 Task: Search one way flight ticket for 3 adults, 3 children in business from Wilmington: Wilmington International Airport to Laramie: Laramie Regional Airport on 5-3-2023. Choice of flights is Emirates. Number of bags: 4 checked bags. Price is upto 89000. Outbound departure time preference is 19:30.
Action: Mouse moved to (408, 167)
Screenshot: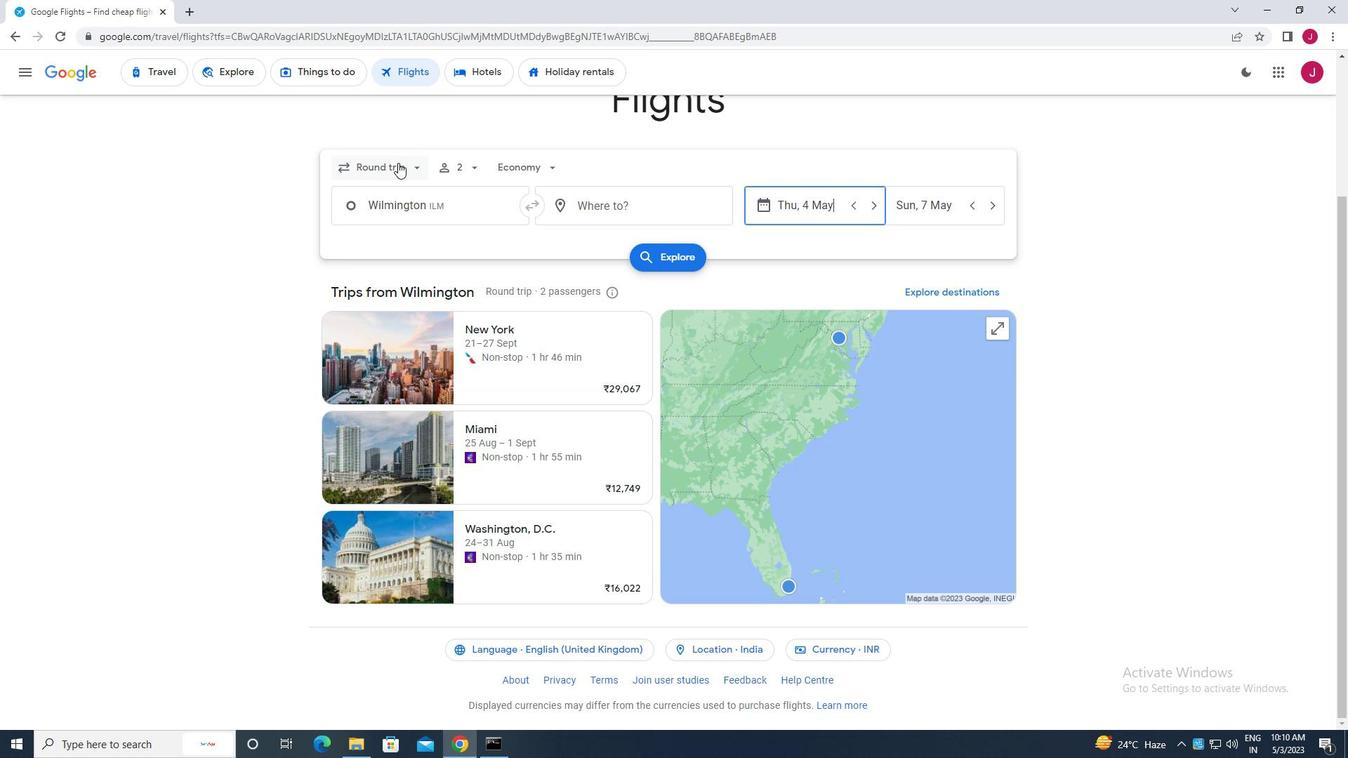 
Action: Mouse pressed left at (408, 167)
Screenshot: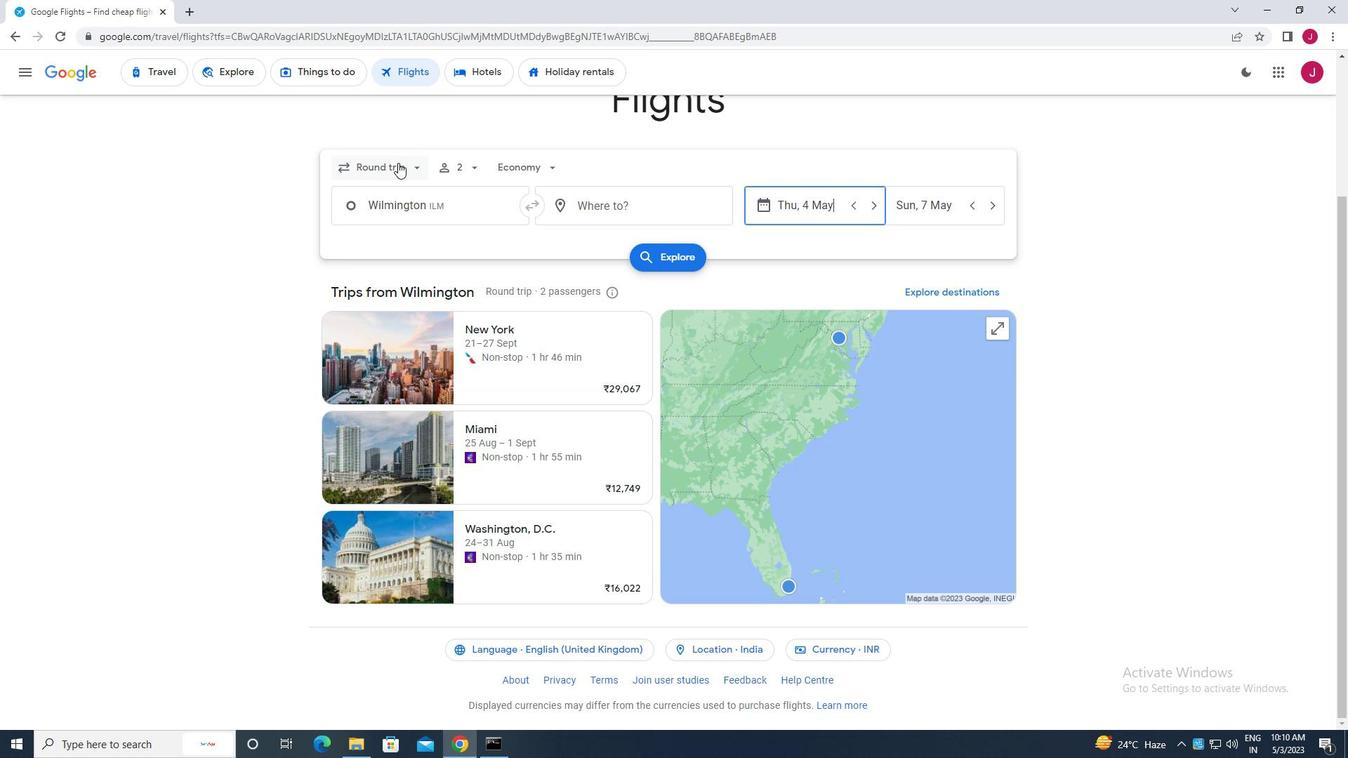 
Action: Mouse moved to (409, 228)
Screenshot: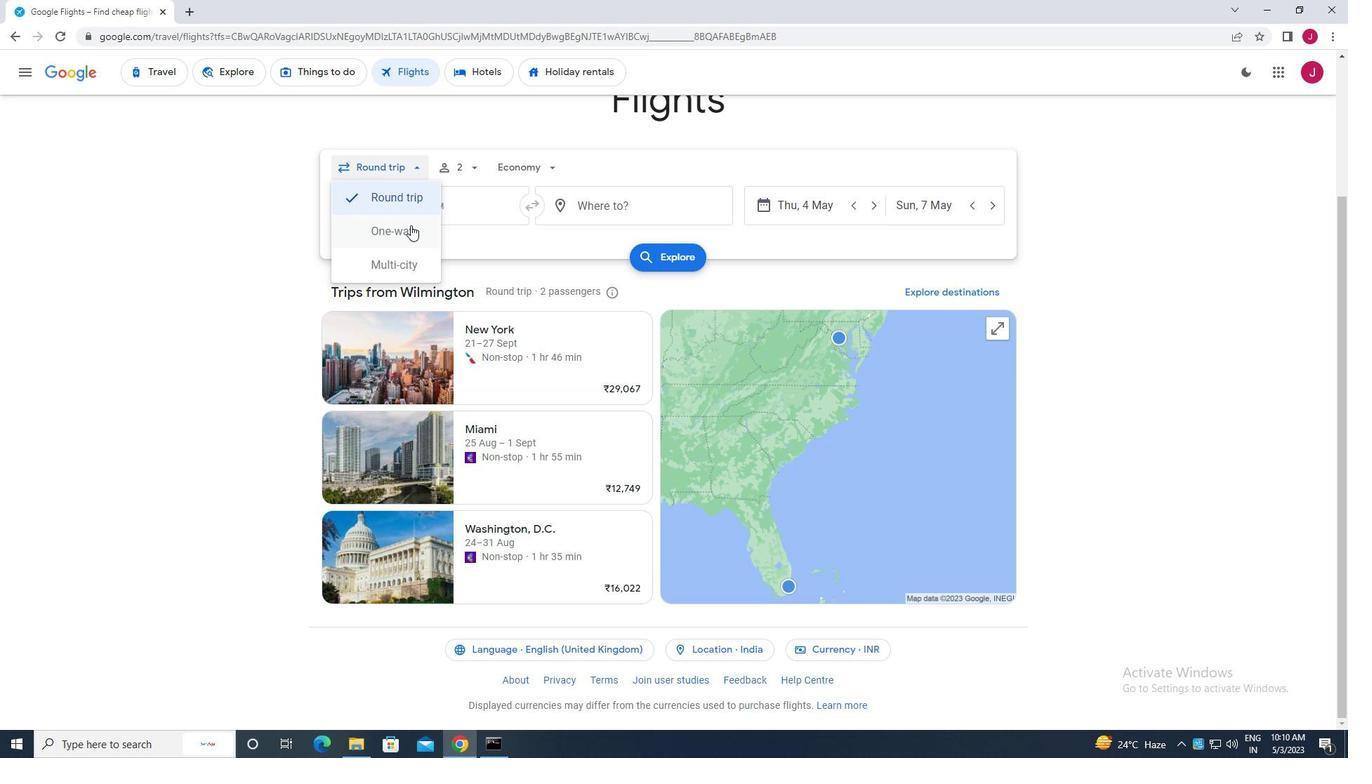 
Action: Mouse pressed left at (409, 228)
Screenshot: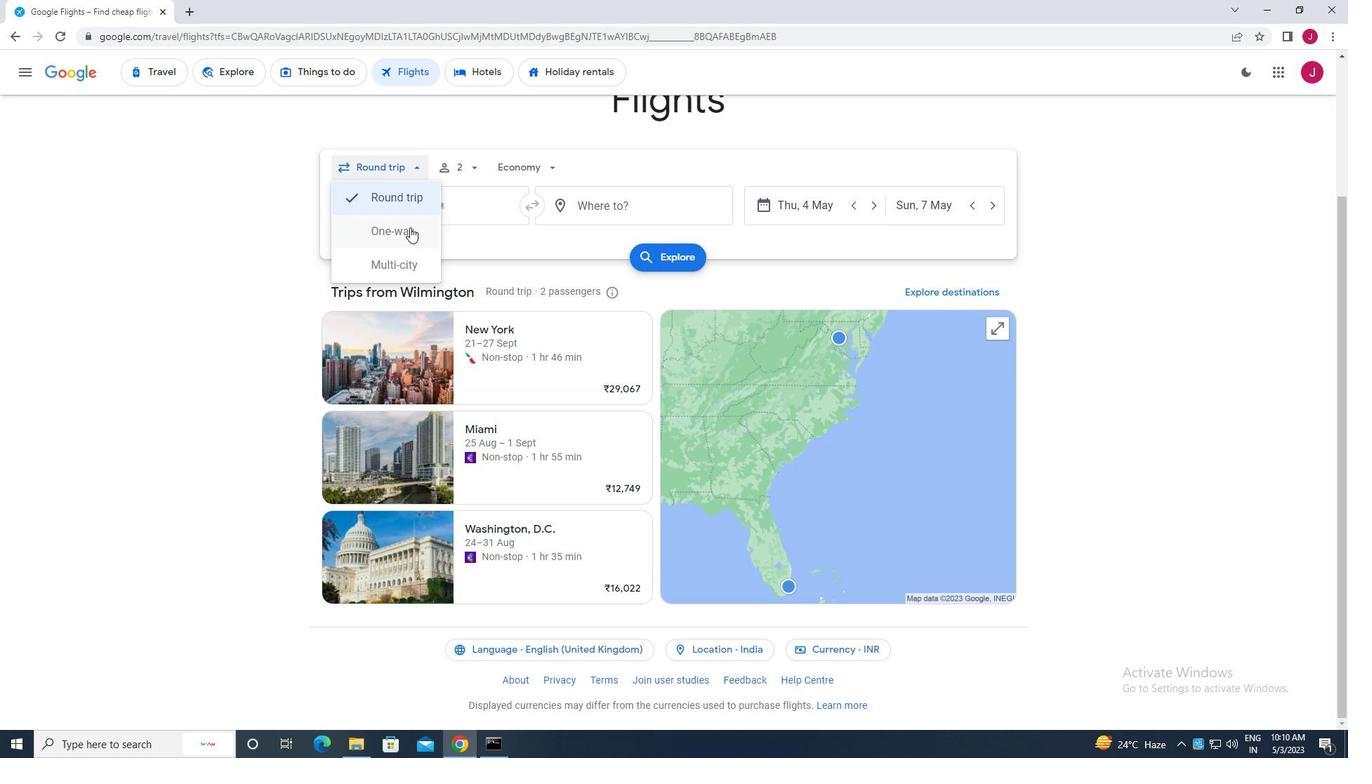 
Action: Mouse moved to (470, 169)
Screenshot: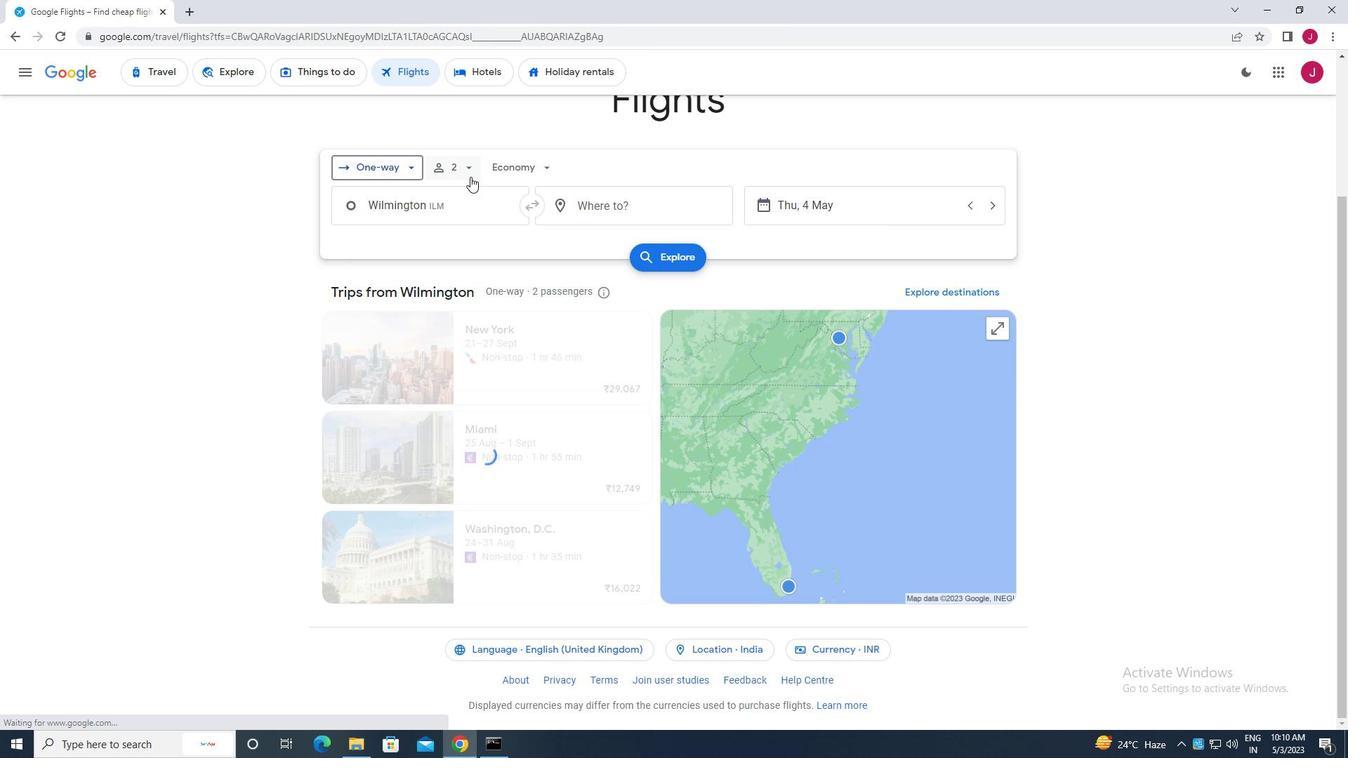 
Action: Mouse pressed left at (470, 169)
Screenshot: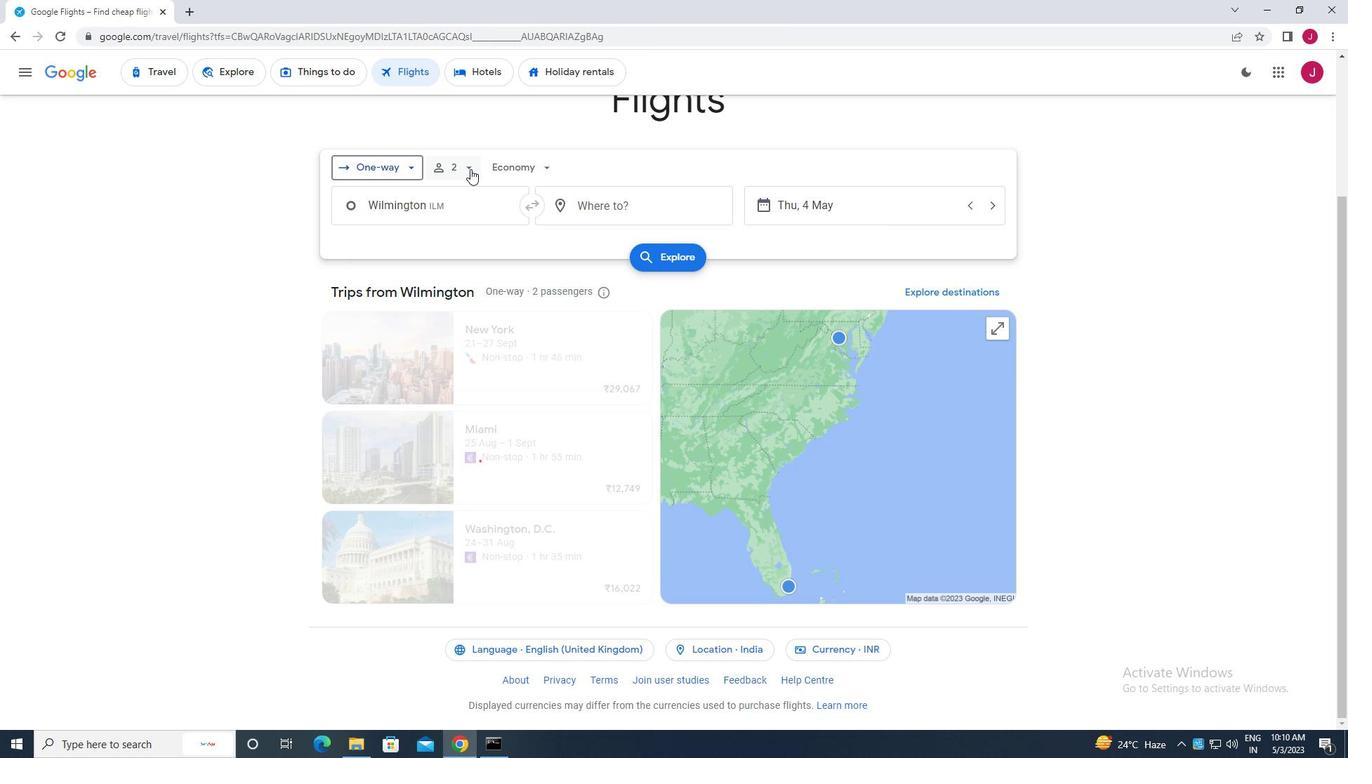 
Action: Mouse moved to (573, 203)
Screenshot: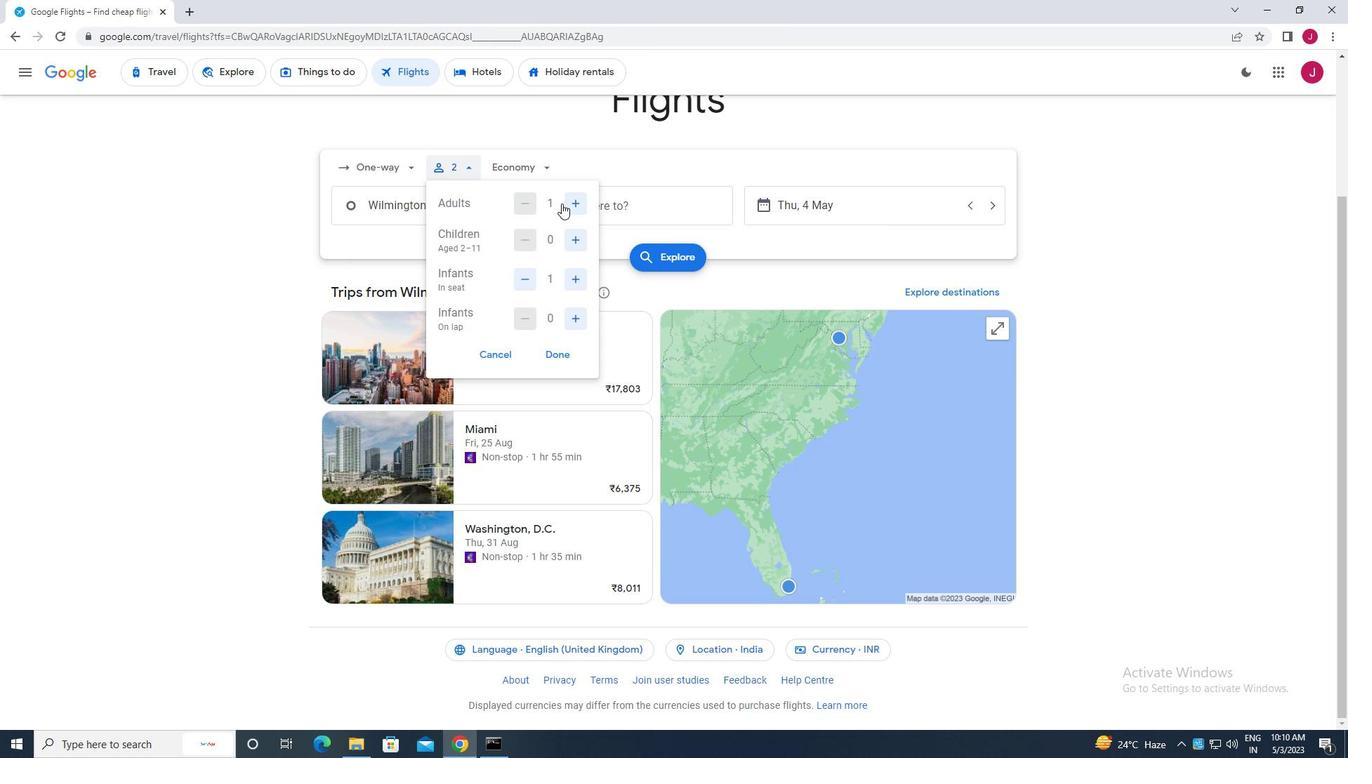 
Action: Mouse pressed left at (573, 203)
Screenshot: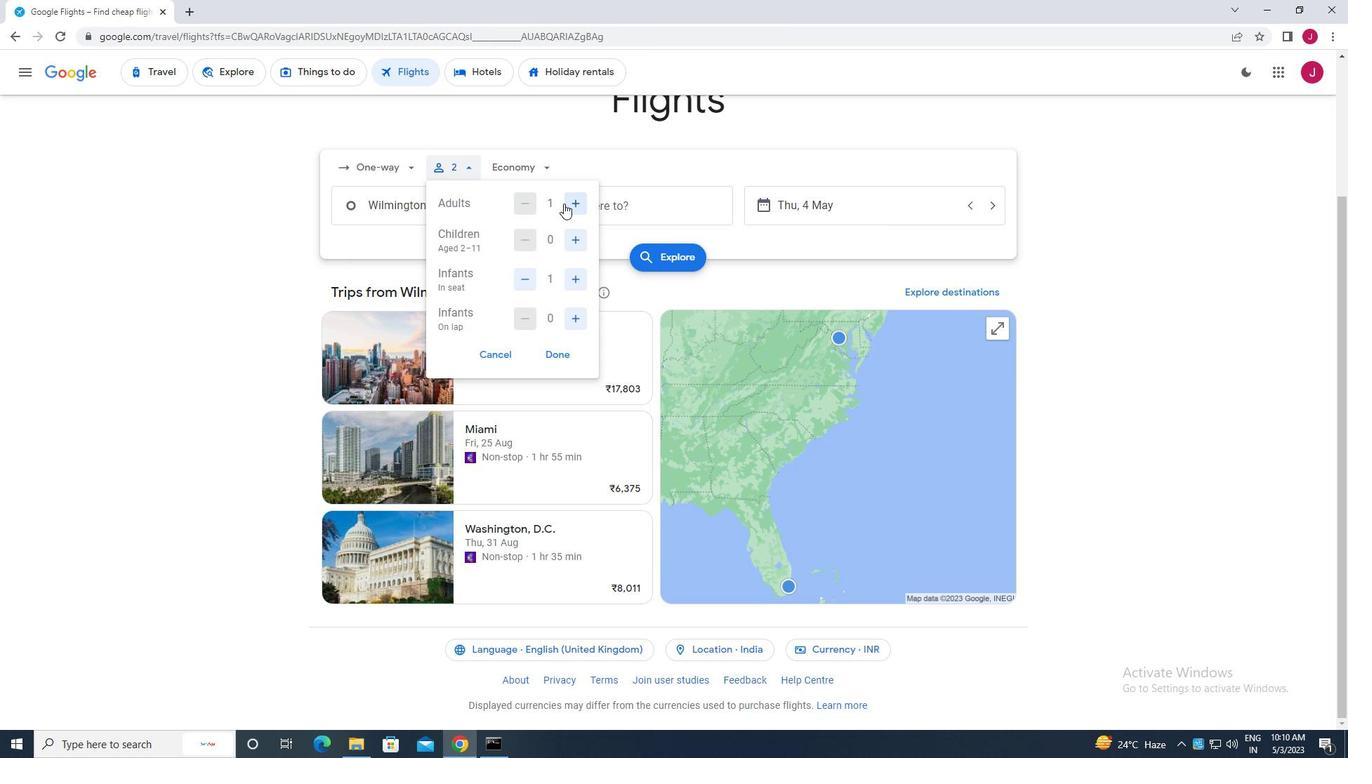 
Action: Mouse moved to (574, 204)
Screenshot: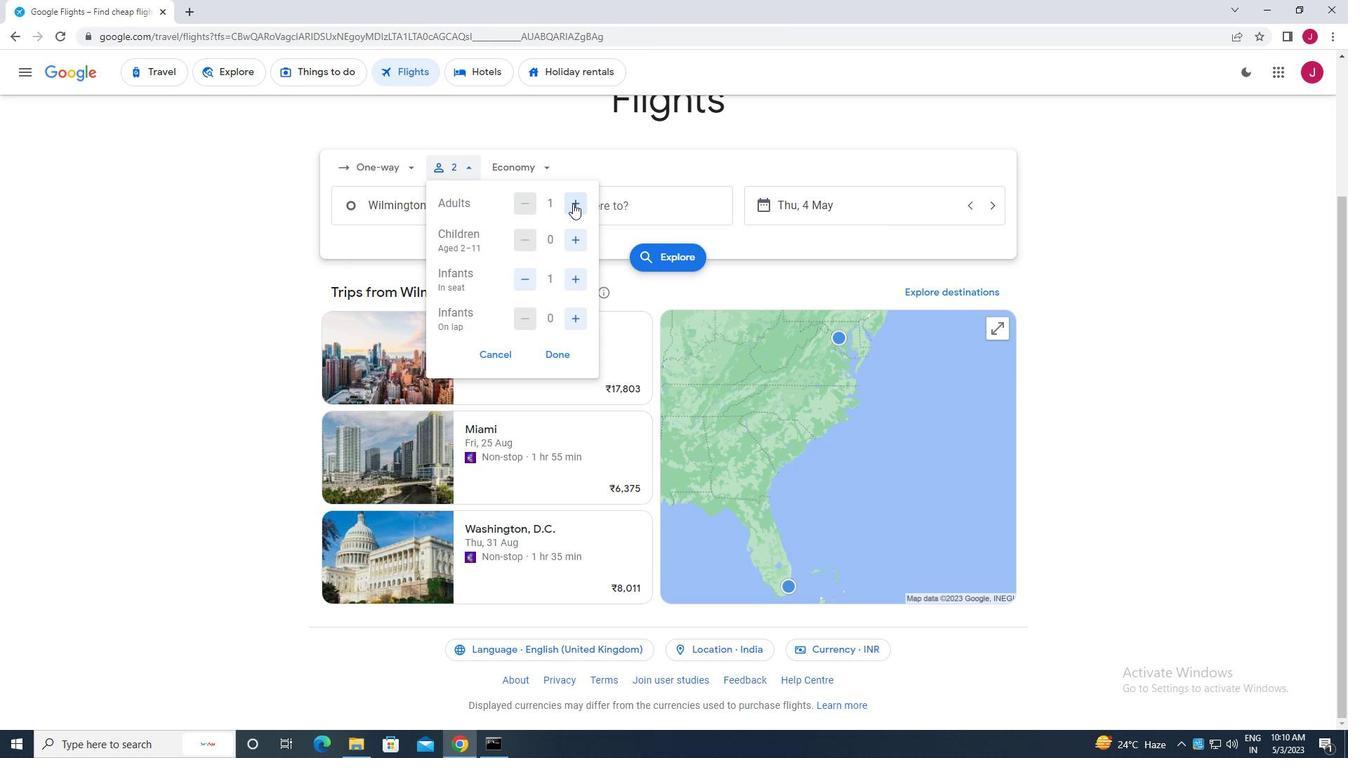 
Action: Mouse pressed left at (574, 204)
Screenshot: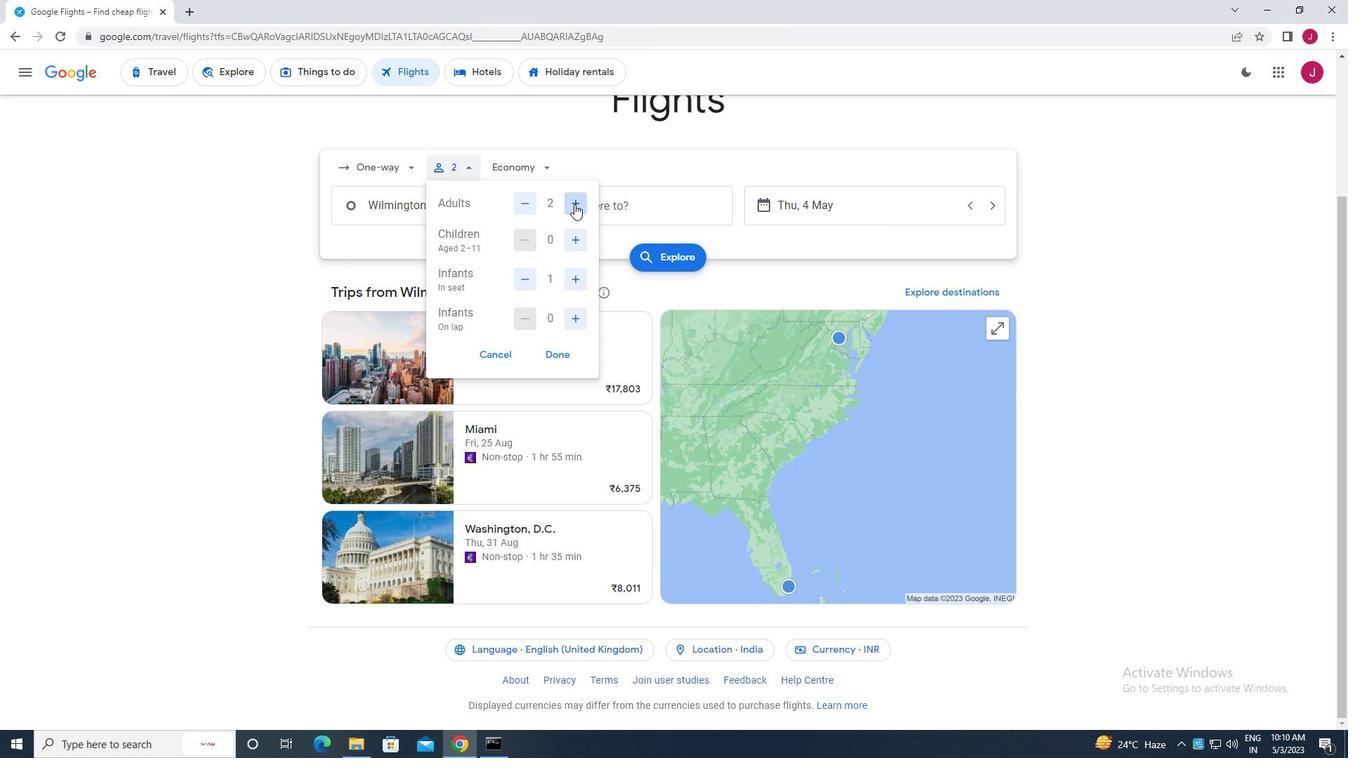 
Action: Mouse moved to (574, 239)
Screenshot: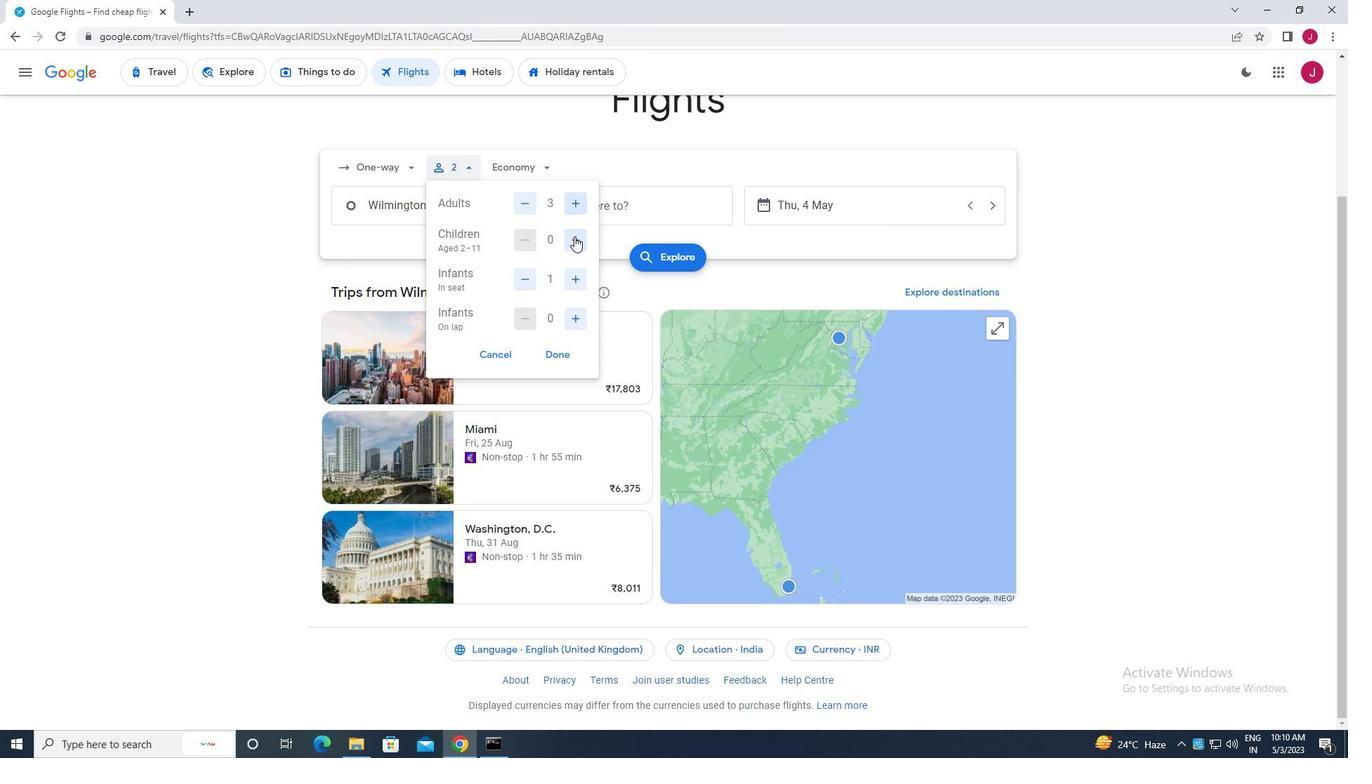 
Action: Mouse pressed left at (574, 239)
Screenshot: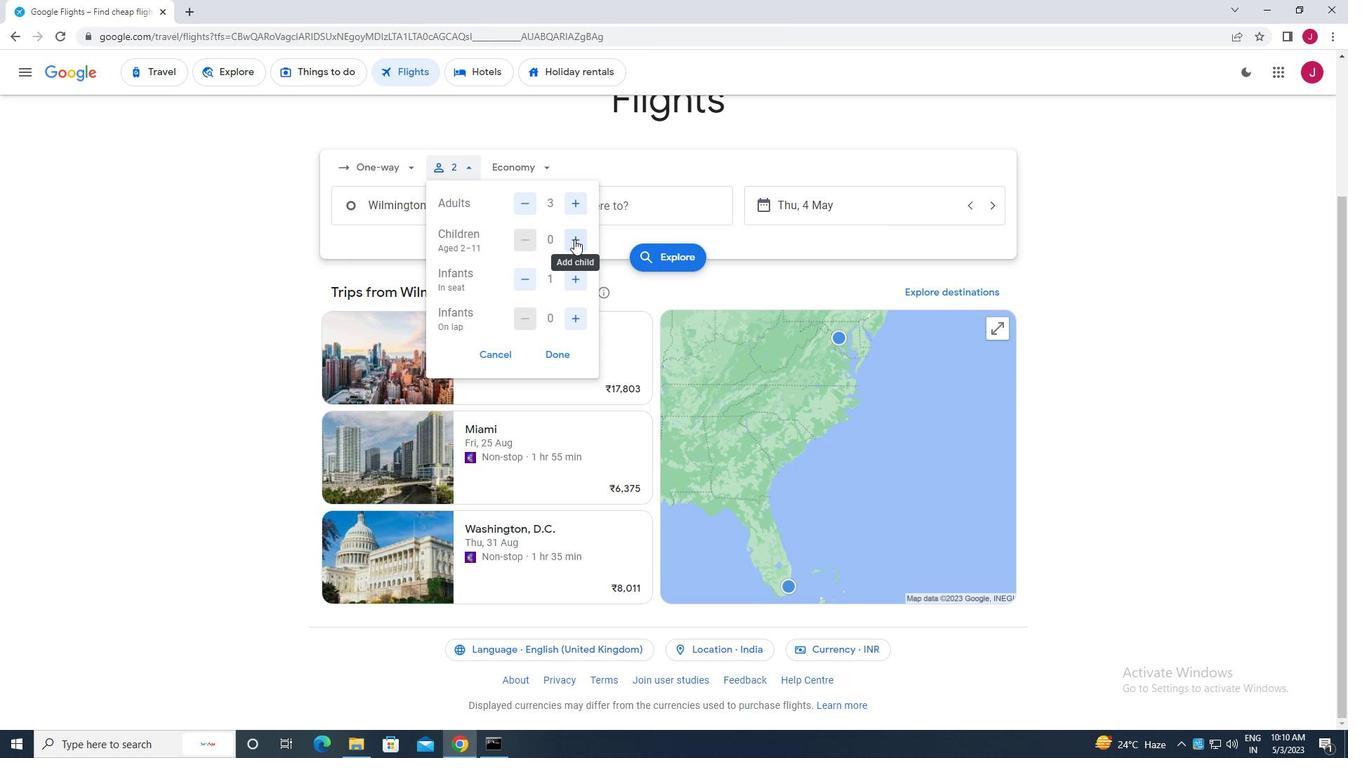 
Action: Mouse pressed left at (574, 239)
Screenshot: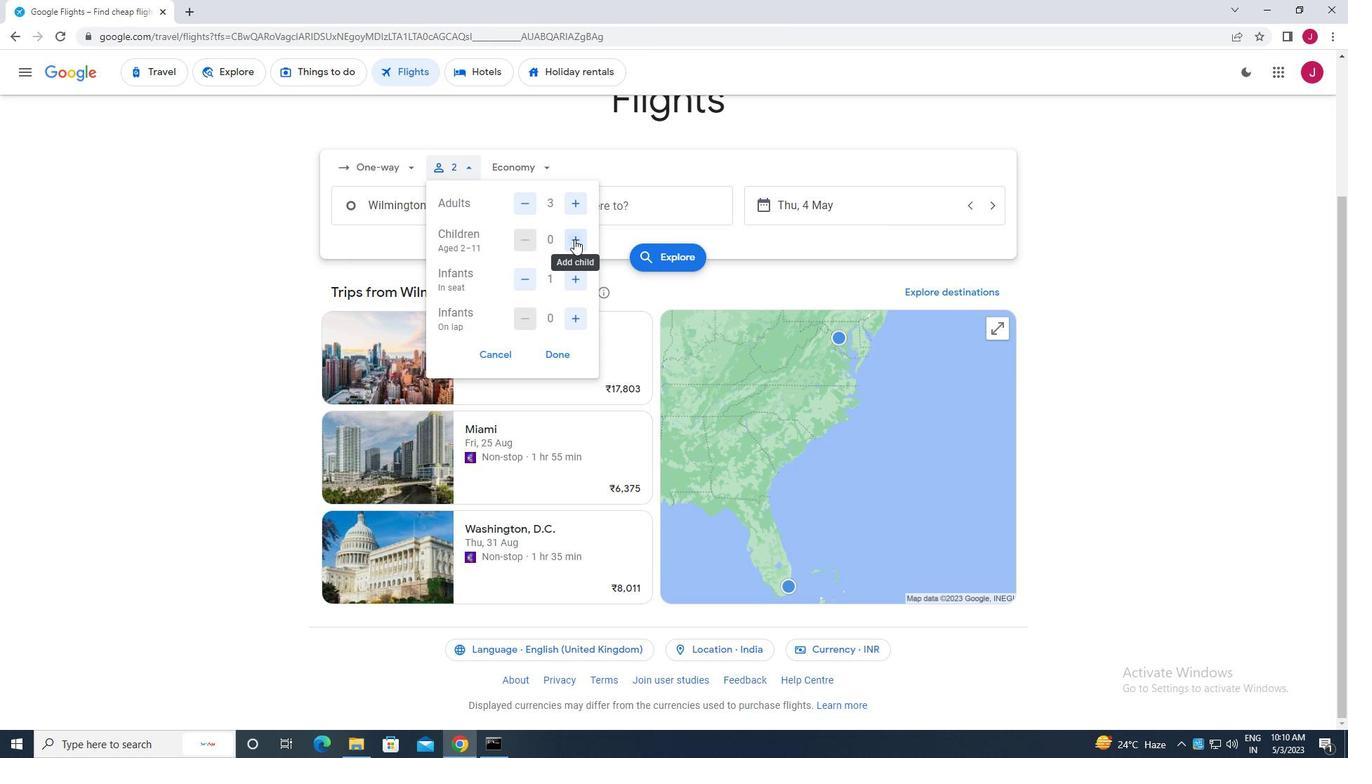 
Action: Mouse pressed left at (574, 239)
Screenshot: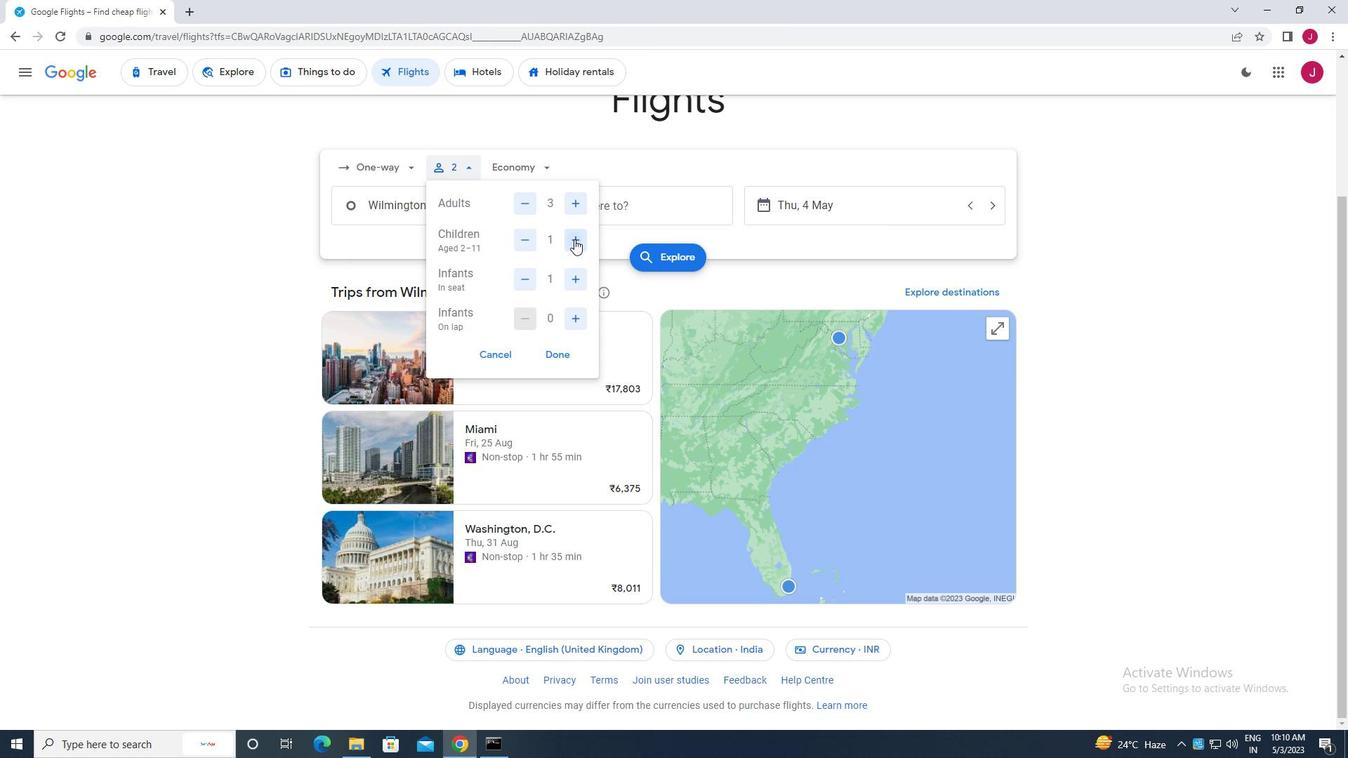 
Action: Mouse moved to (561, 352)
Screenshot: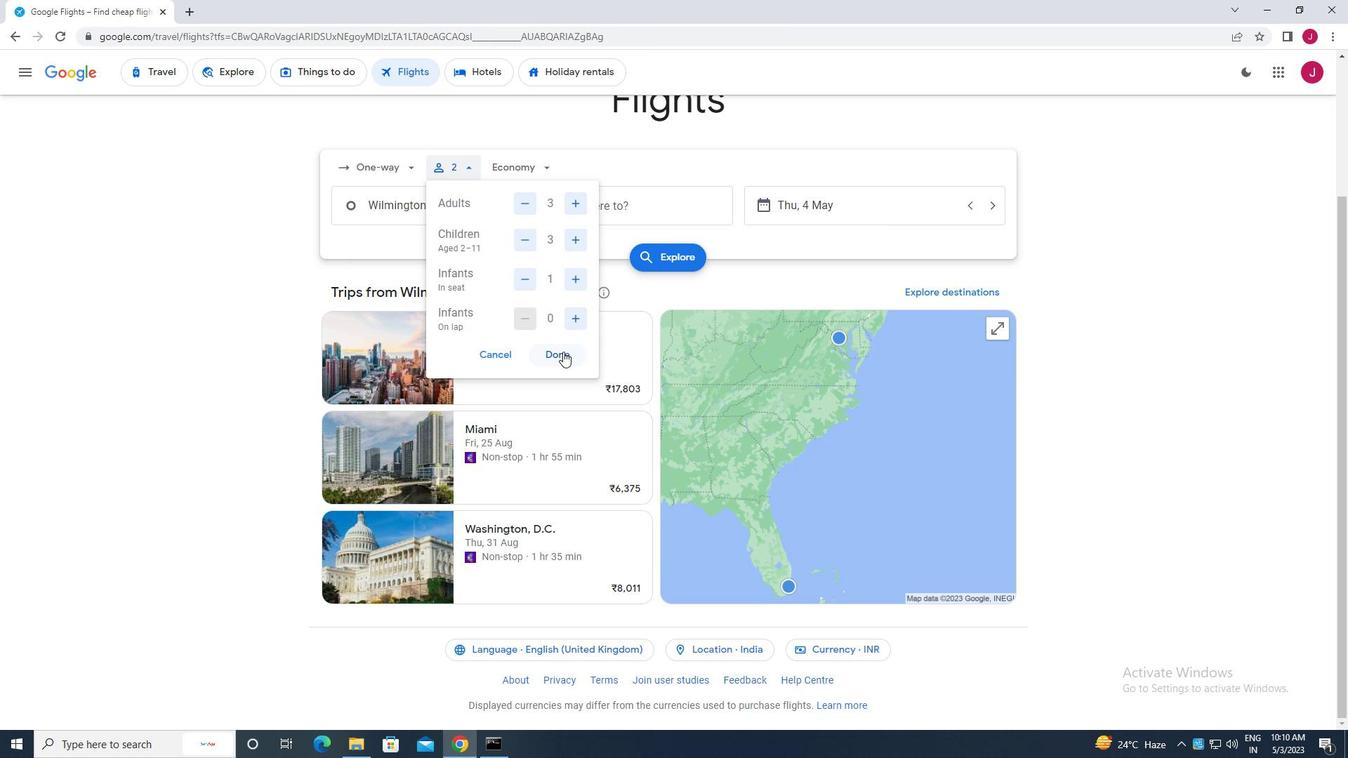 
Action: Mouse pressed left at (561, 352)
Screenshot: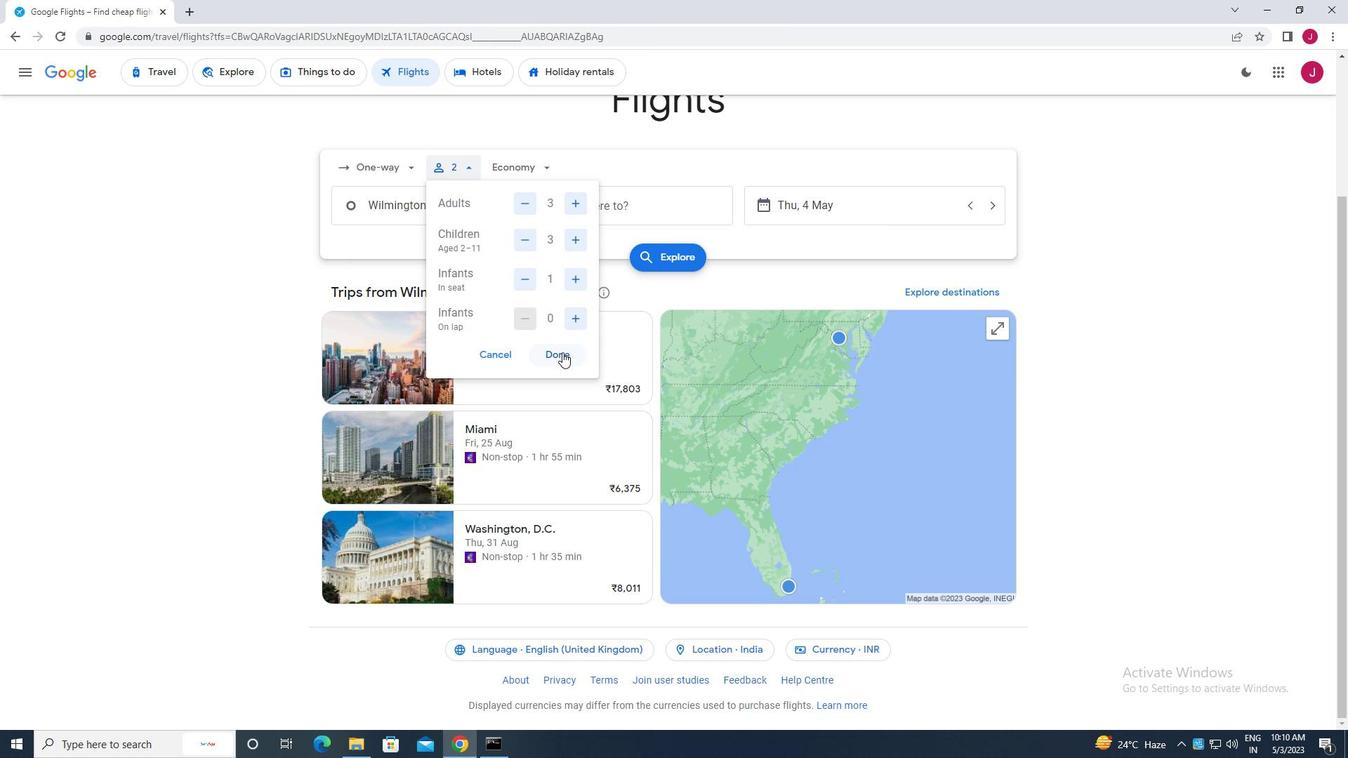 
Action: Mouse moved to (536, 167)
Screenshot: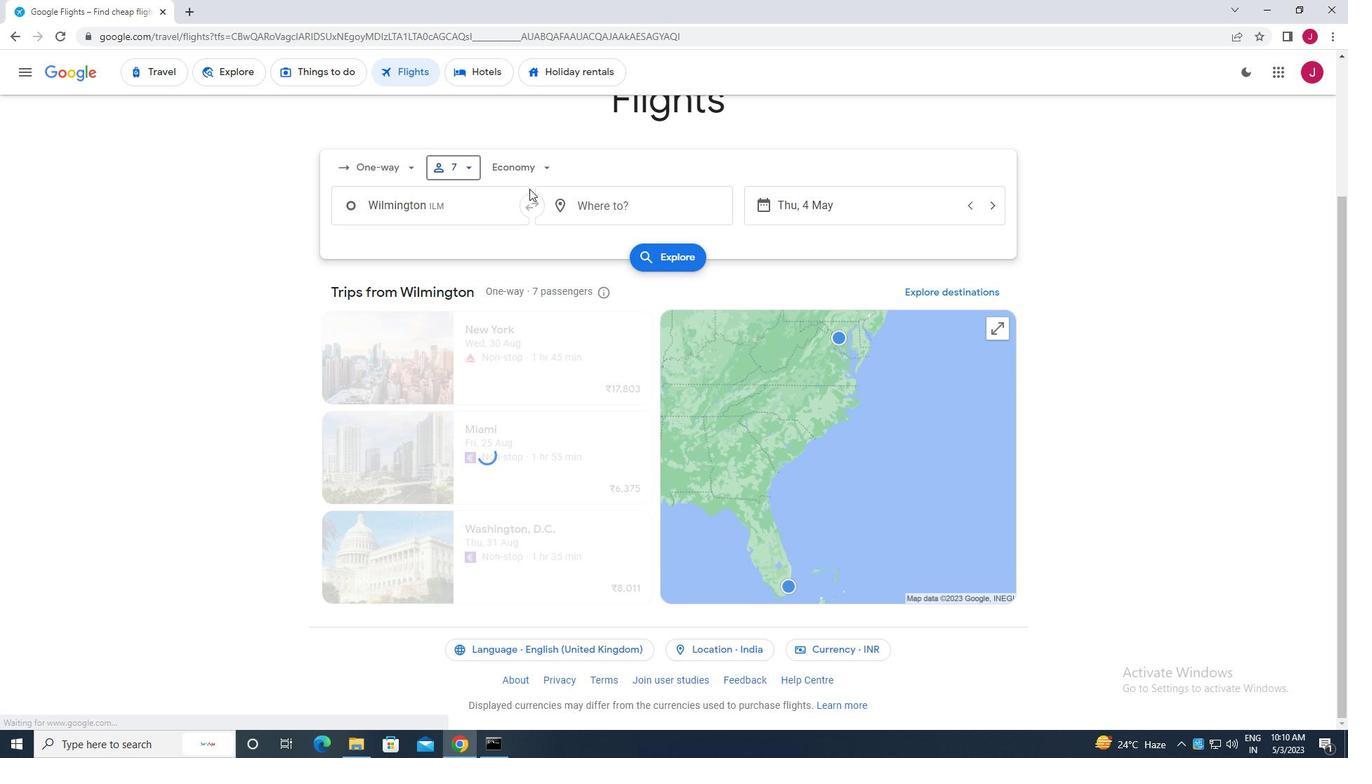 
Action: Mouse pressed left at (536, 167)
Screenshot: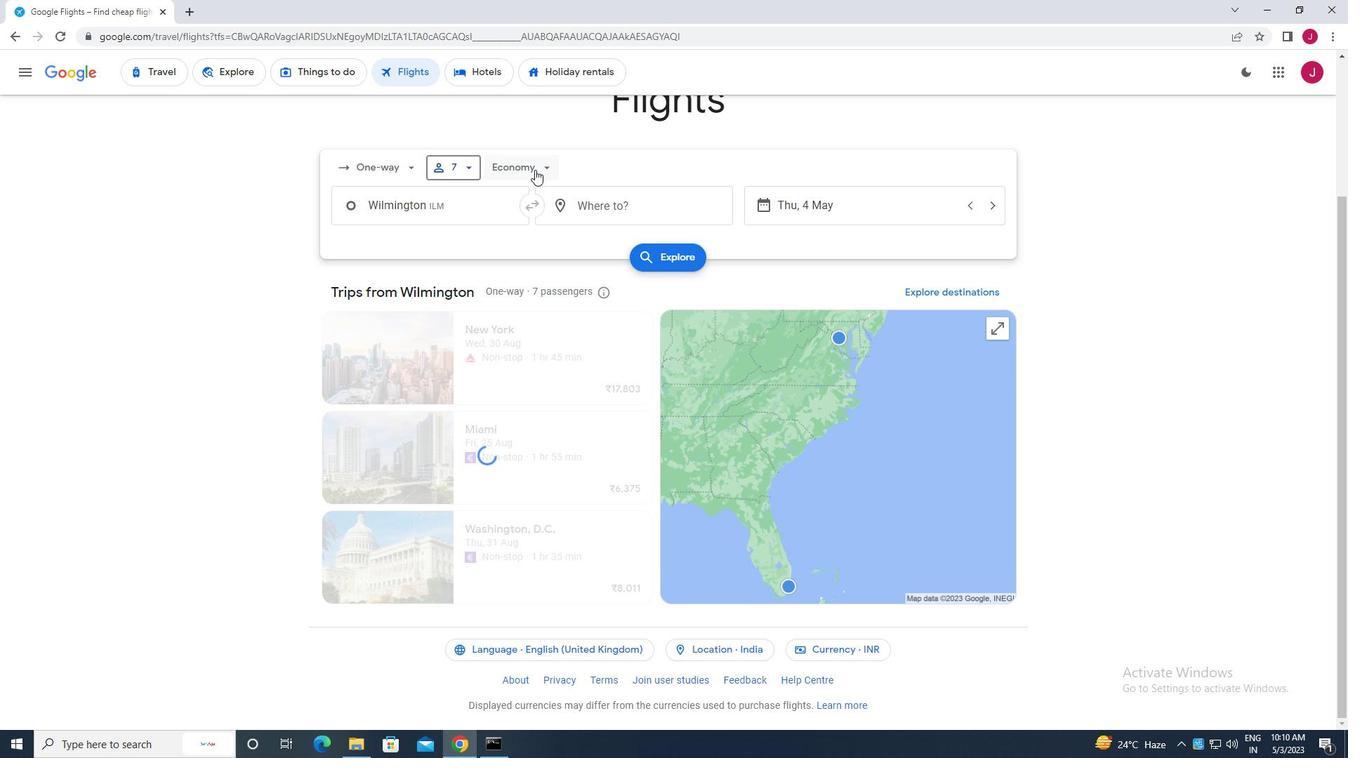 
Action: Mouse moved to (541, 267)
Screenshot: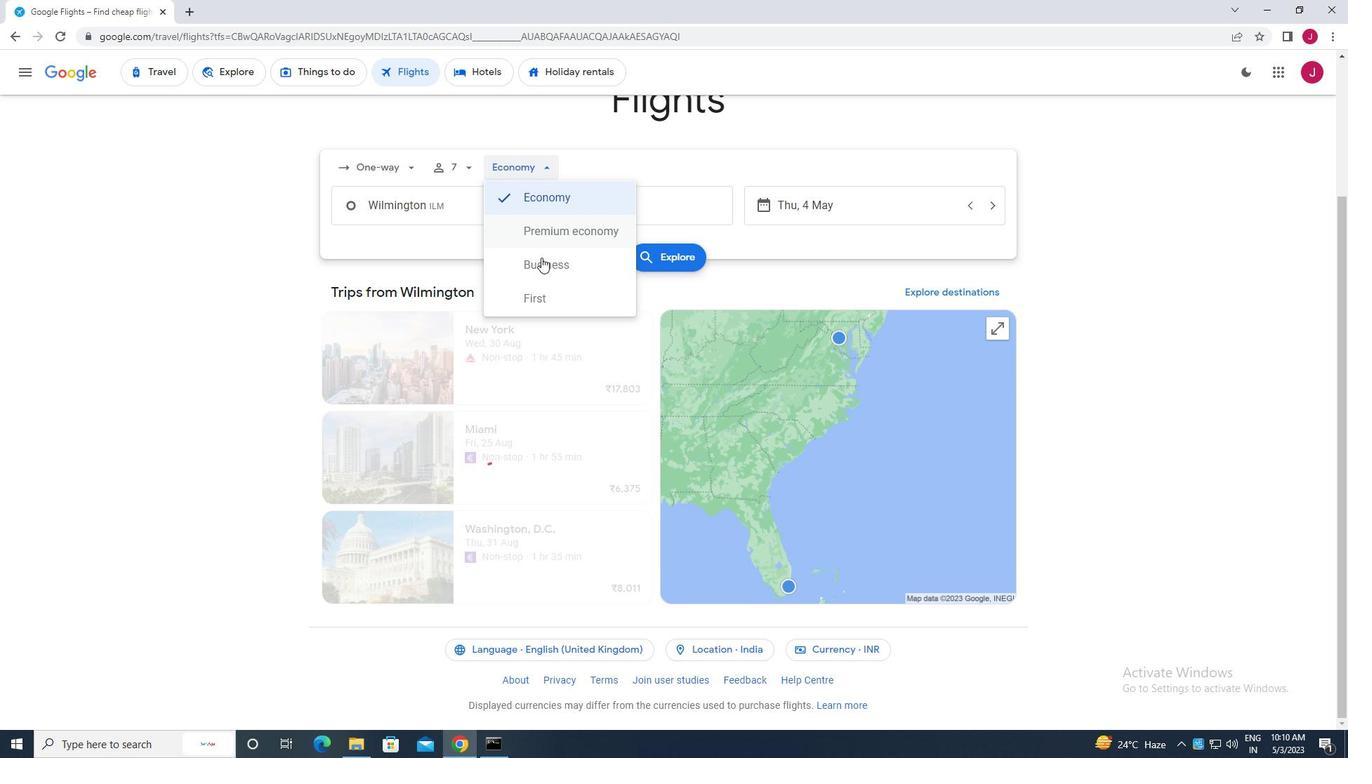 
Action: Mouse pressed left at (541, 267)
Screenshot: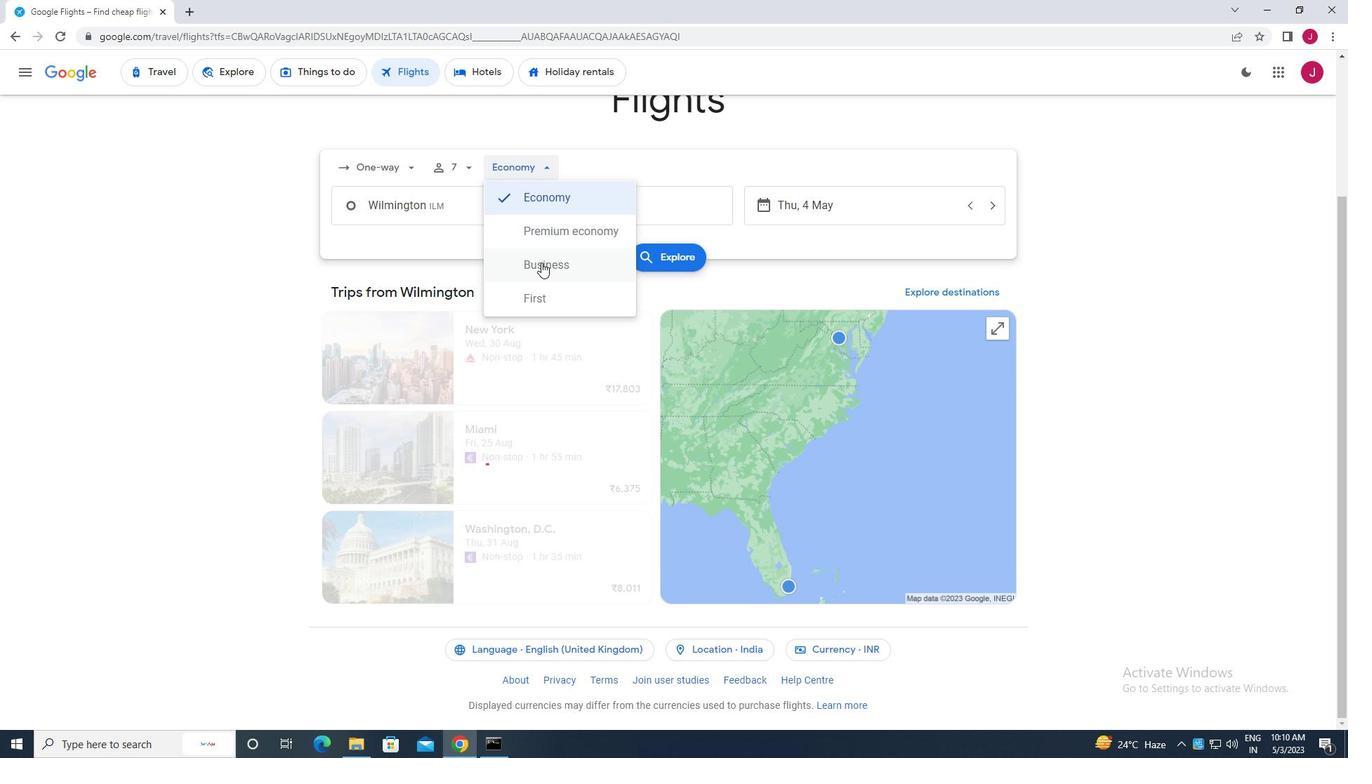 
Action: Mouse moved to (467, 202)
Screenshot: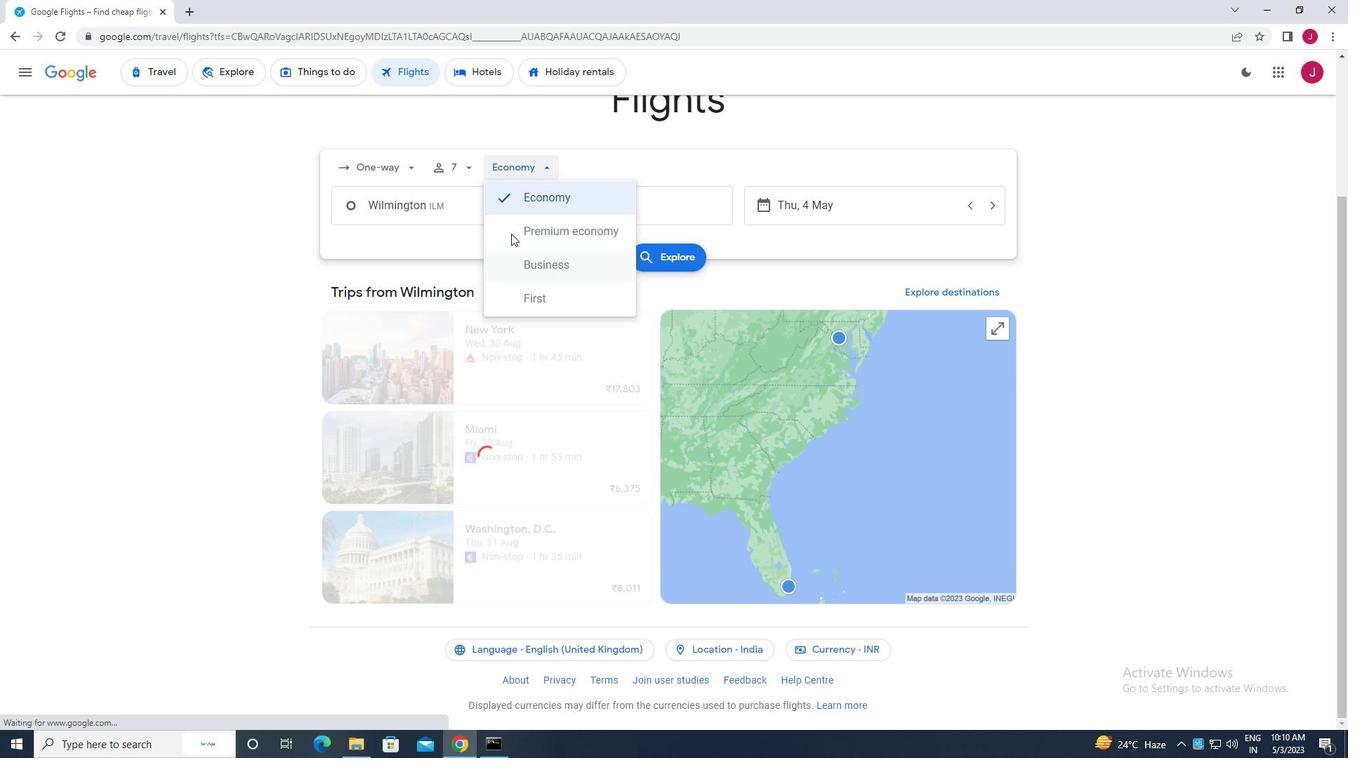 
Action: Mouse pressed left at (467, 202)
Screenshot: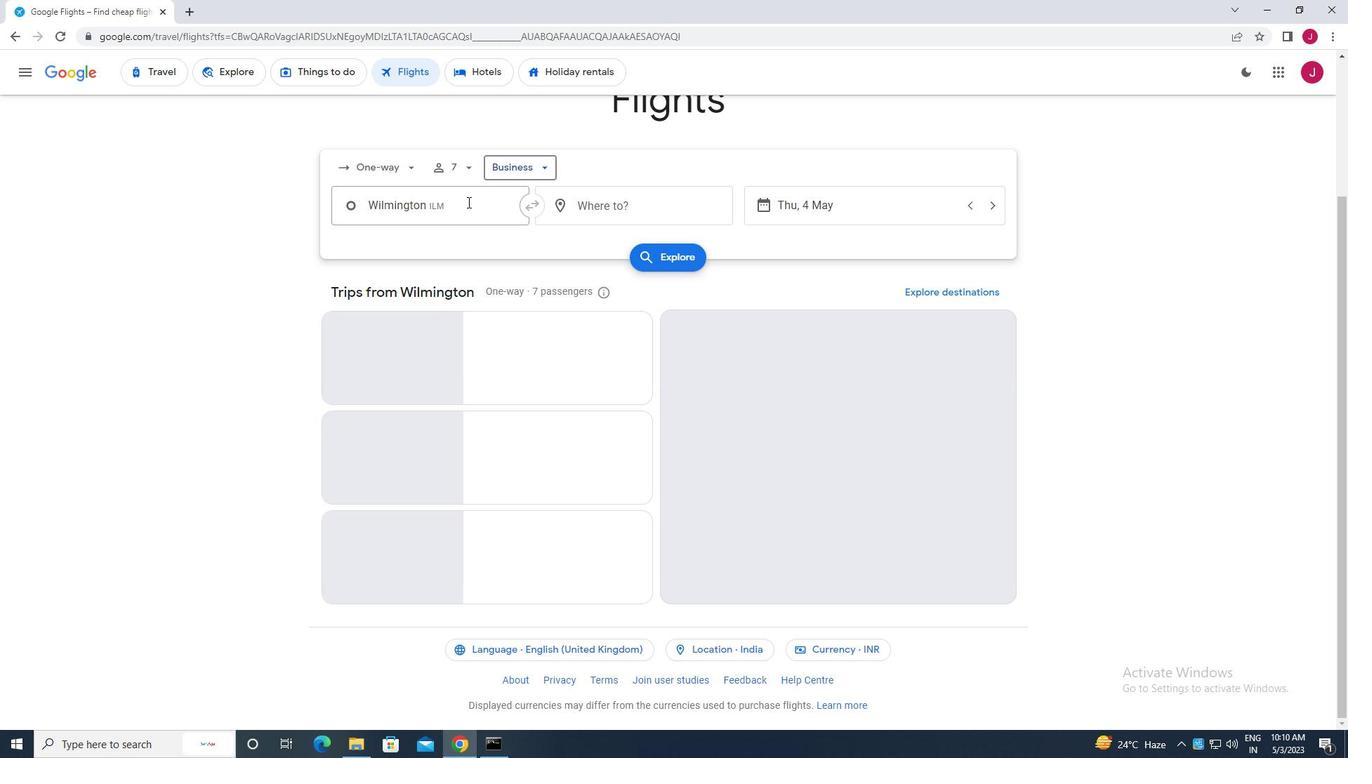 
Action: Mouse moved to (467, 201)
Screenshot: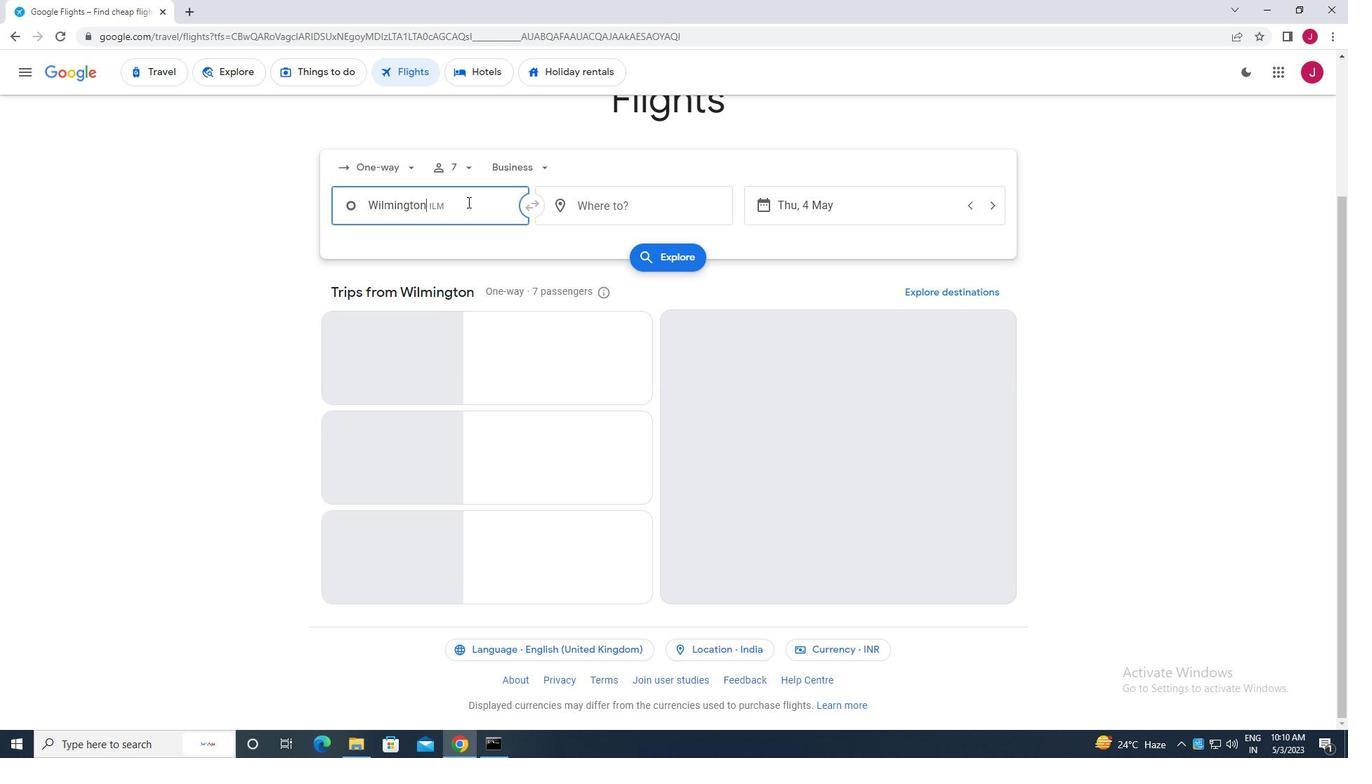 
Action: Key pressed wilmingt
Screenshot: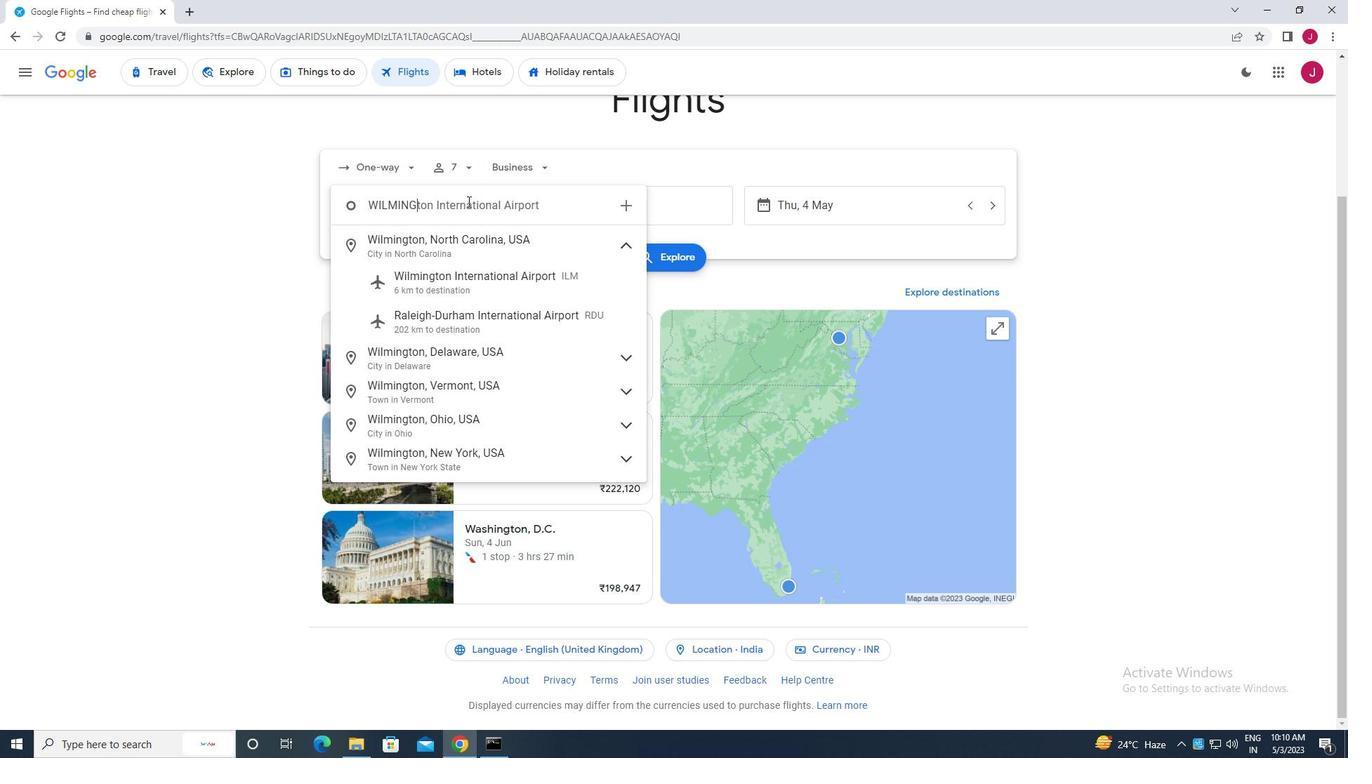 
Action: Mouse moved to (474, 283)
Screenshot: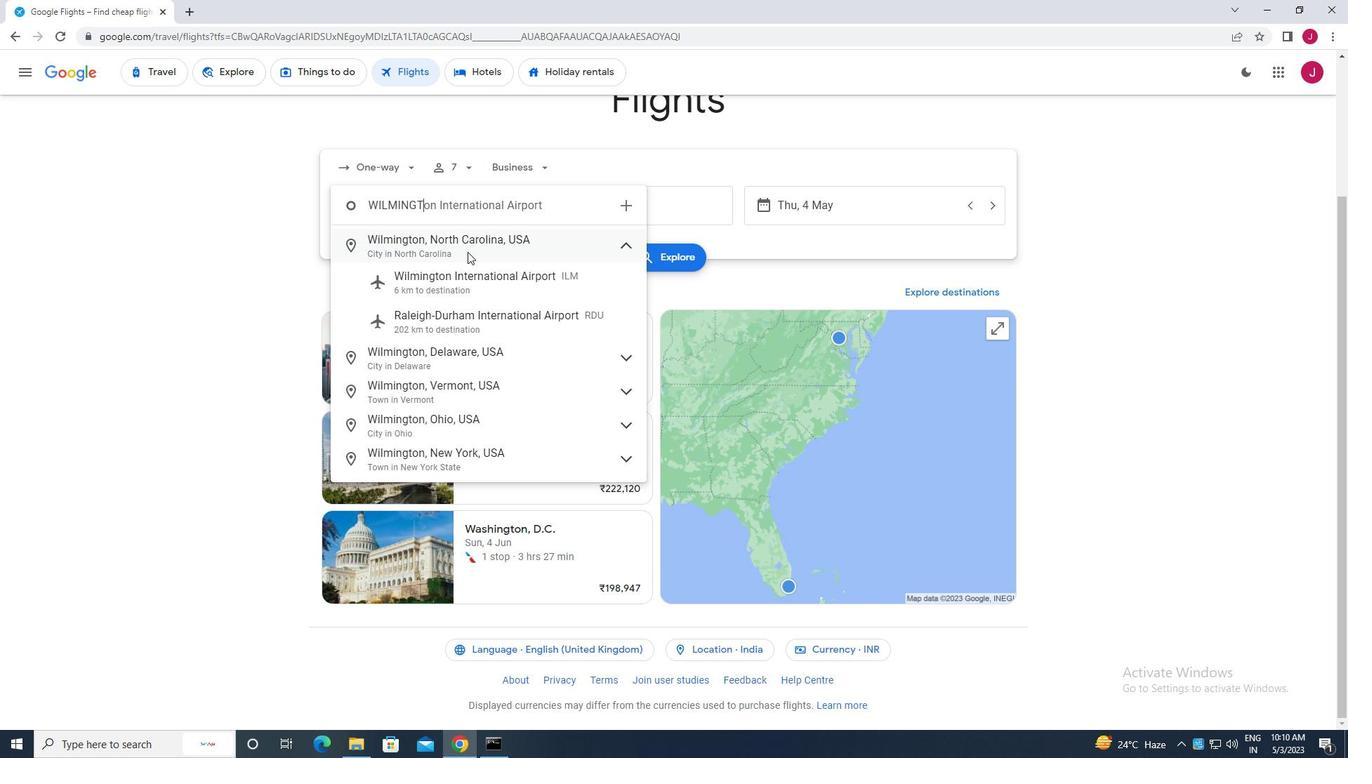 
Action: Mouse pressed left at (474, 283)
Screenshot: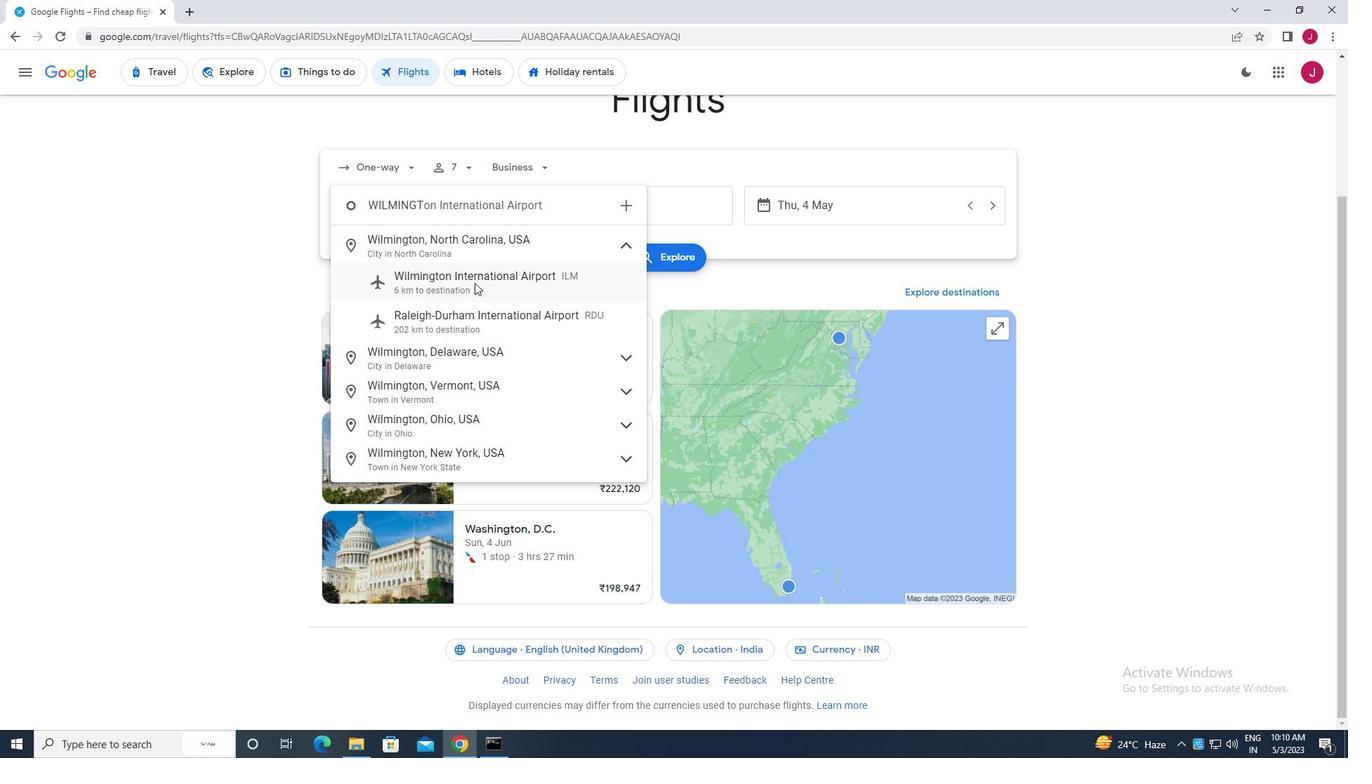 
Action: Mouse moved to (637, 211)
Screenshot: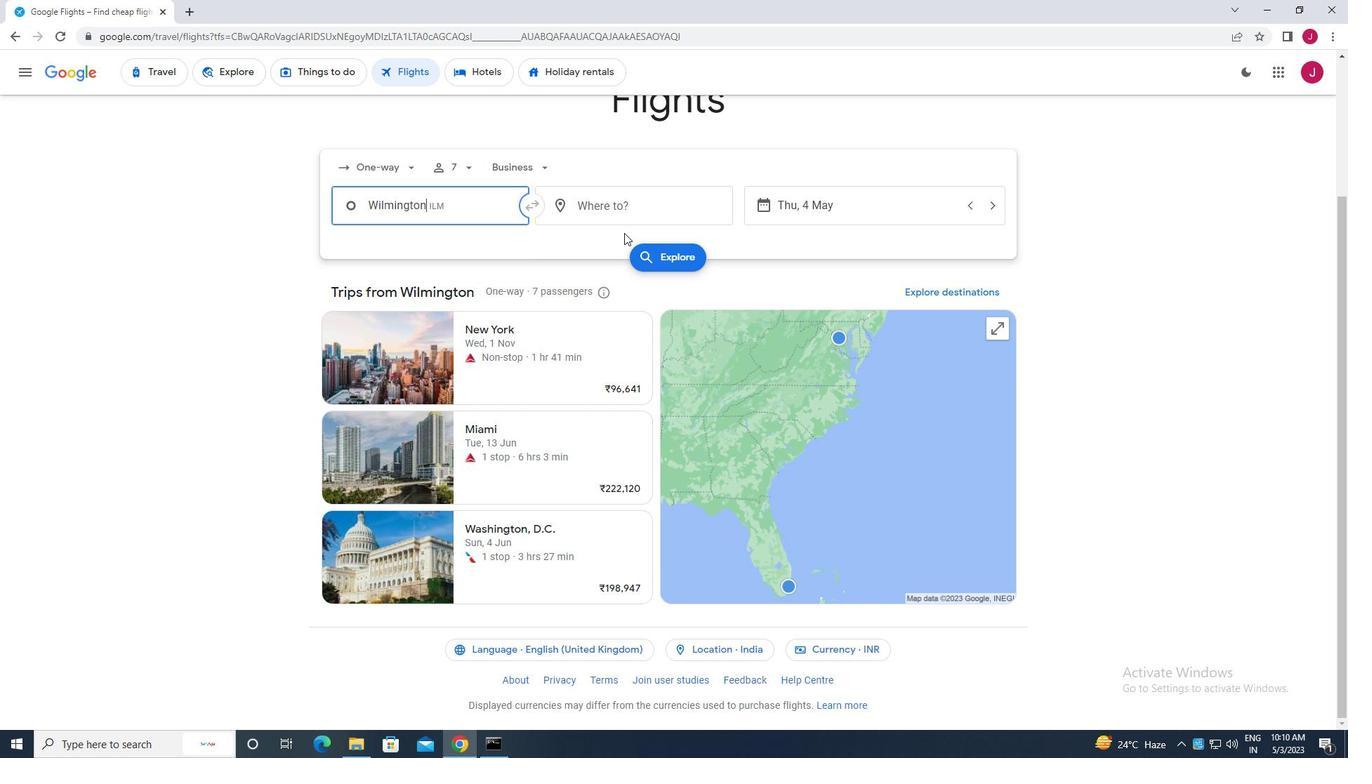 
Action: Mouse pressed left at (637, 211)
Screenshot: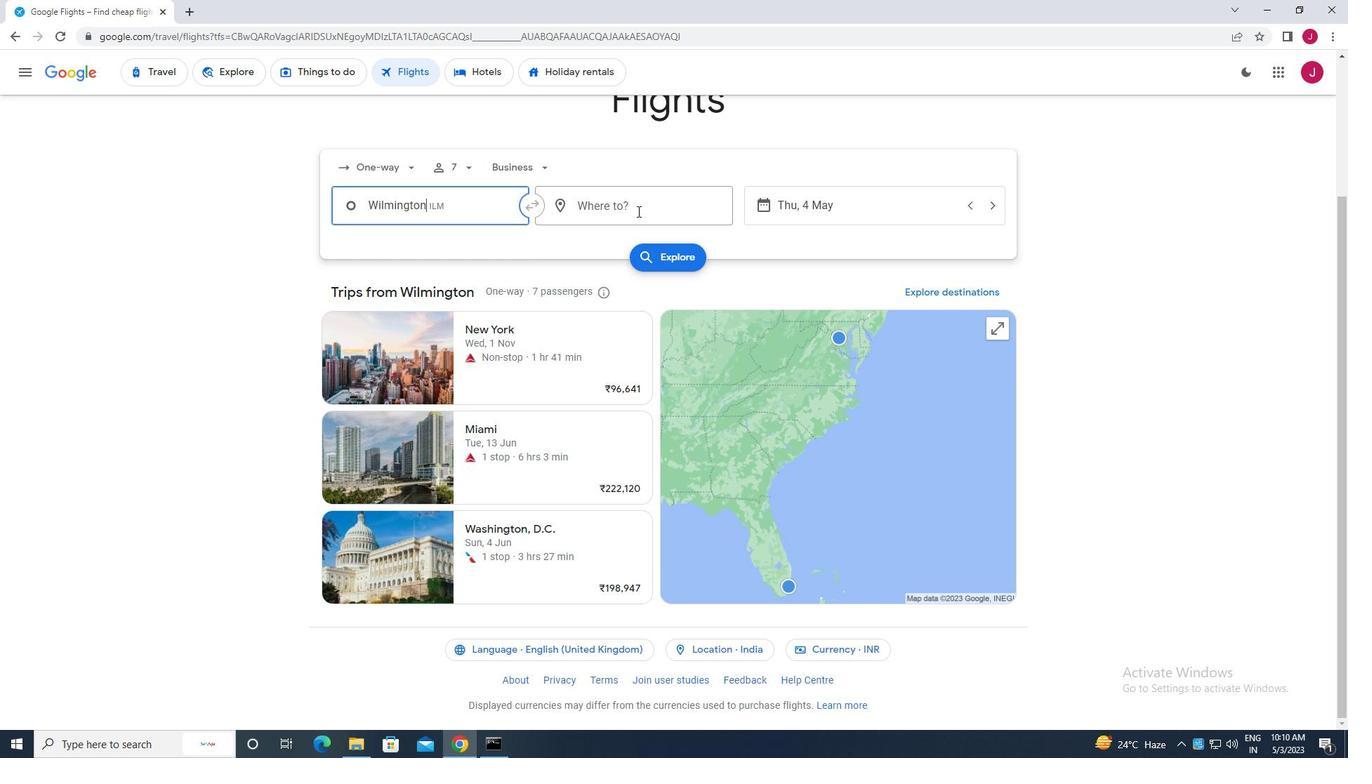 
Action: Mouse moved to (649, 202)
Screenshot: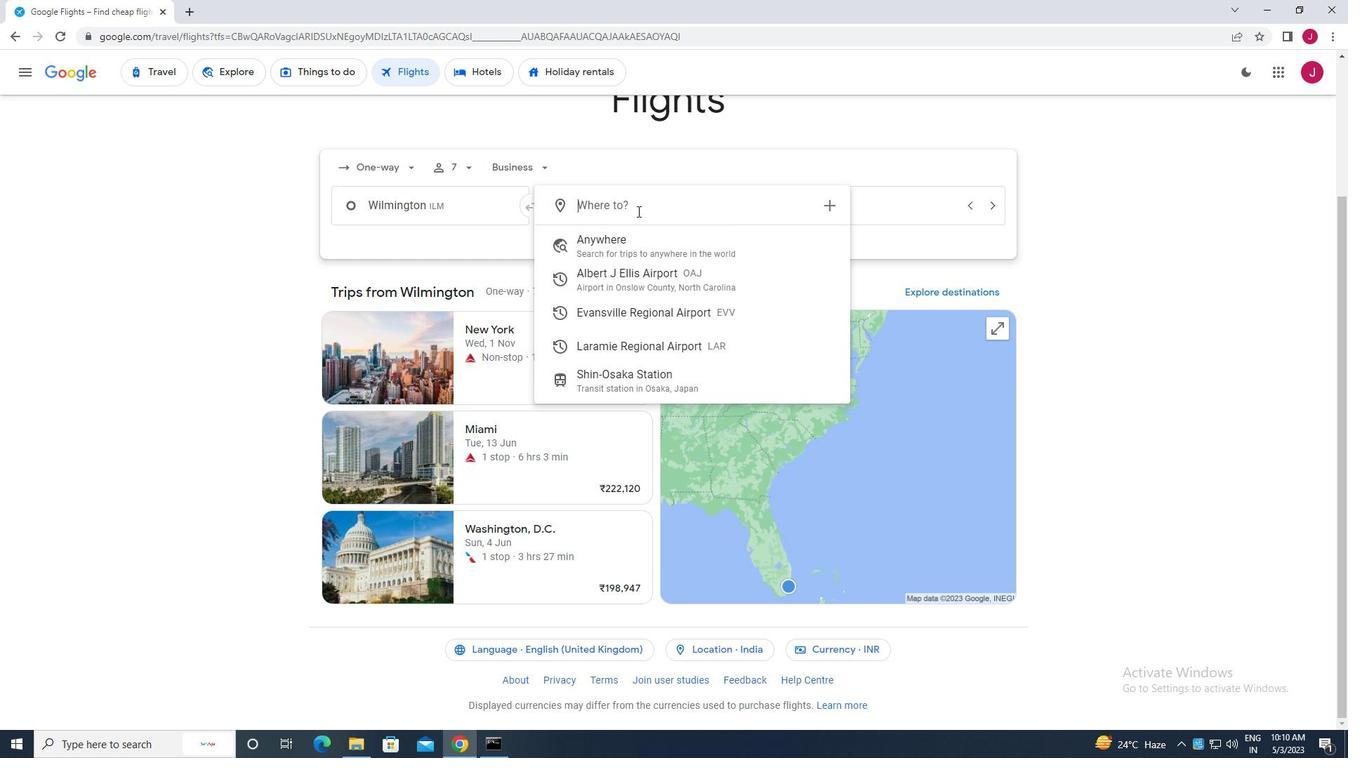 
Action: Key pressed laram
Screenshot: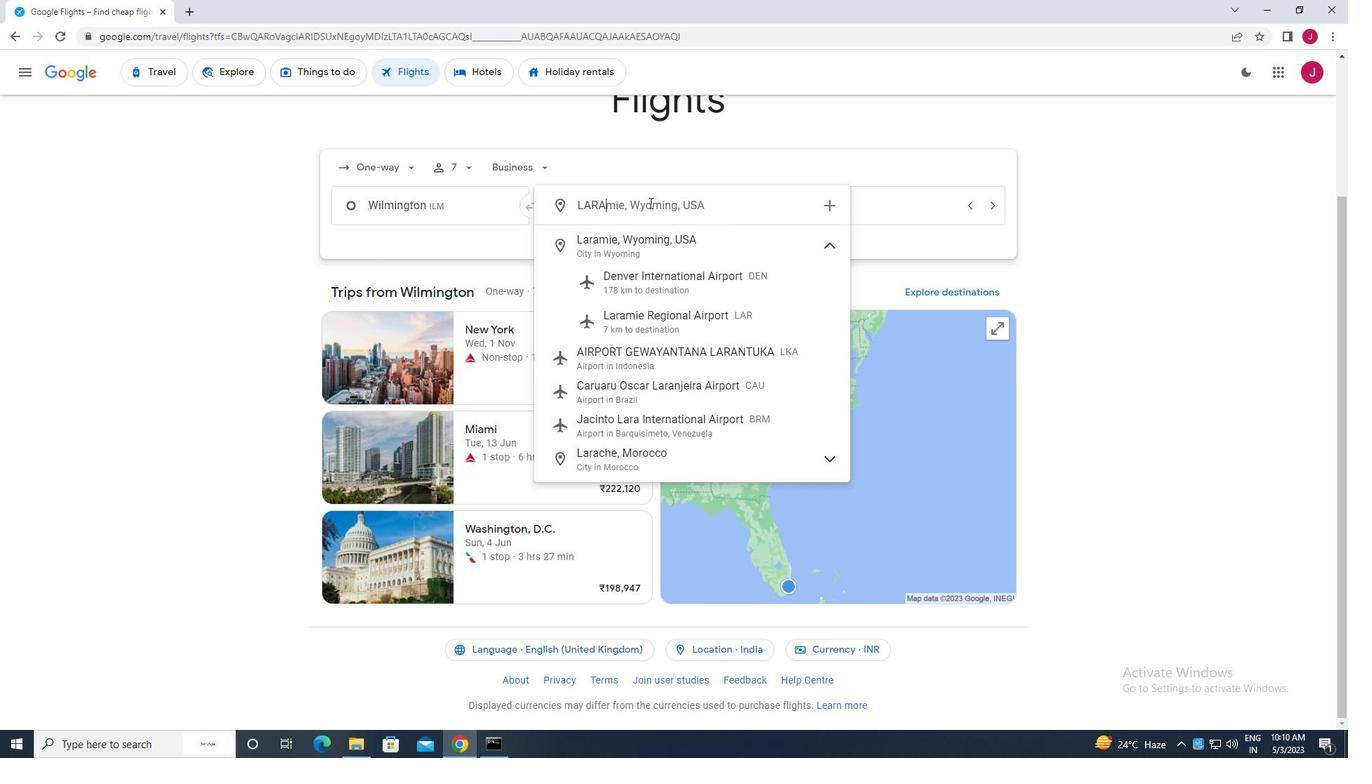 
Action: Mouse moved to (667, 309)
Screenshot: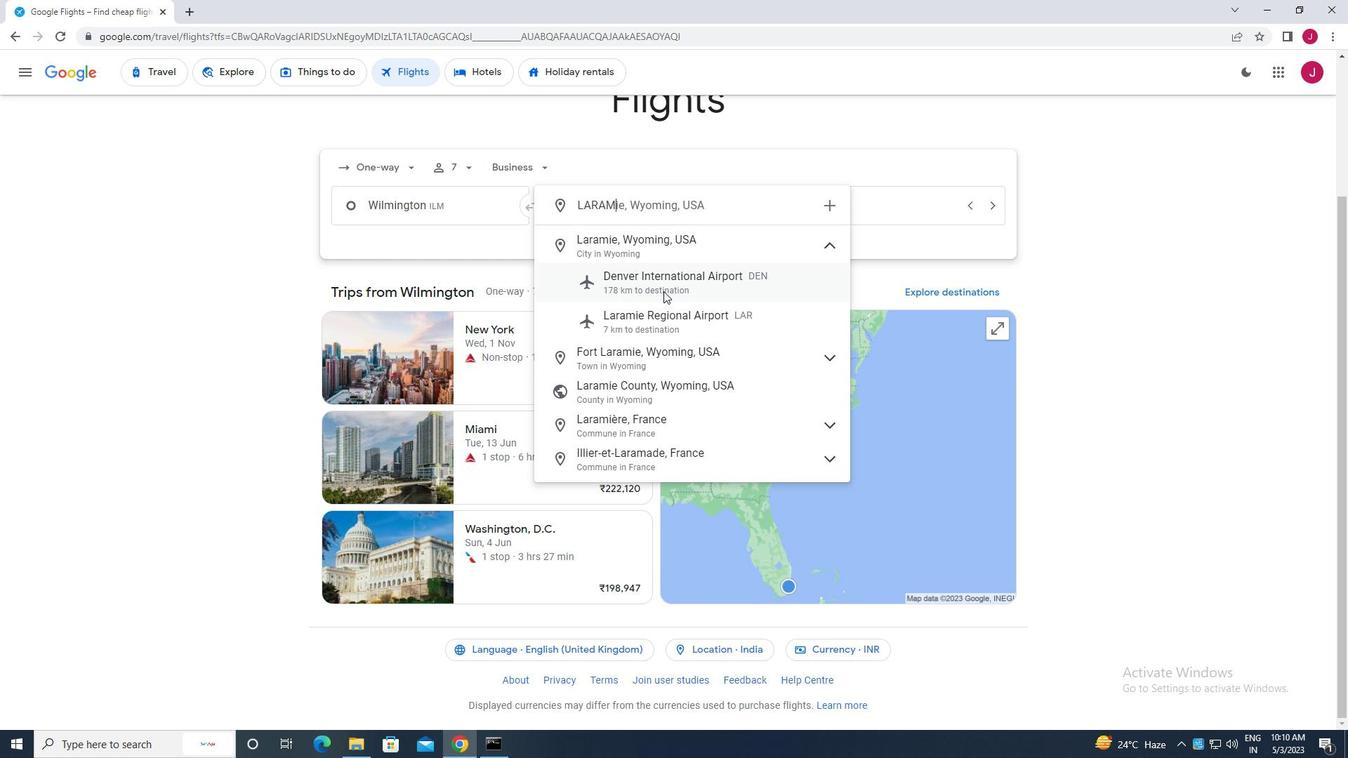 
Action: Mouse pressed left at (667, 309)
Screenshot: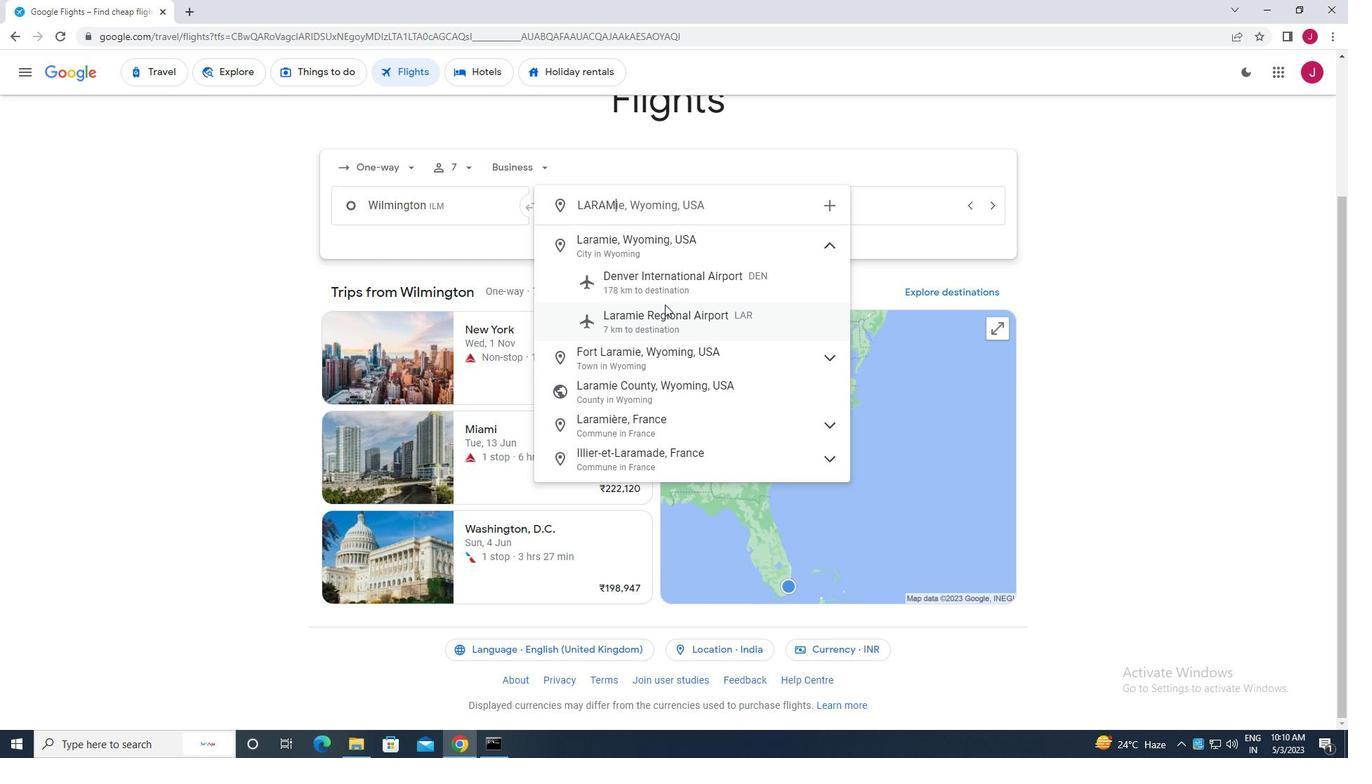 
Action: Mouse moved to (805, 212)
Screenshot: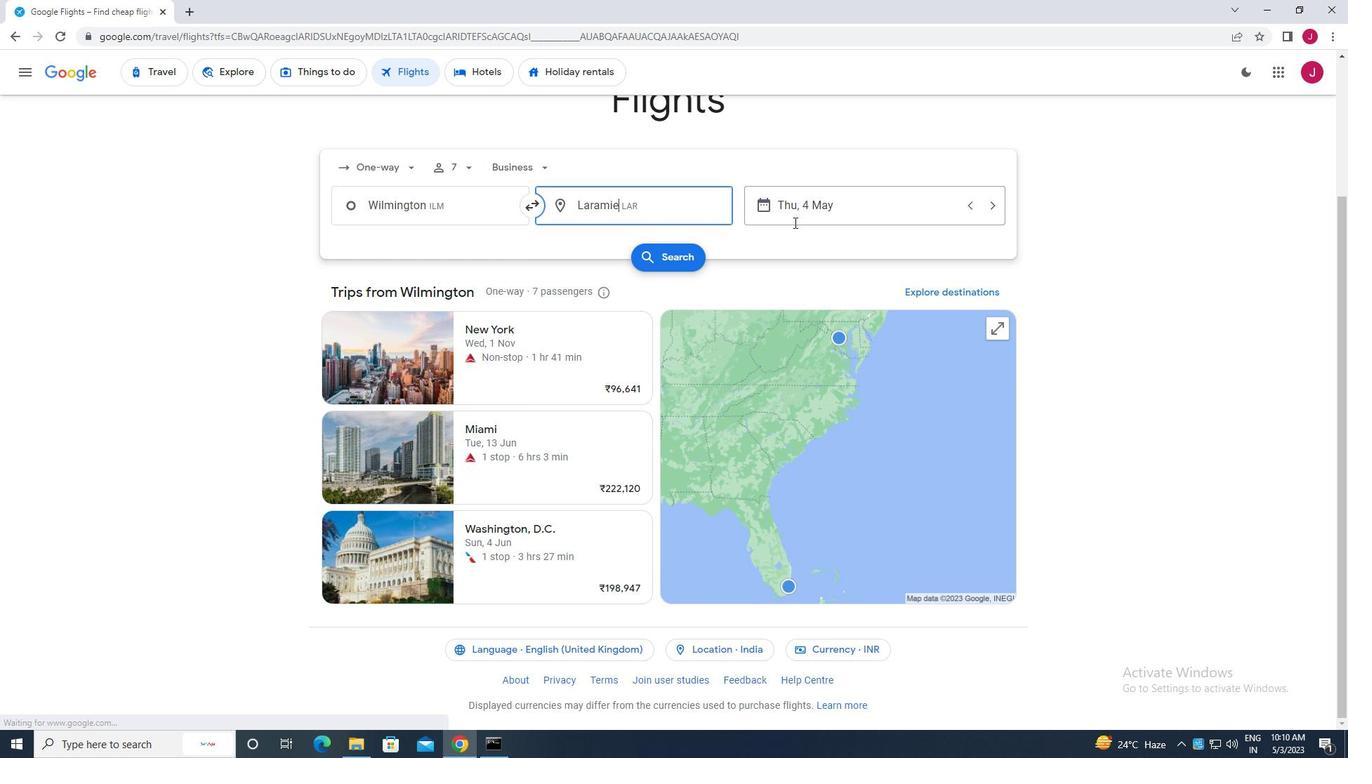 
Action: Mouse pressed left at (805, 212)
Screenshot: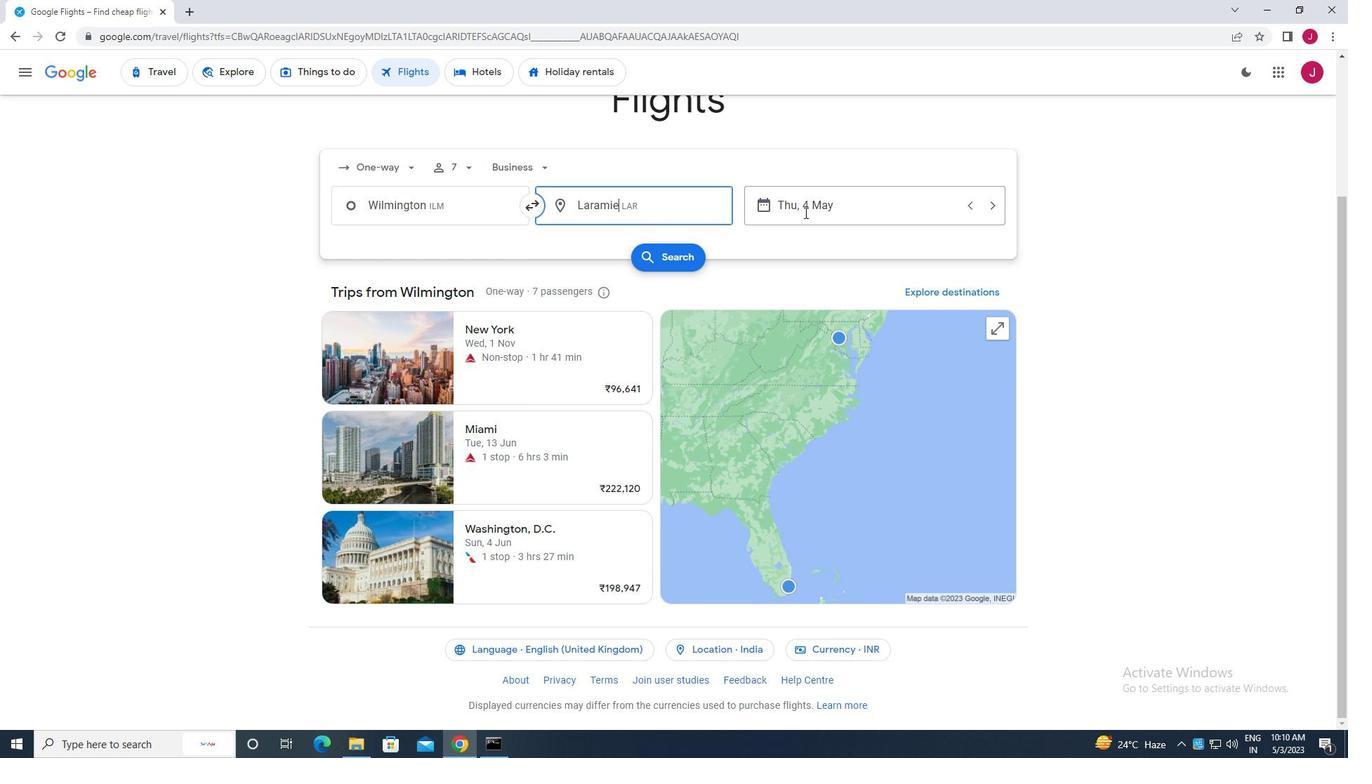 
Action: Mouse moved to (607, 315)
Screenshot: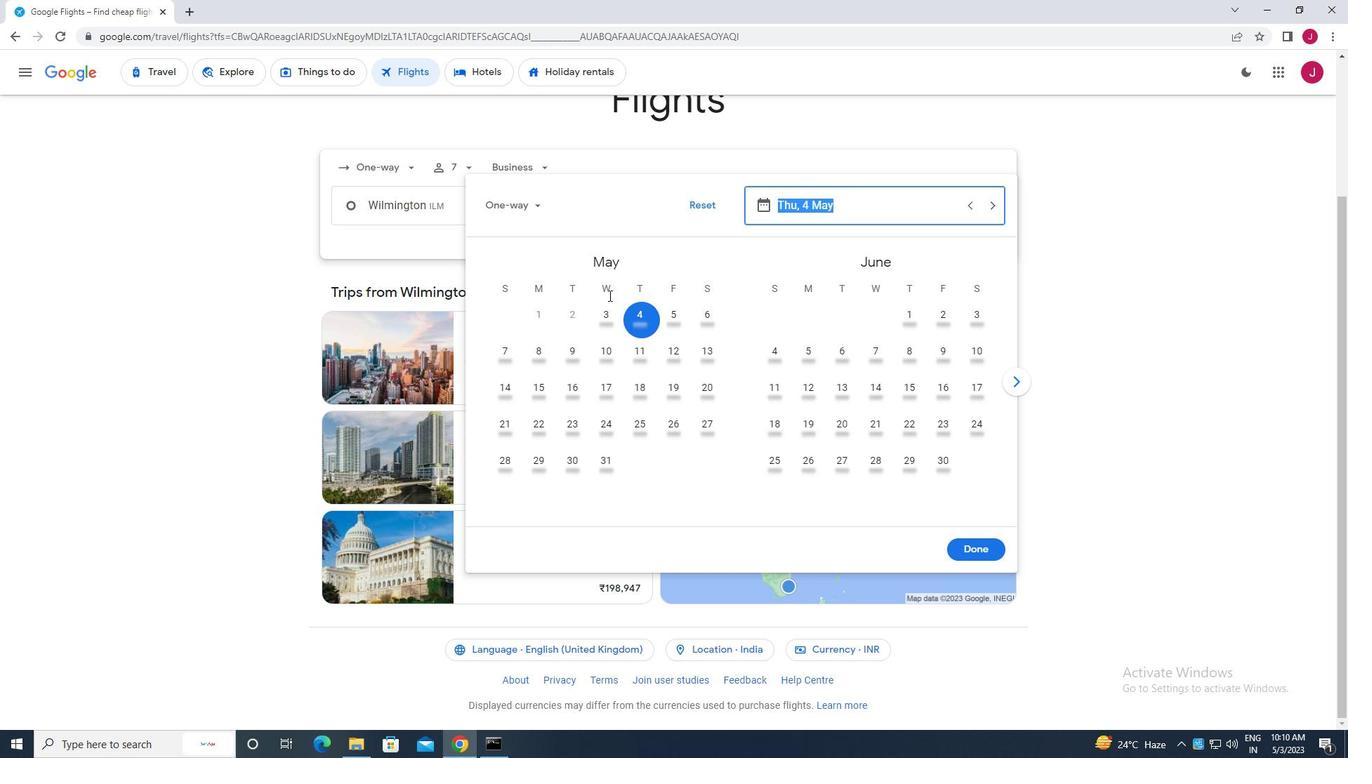 
Action: Mouse pressed left at (607, 315)
Screenshot: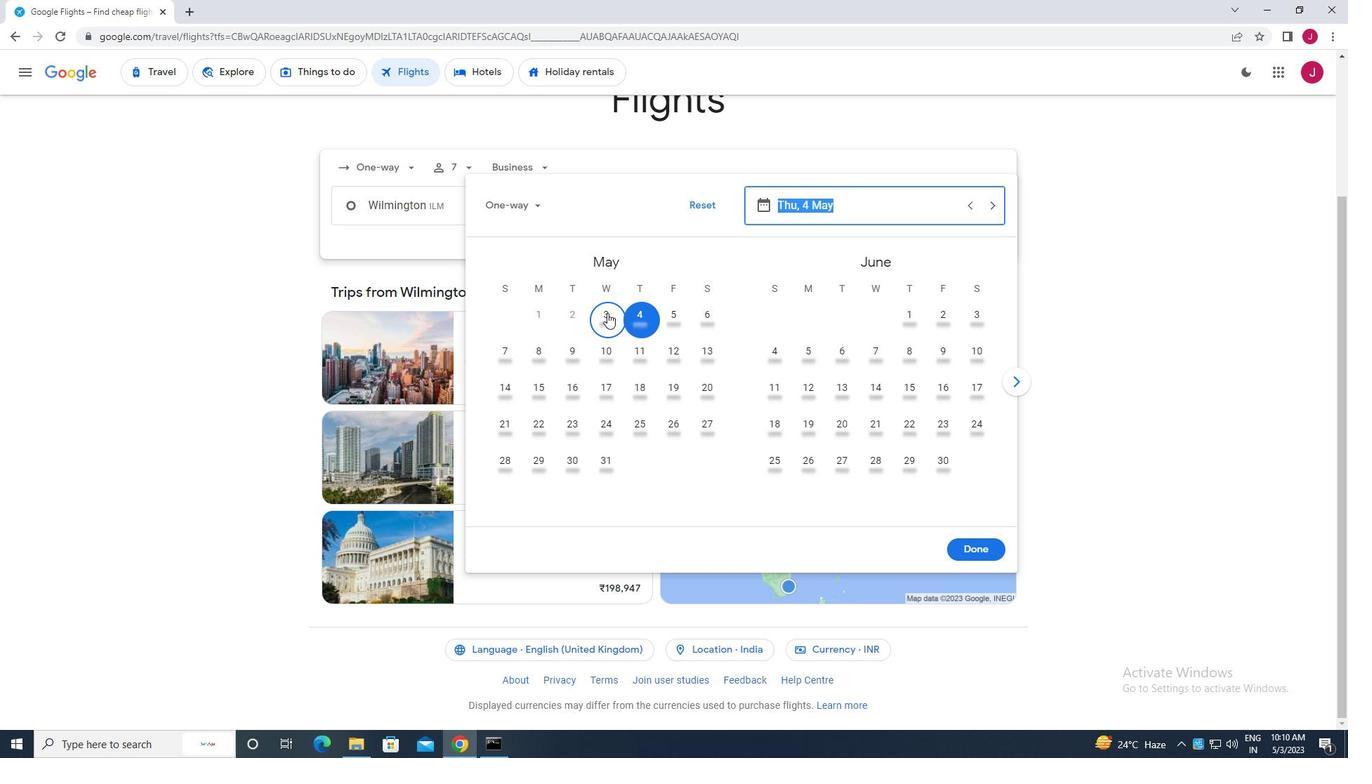 
Action: Mouse moved to (970, 547)
Screenshot: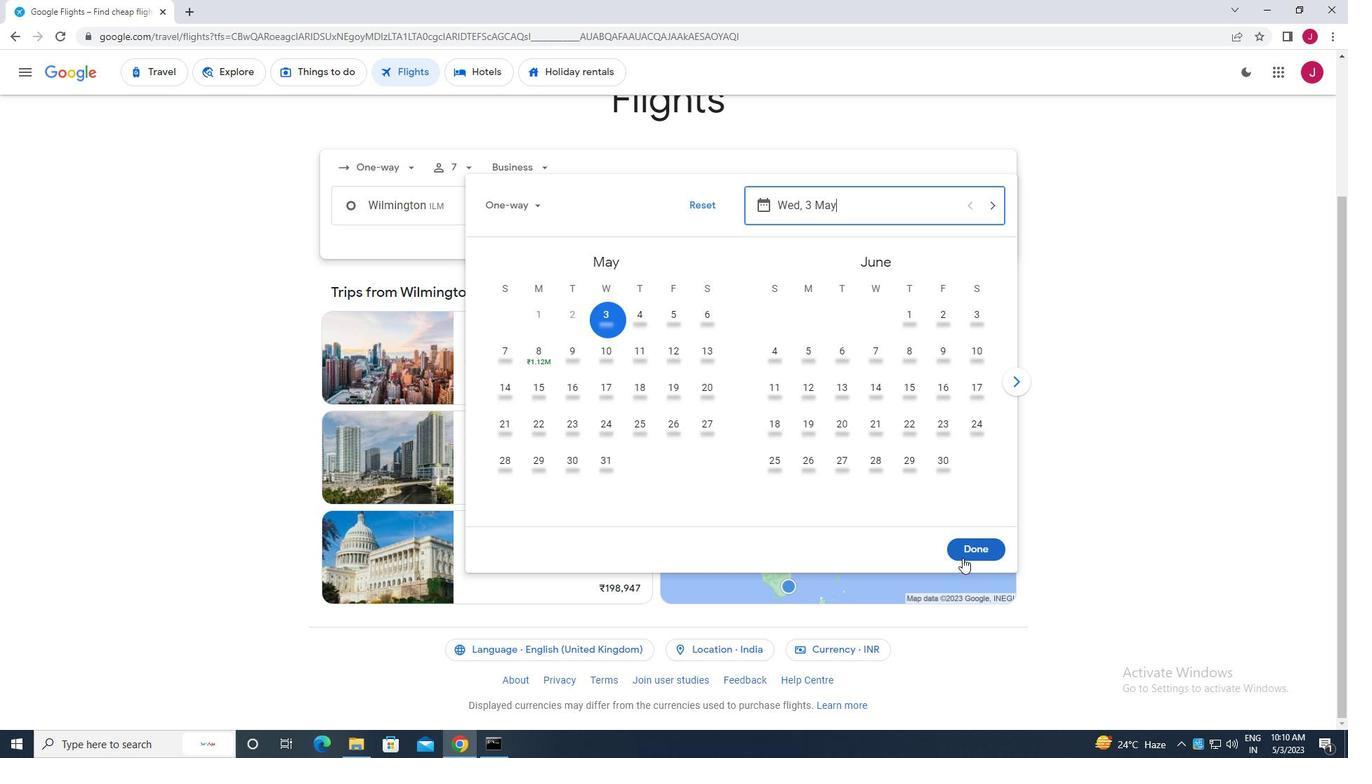 
Action: Mouse pressed left at (970, 547)
Screenshot: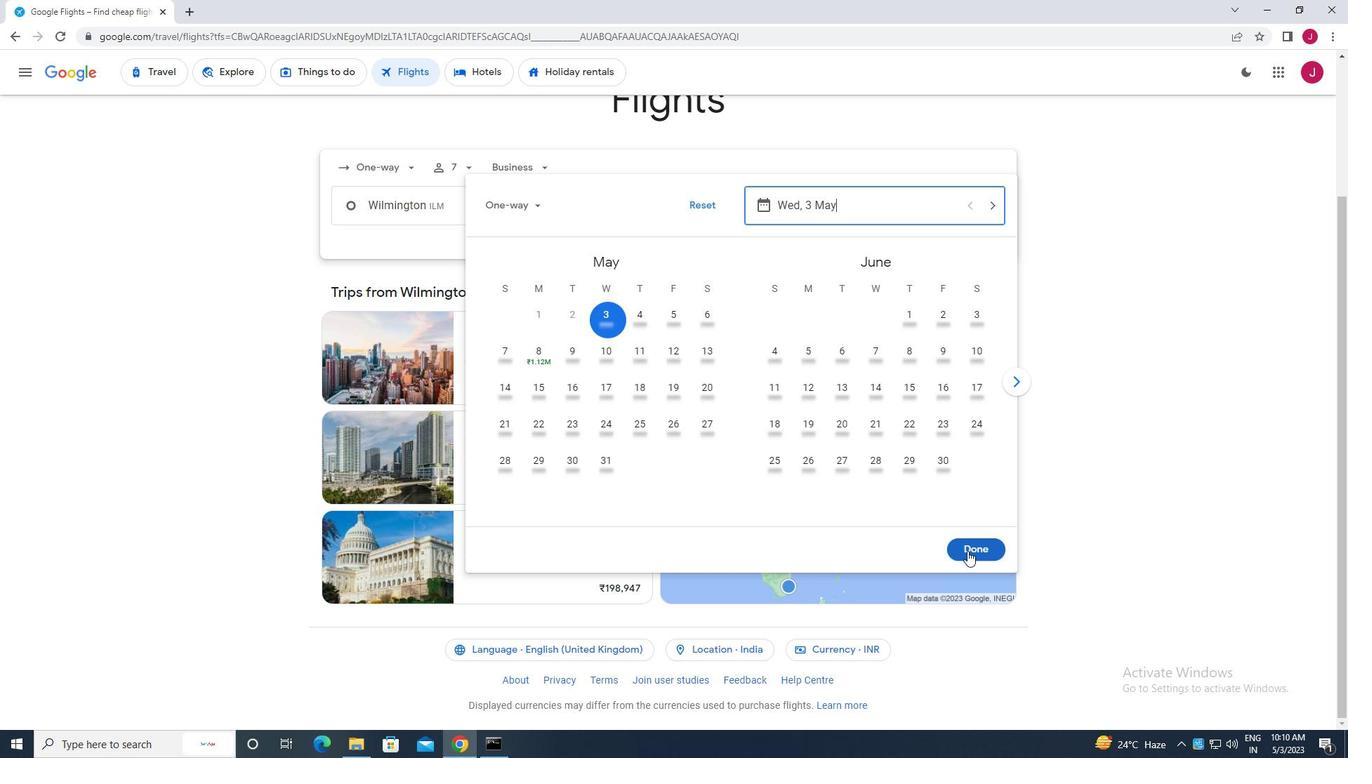 
Action: Mouse moved to (688, 257)
Screenshot: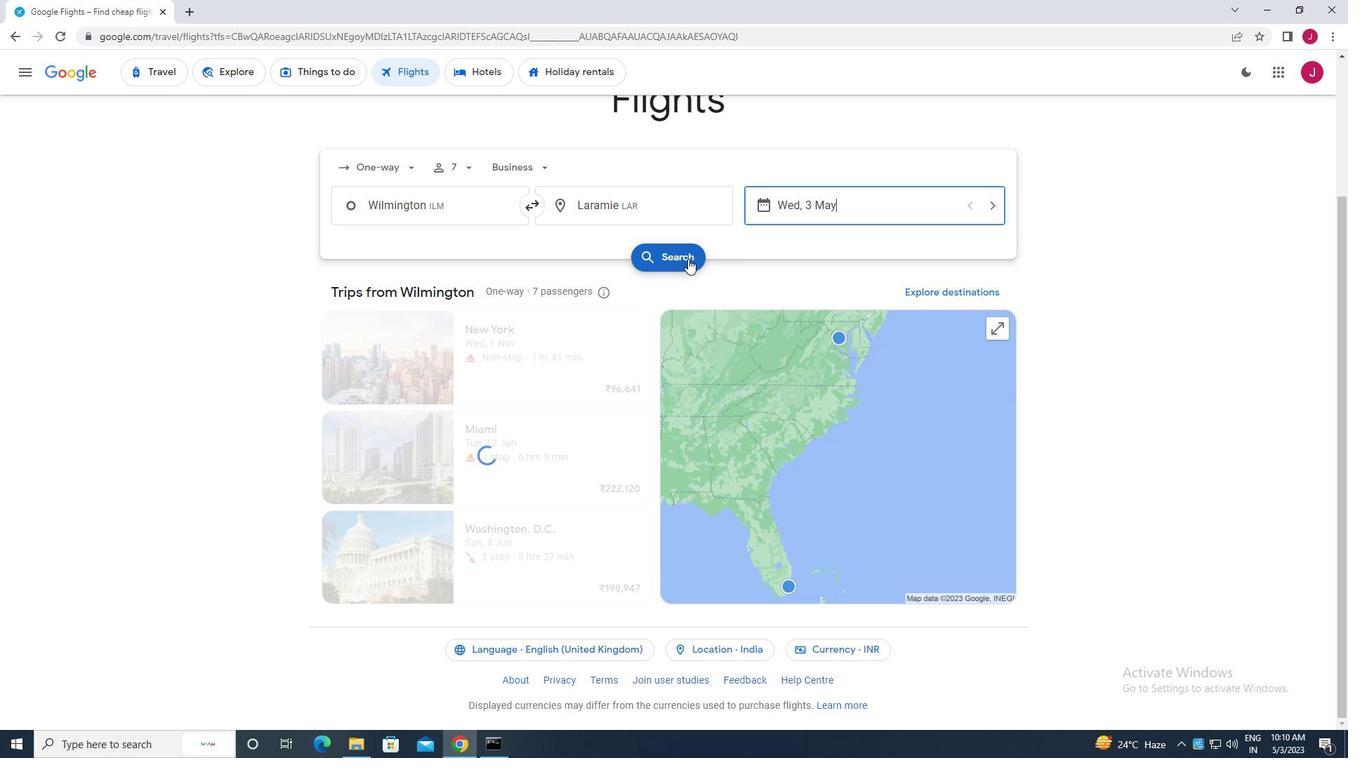 
Action: Mouse pressed left at (688, 257)
Screenshot: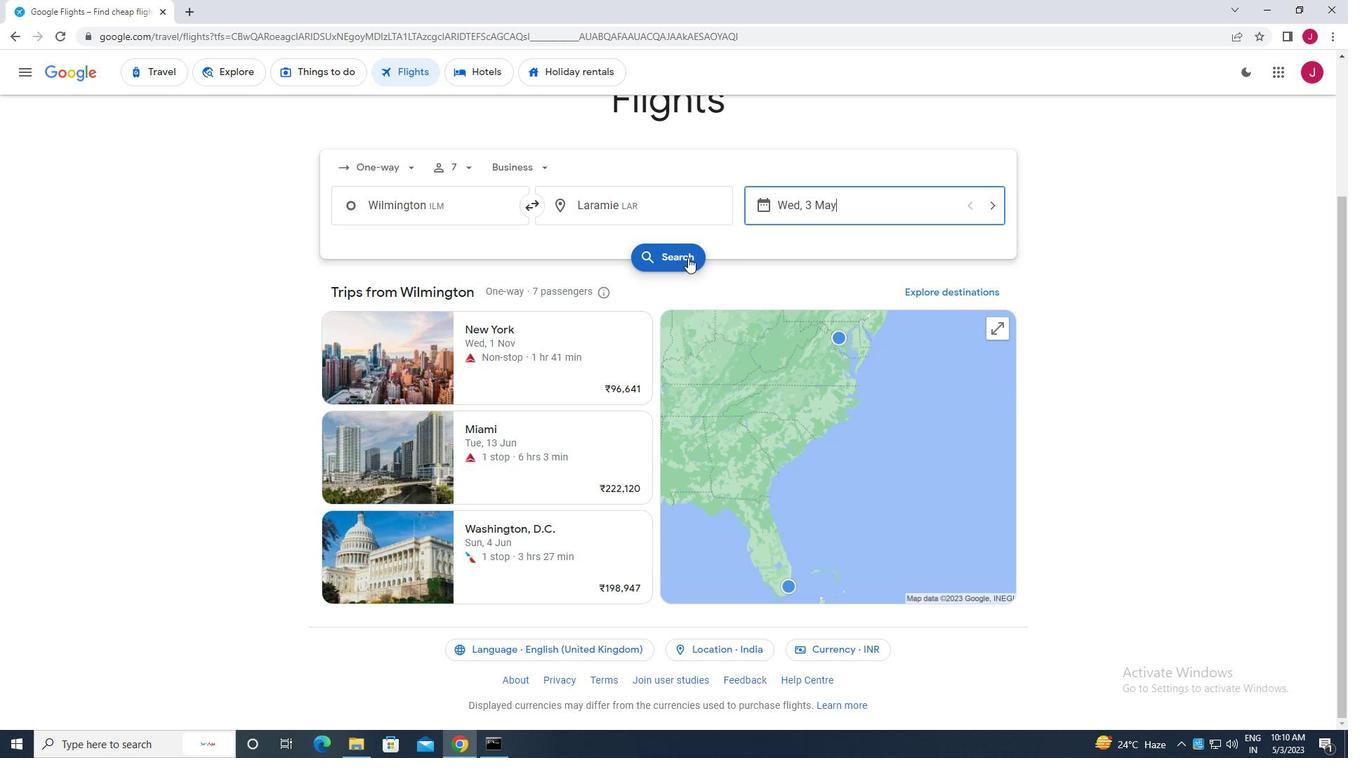 
Action: Mouse moved to (363, 201)
Screenshot: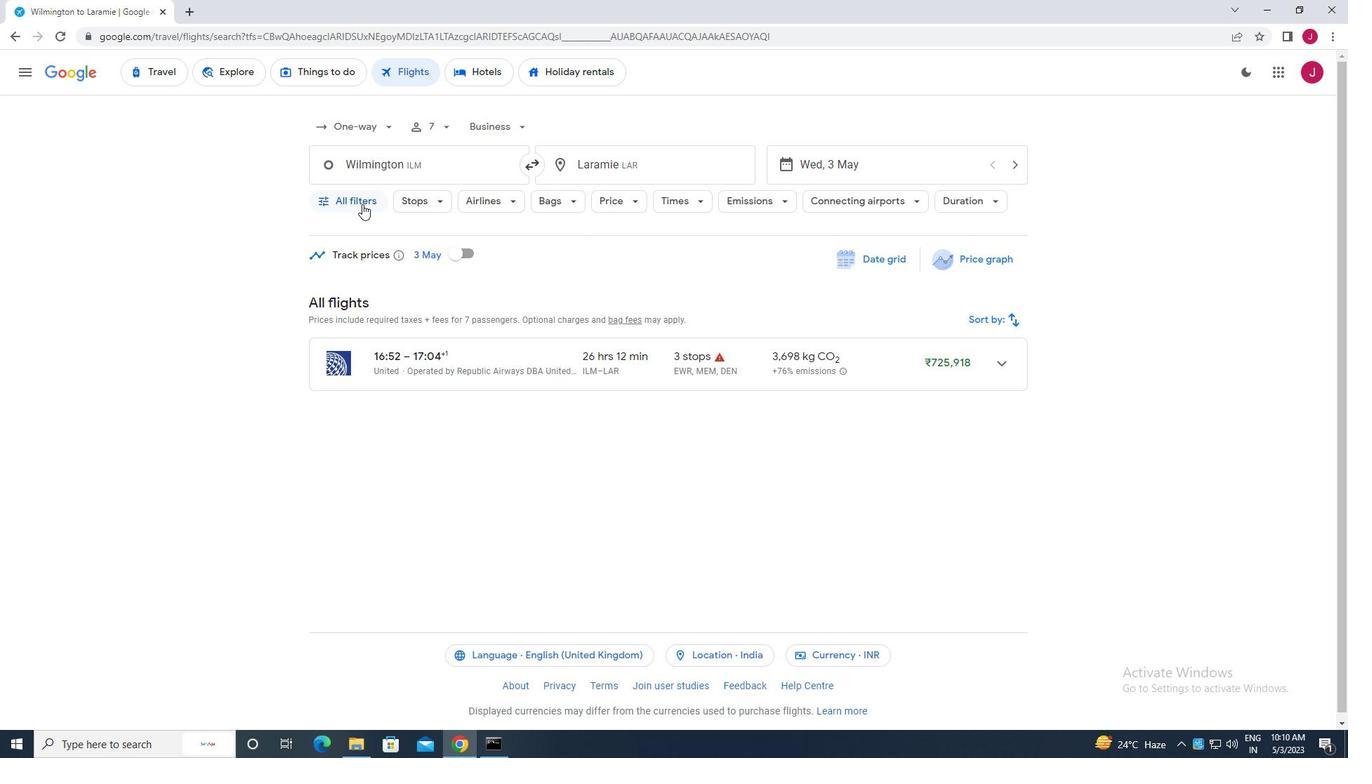
Action: Mouse pressed left at (363, 201)
Screenshot: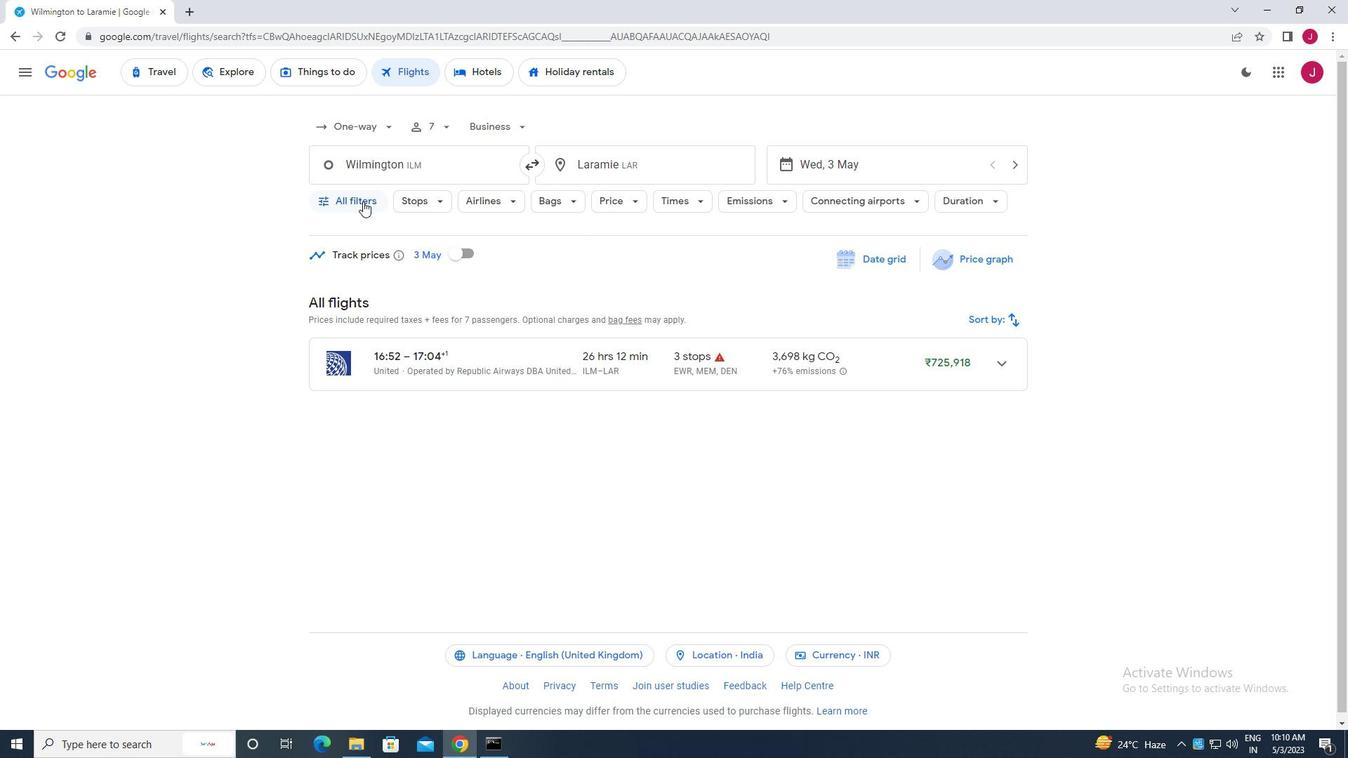 
Action: Mouse moved to (402, 312)
Screenshot: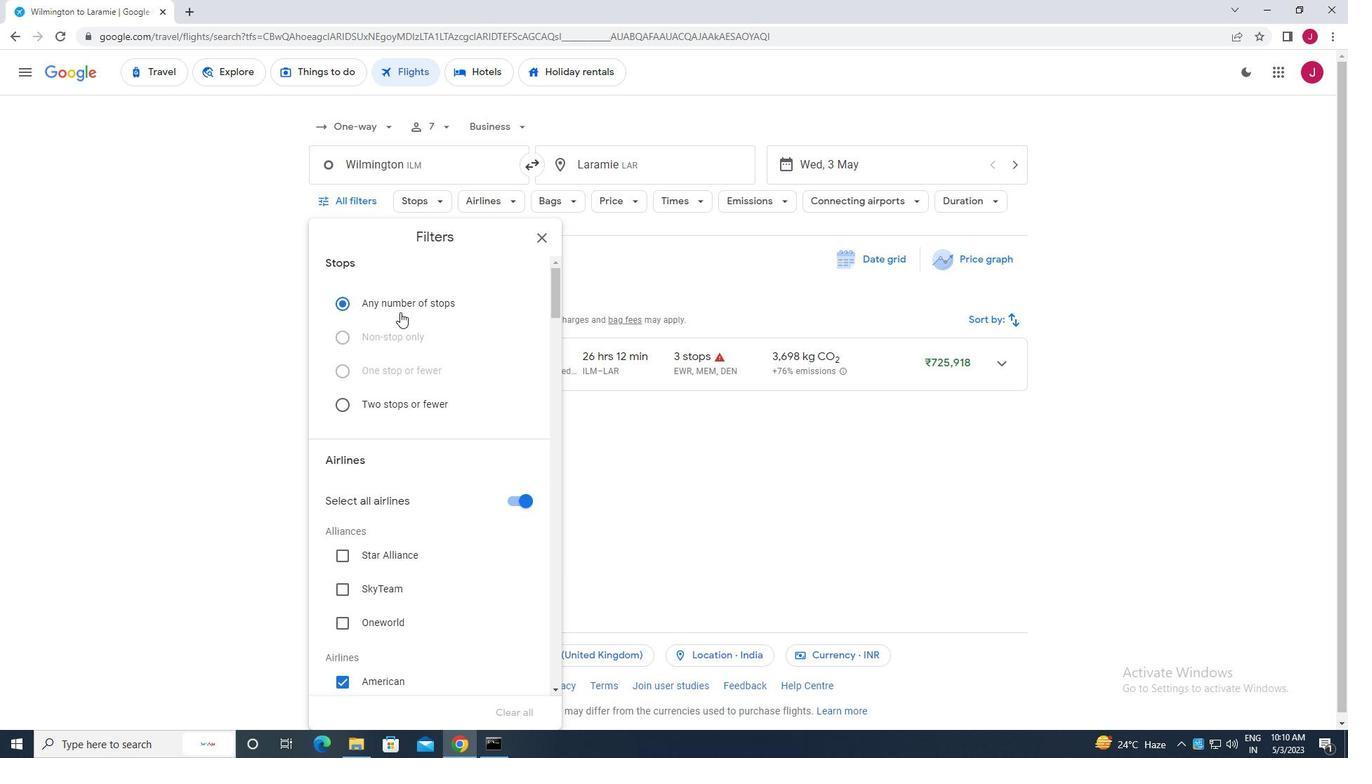 
Action: Mouse scrolled (402, 311) with delta (0, 0)
Screenshot: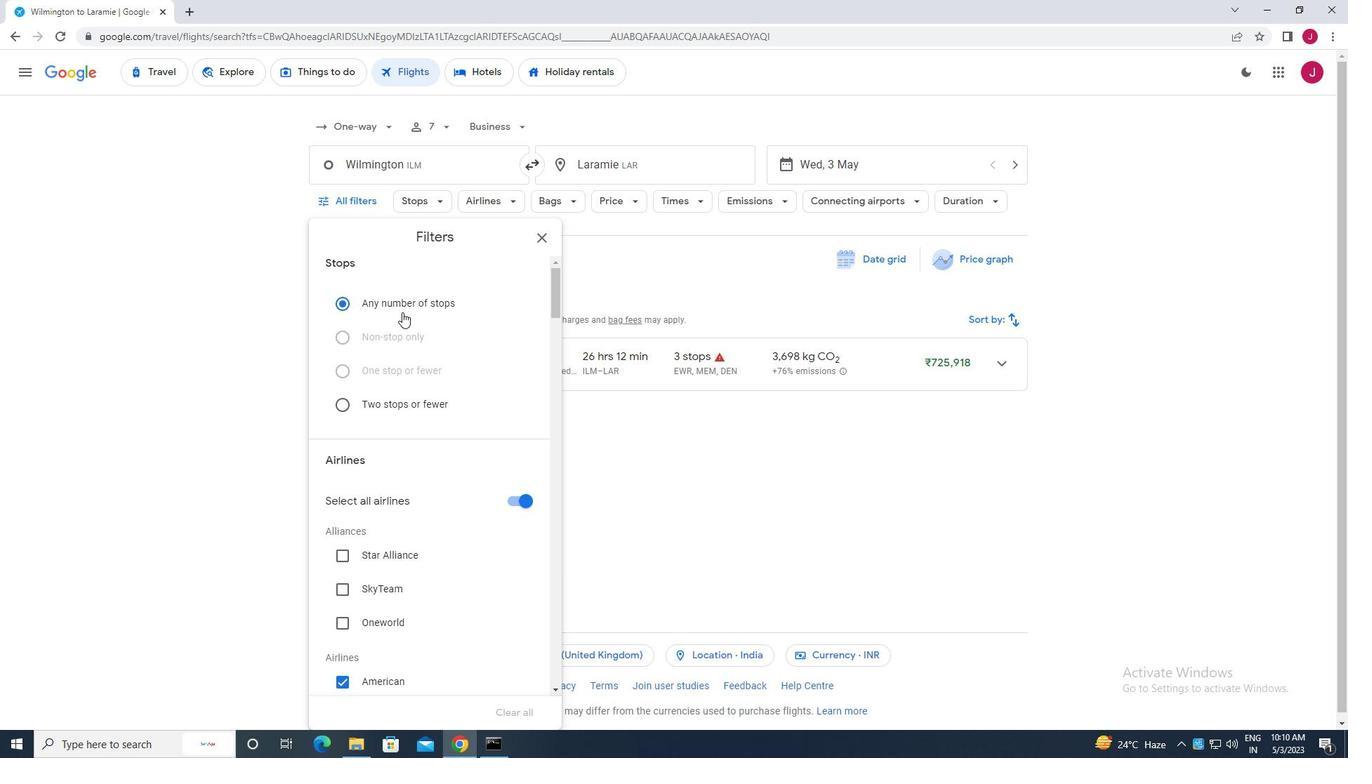 
Action: Mouse moved to (403, 312)
Screenshot: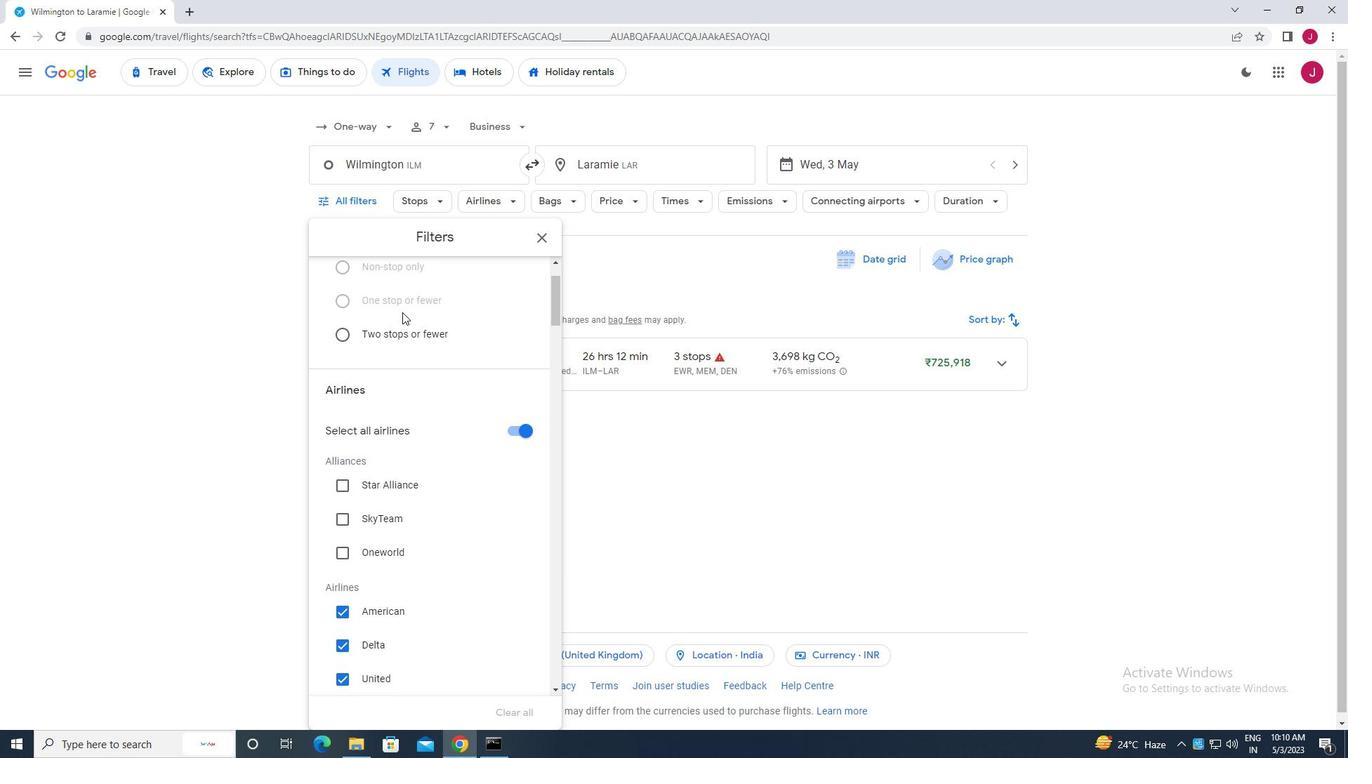 
Action: Mouse scrolled (403, 311) with delta (0, 0)
Screenshot: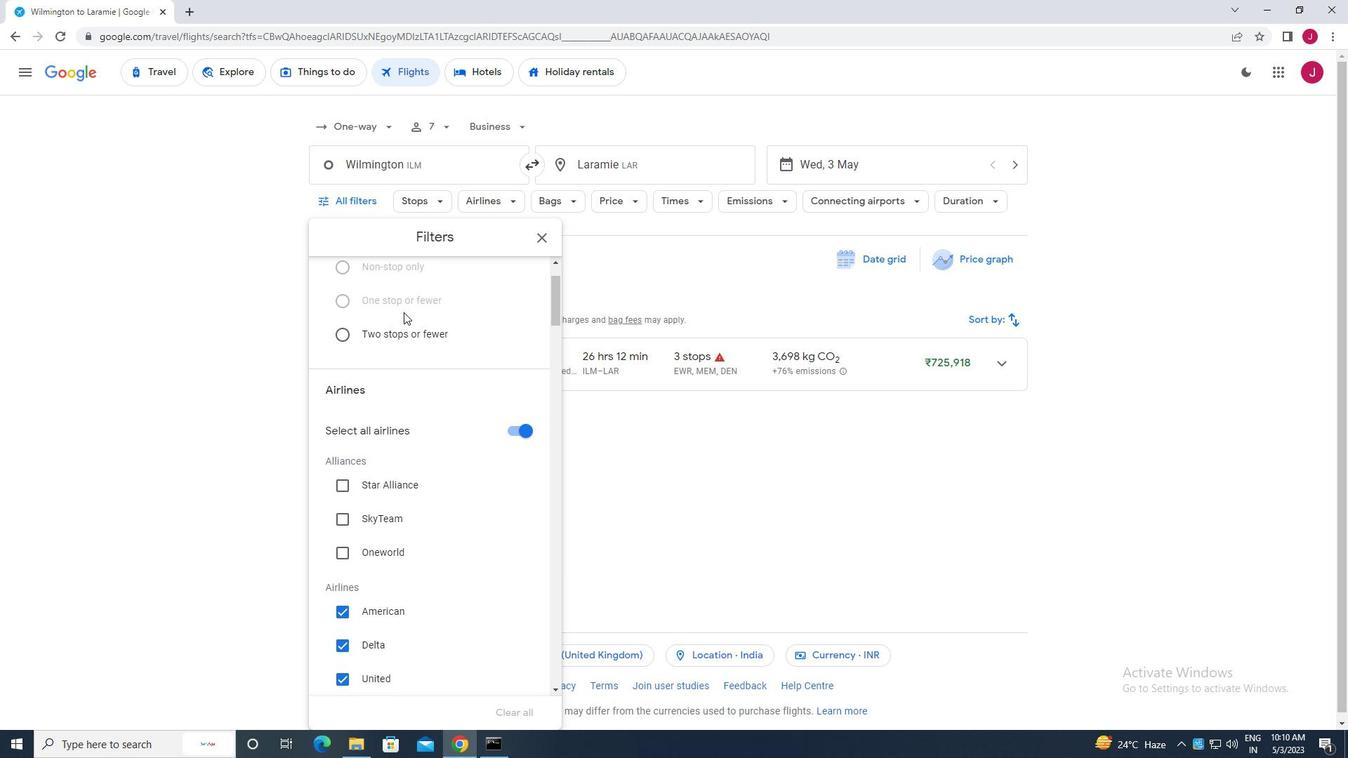 
Action: Mouse moved to (519, 358)
Screenshot: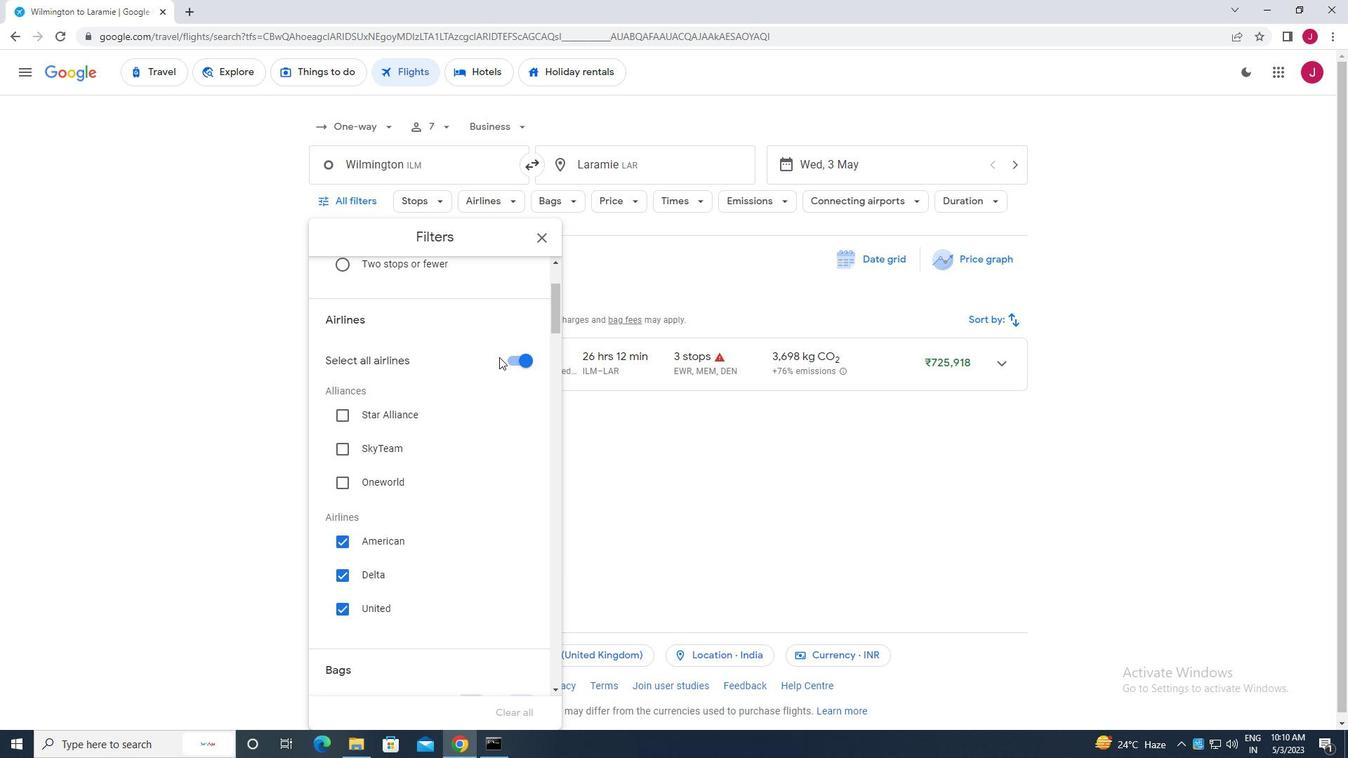
Action: Mouse pressed left at (519, 358)
Screenshot: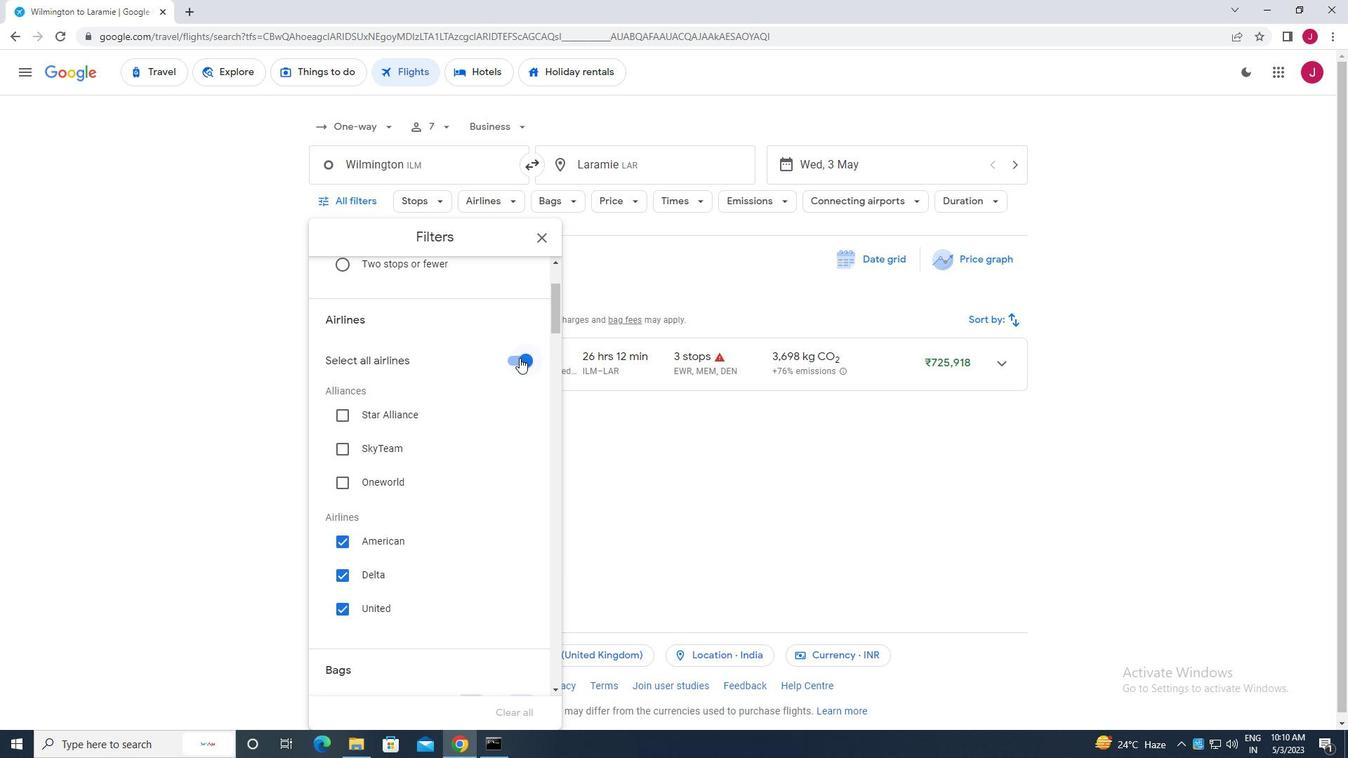
Action: Mouse moved to (481, 361)
Screenshot: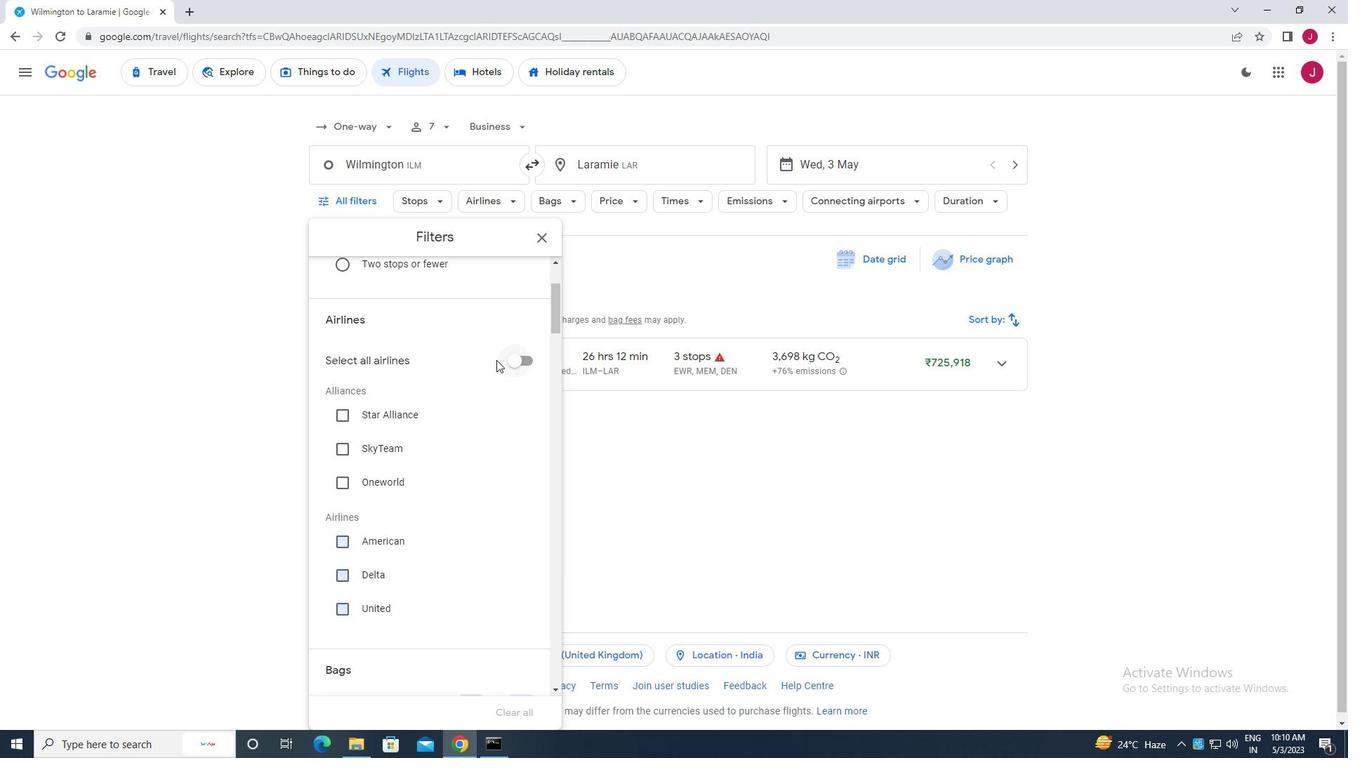 
Action: Mouse scrolled (481, 360) with delta (0, 0)
Screenshot: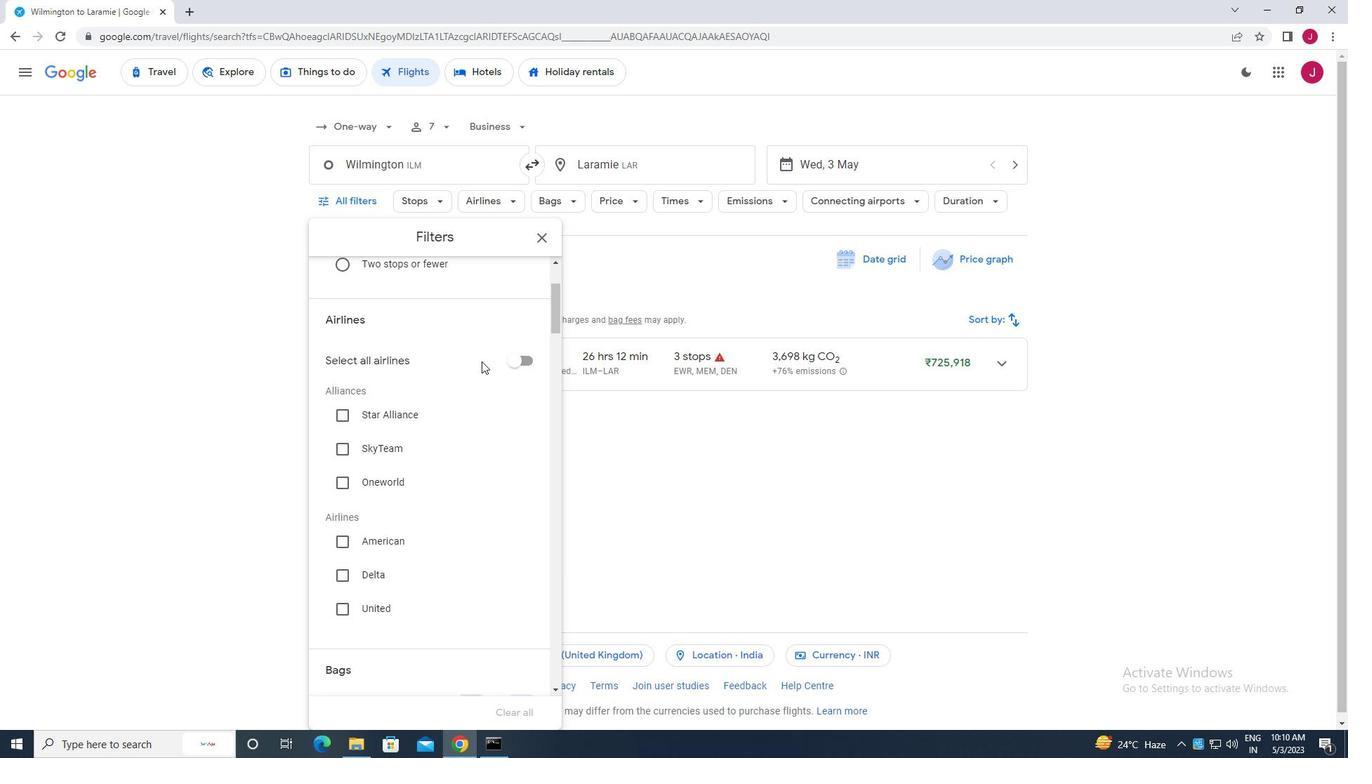 
Action: Mouse moved to (428, 347)
Screenshot: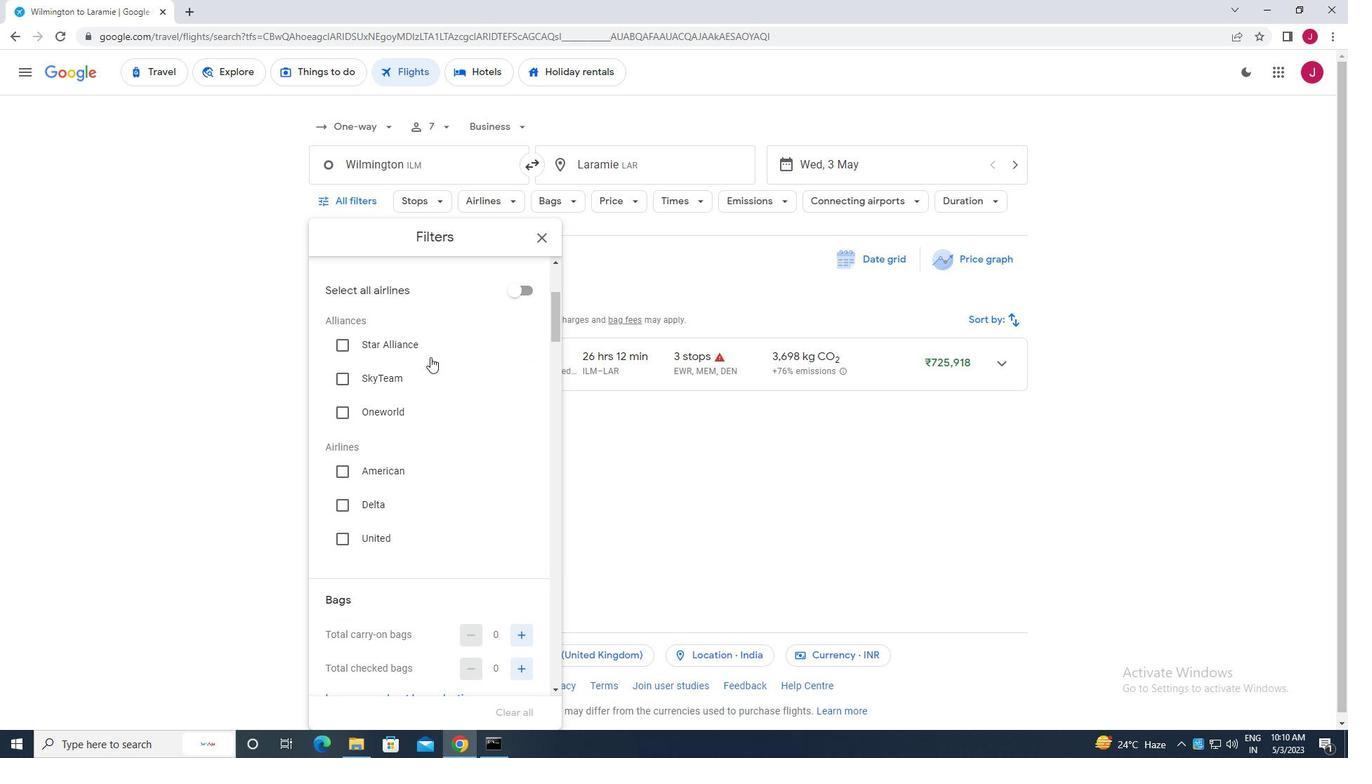 
Action: Mouse scrolled (428, 346) with delta (0, 0)
Screenshot: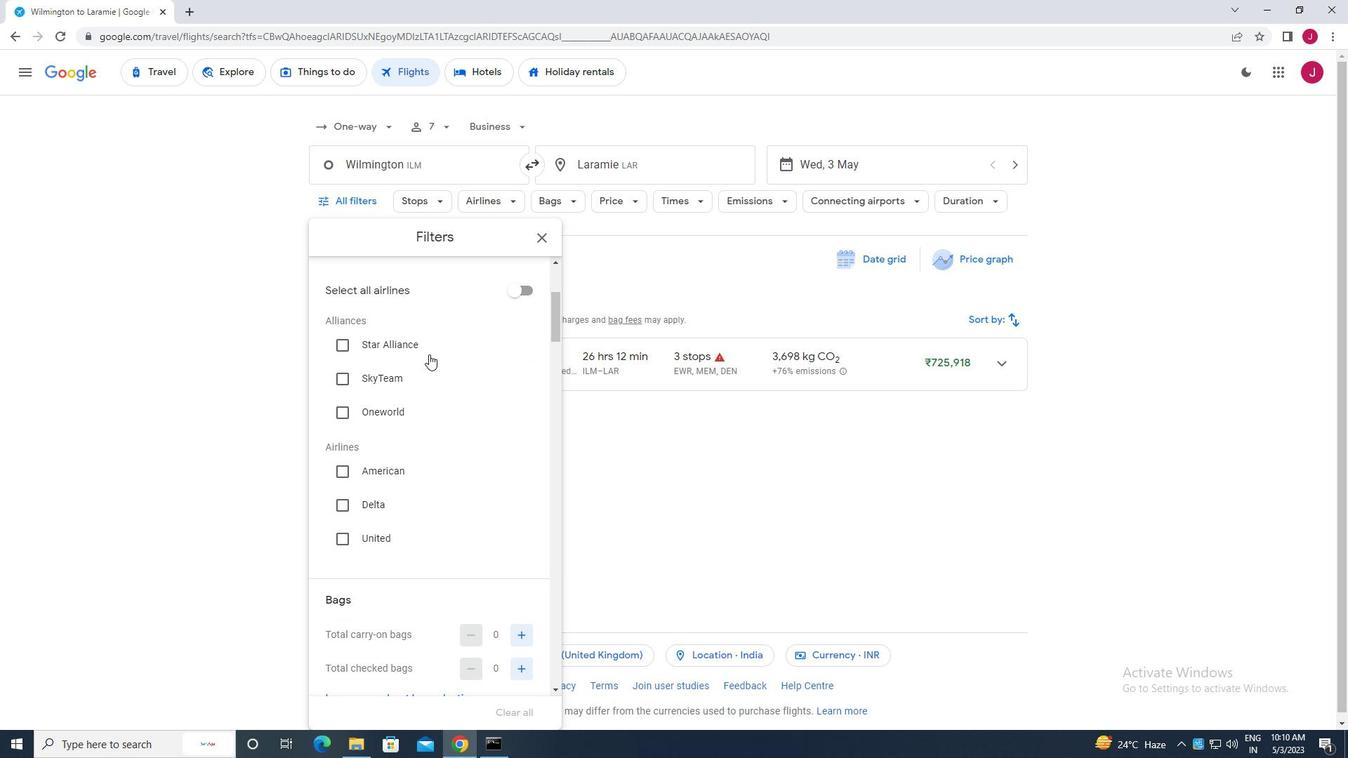 
Action: Mouse moved to (428, 347)
Screenshot: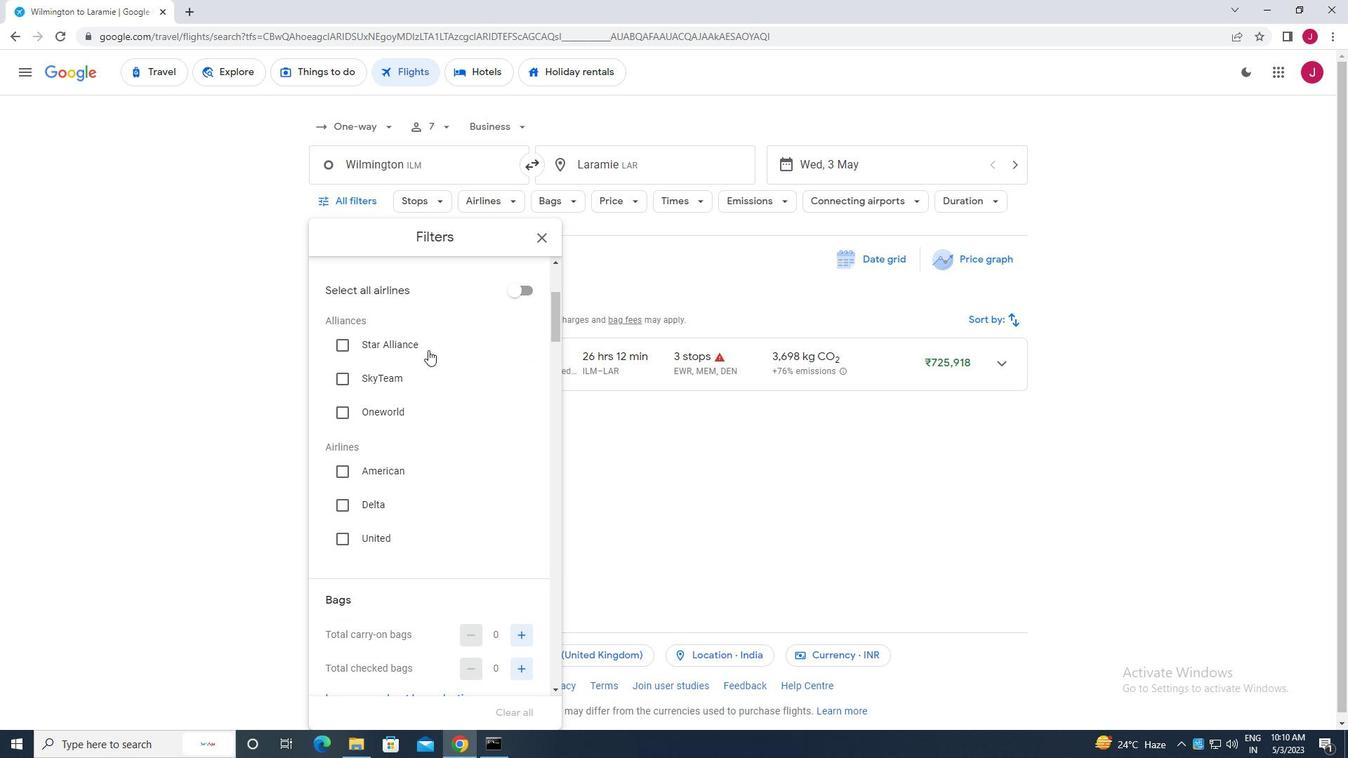 
Action: Mouse scrolled (428, 346) with delta (0, 0)
Screenshot: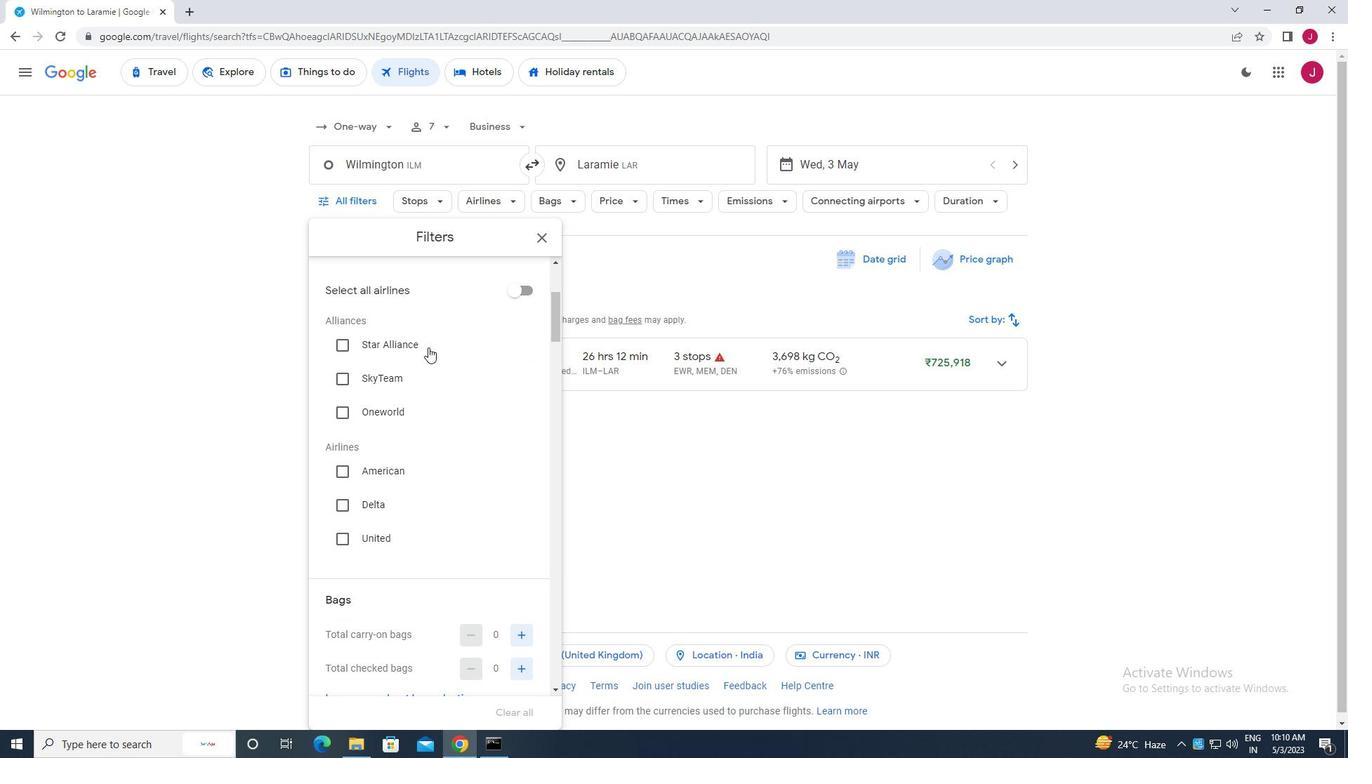 
Action: Mouse moved to (428, 347)
Screenshot: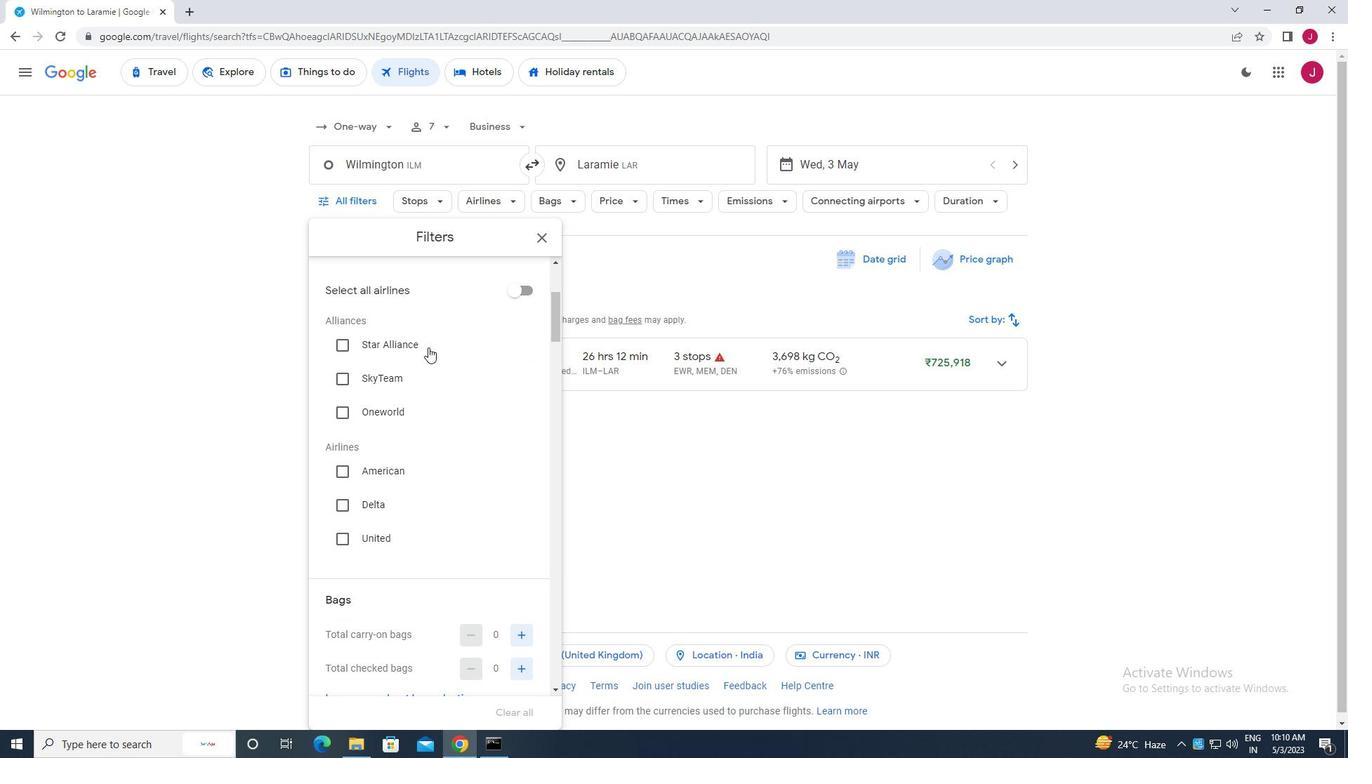 
Action: Mouse scrolled (428, 346) with delta (0, 0)
Screenshot: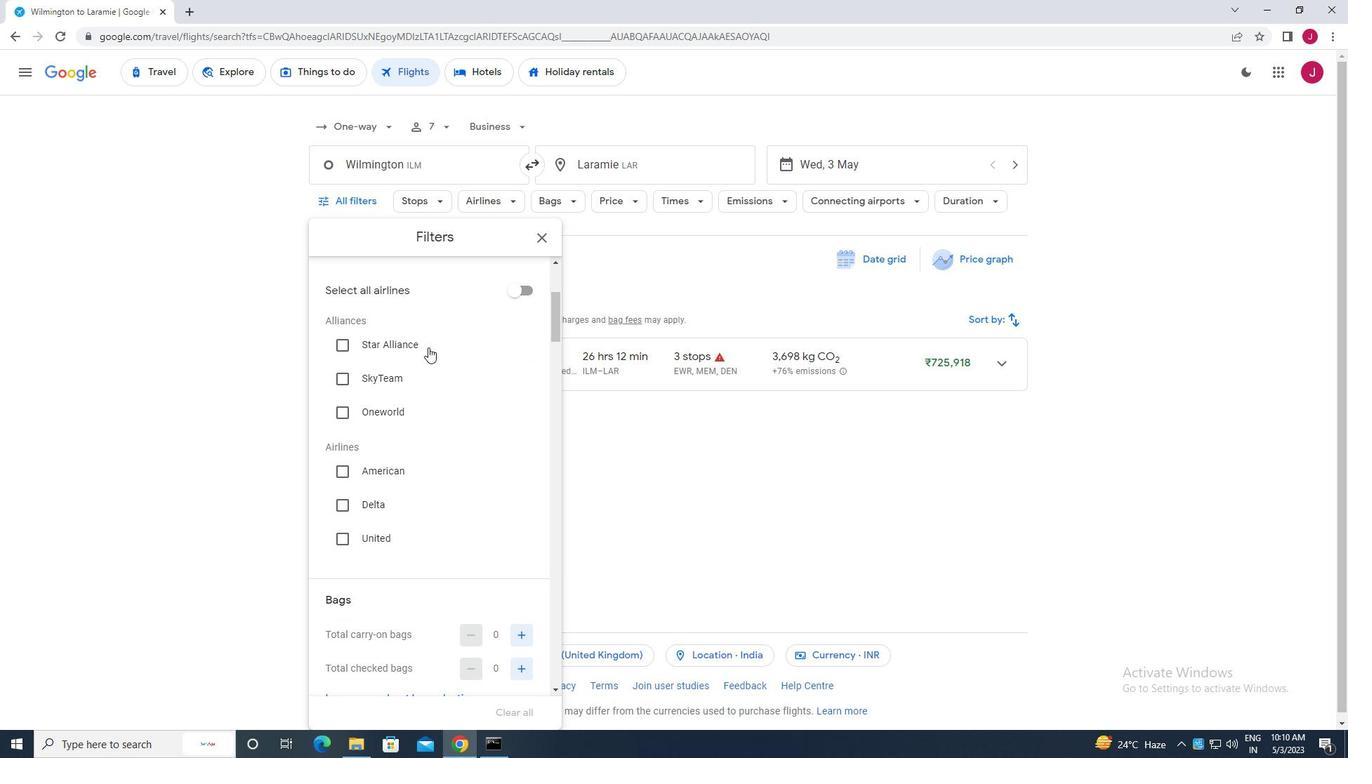 
Action: Mouse moved to (427, 347)
Screenshot: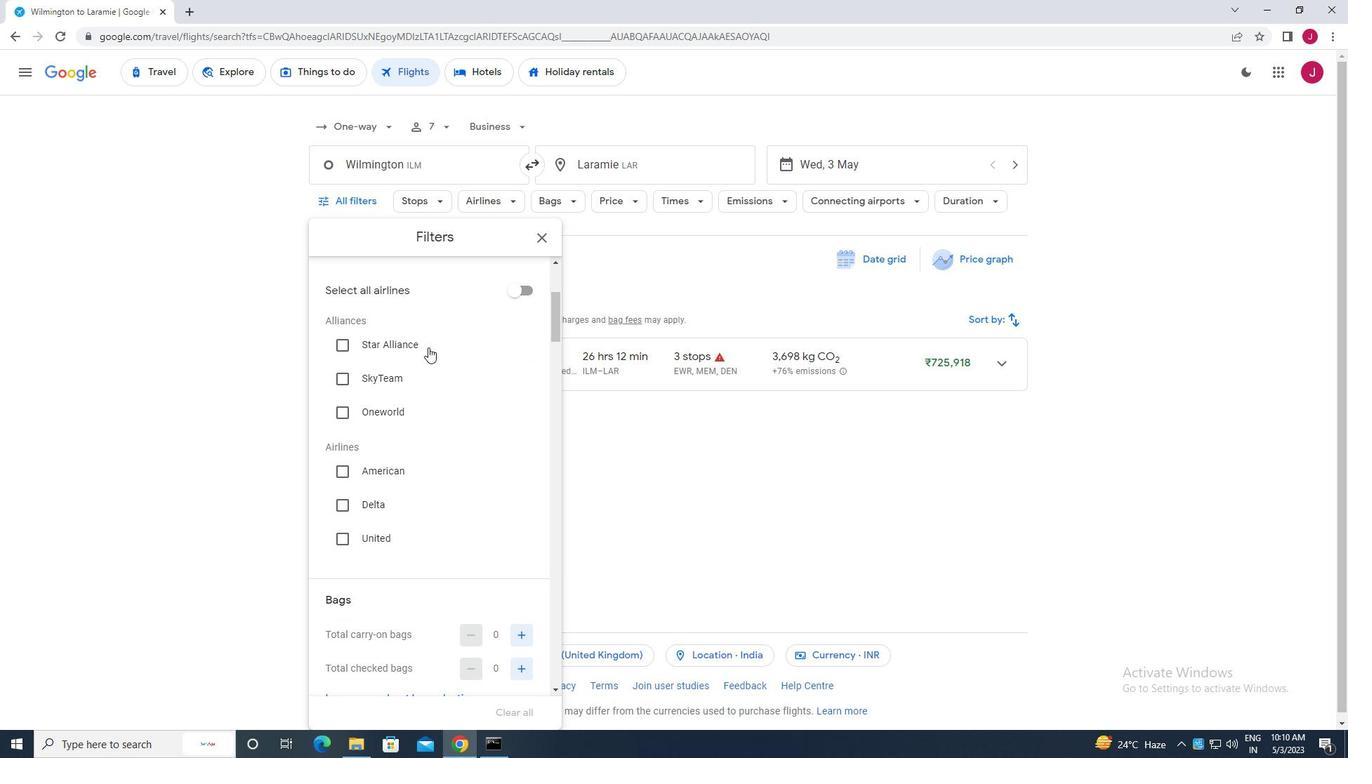 
Action: Mouse scrolled (427, 346) with delta (0, 0)
Screenshot: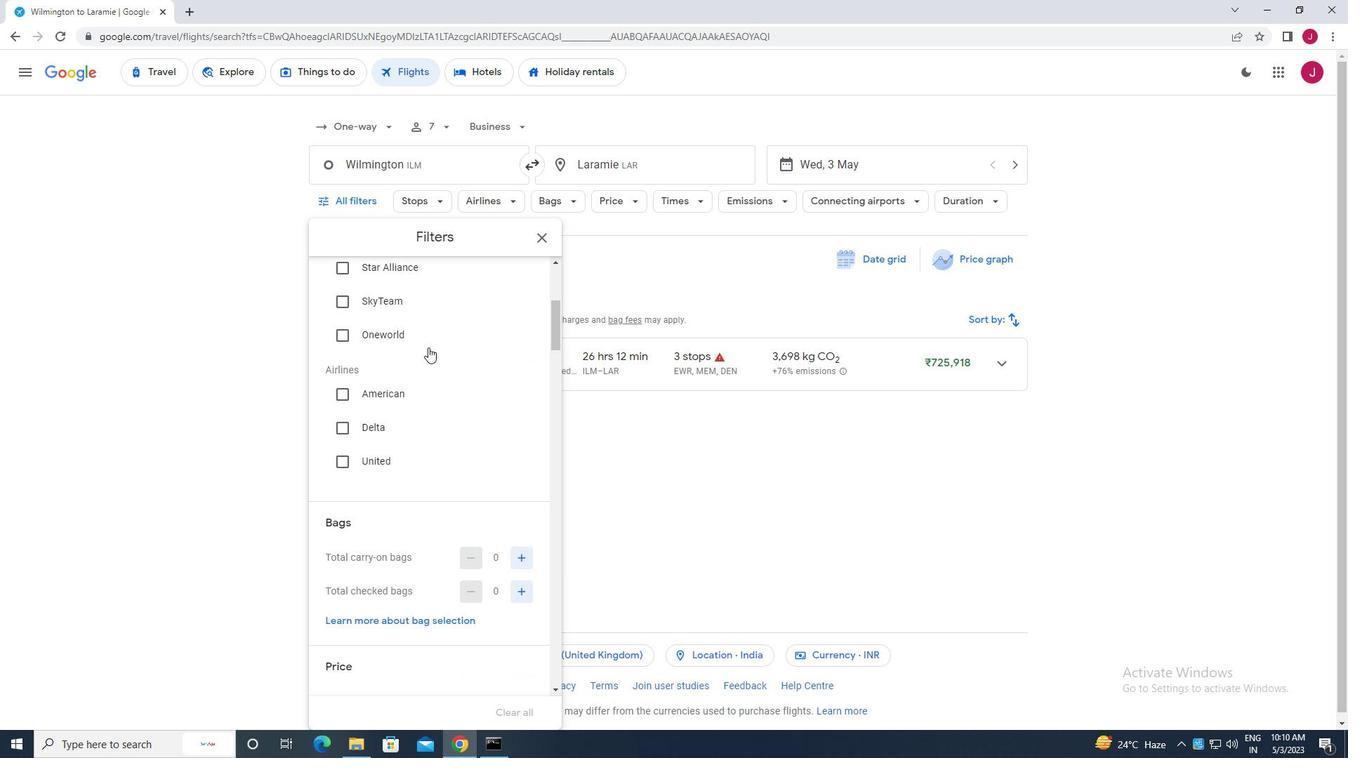 
Action: Mouse scrolled (427, 346) with delta (0, 0)
Screenshot: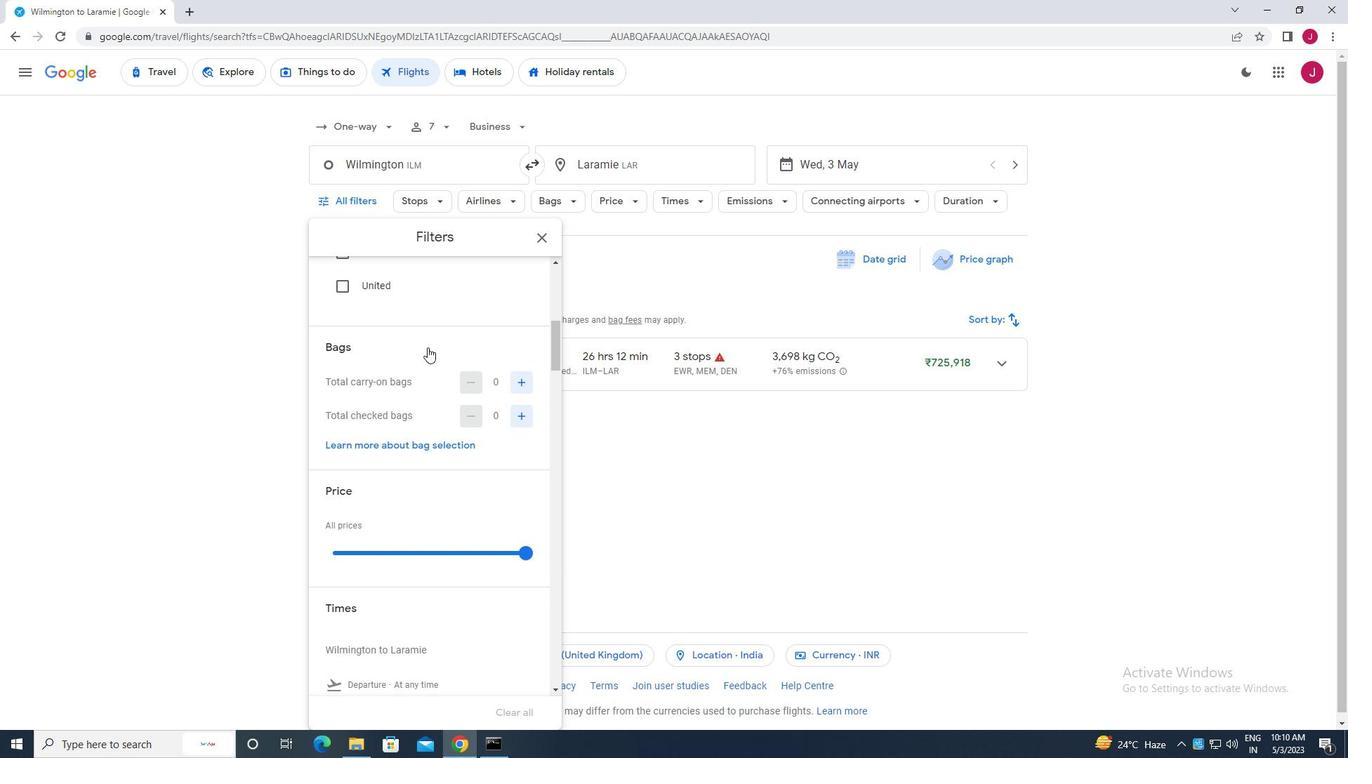 
Action: Mouse moved to (514, 318)
Screenshot: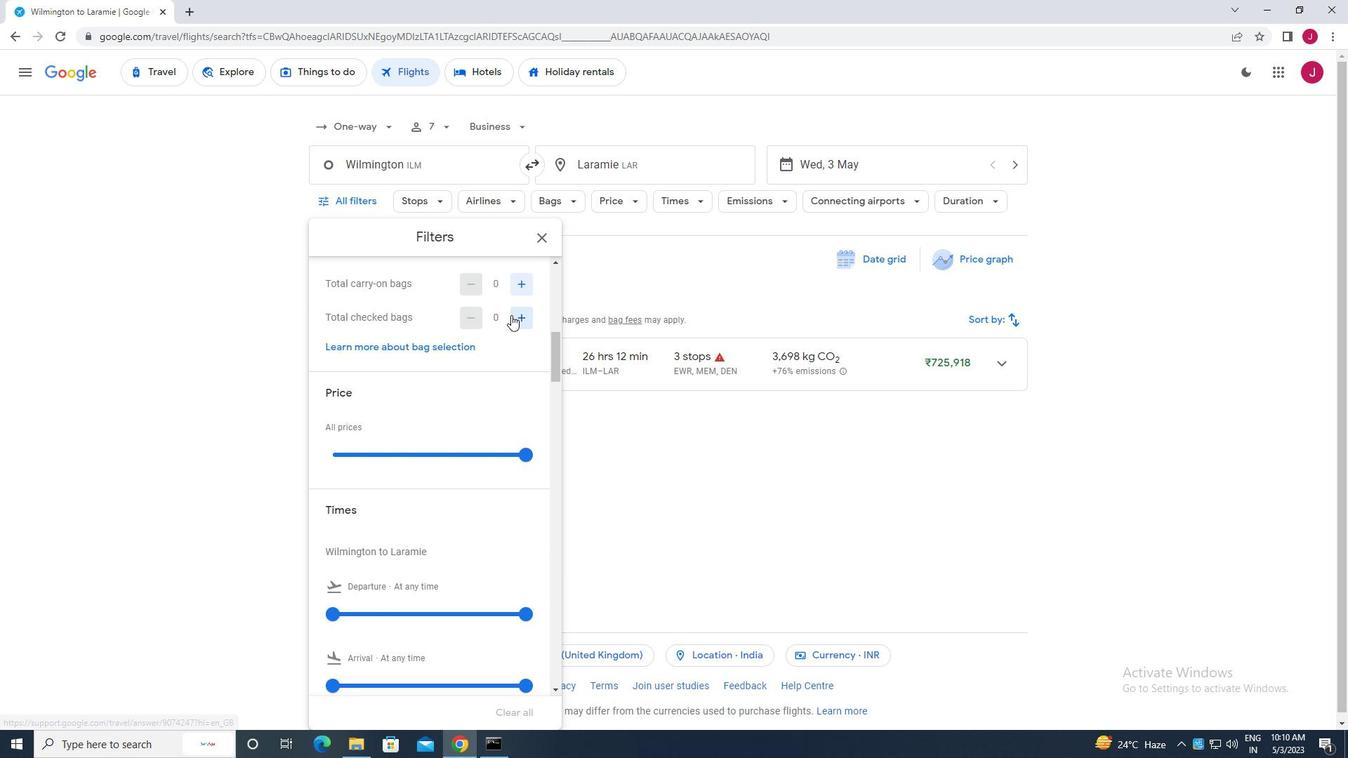 
Action: Mouse pressed left at (514, 318)
Screenshot: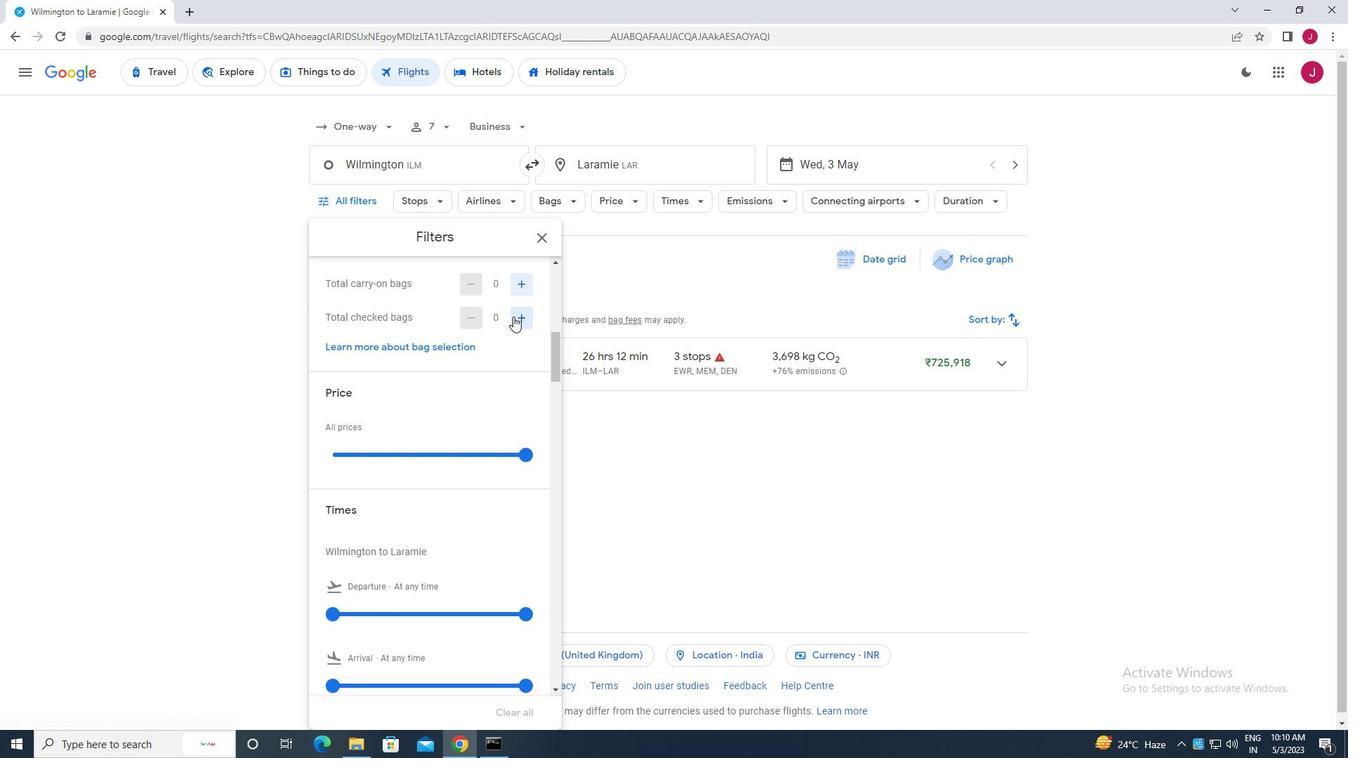 
Action: Mouse moved to (515, 318)
Screenshot: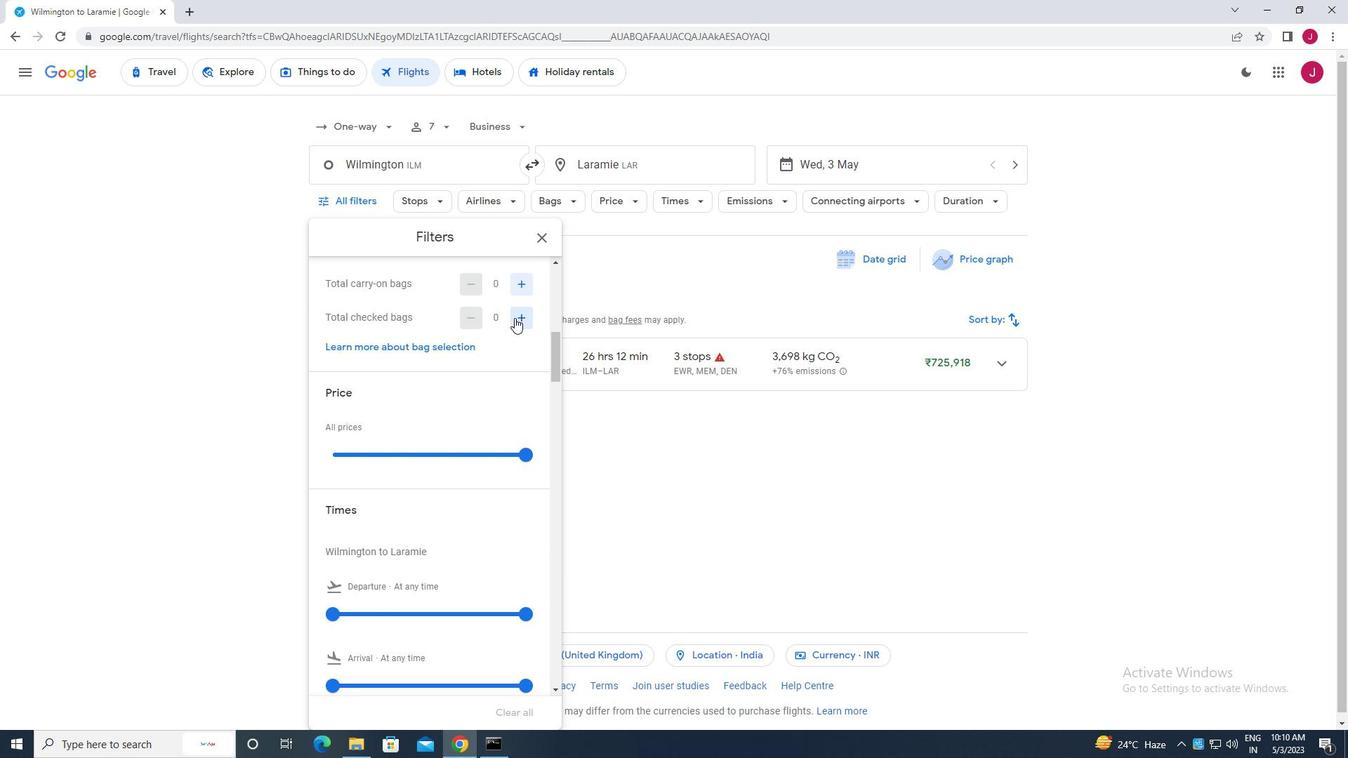 
Action: Mouse pressed left at (515, 318)
Screenshot: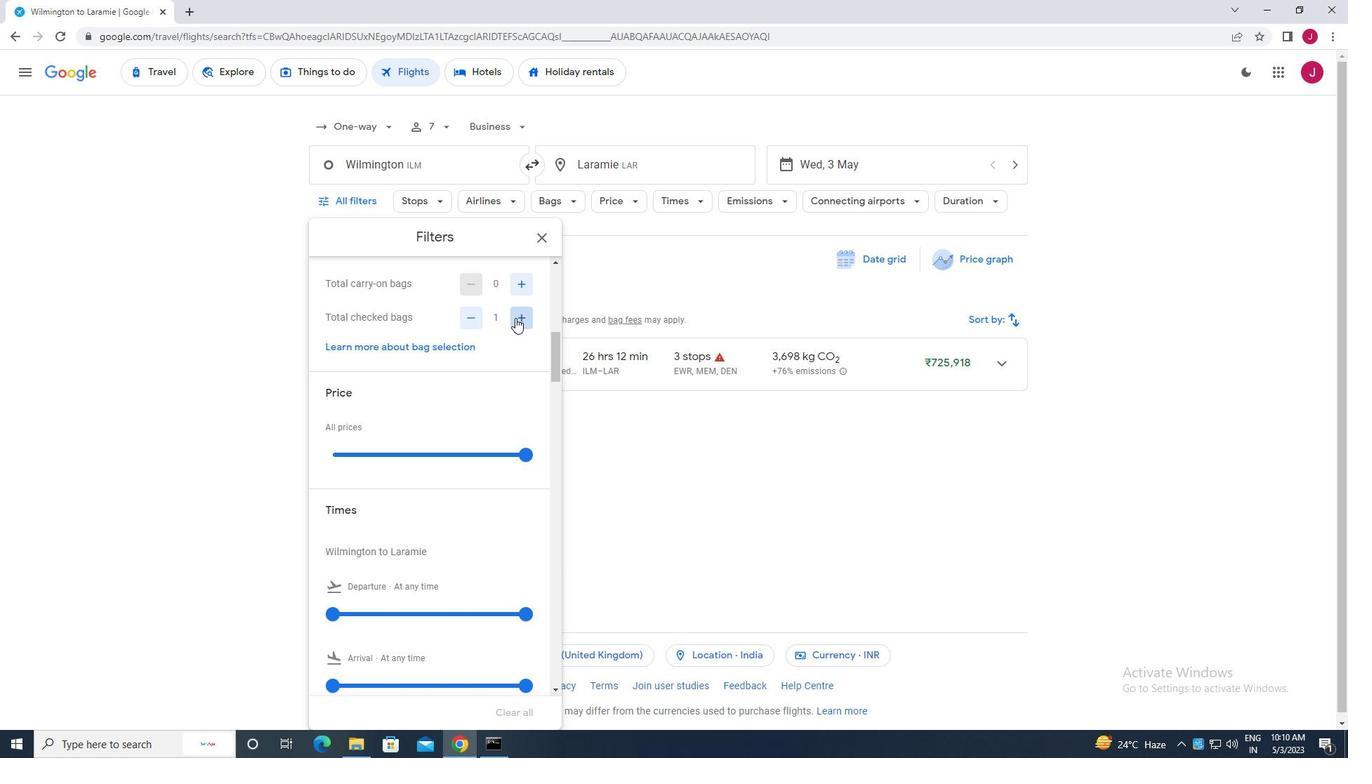 
Action: Mouse pressed left at (515, 318)
Screenshot: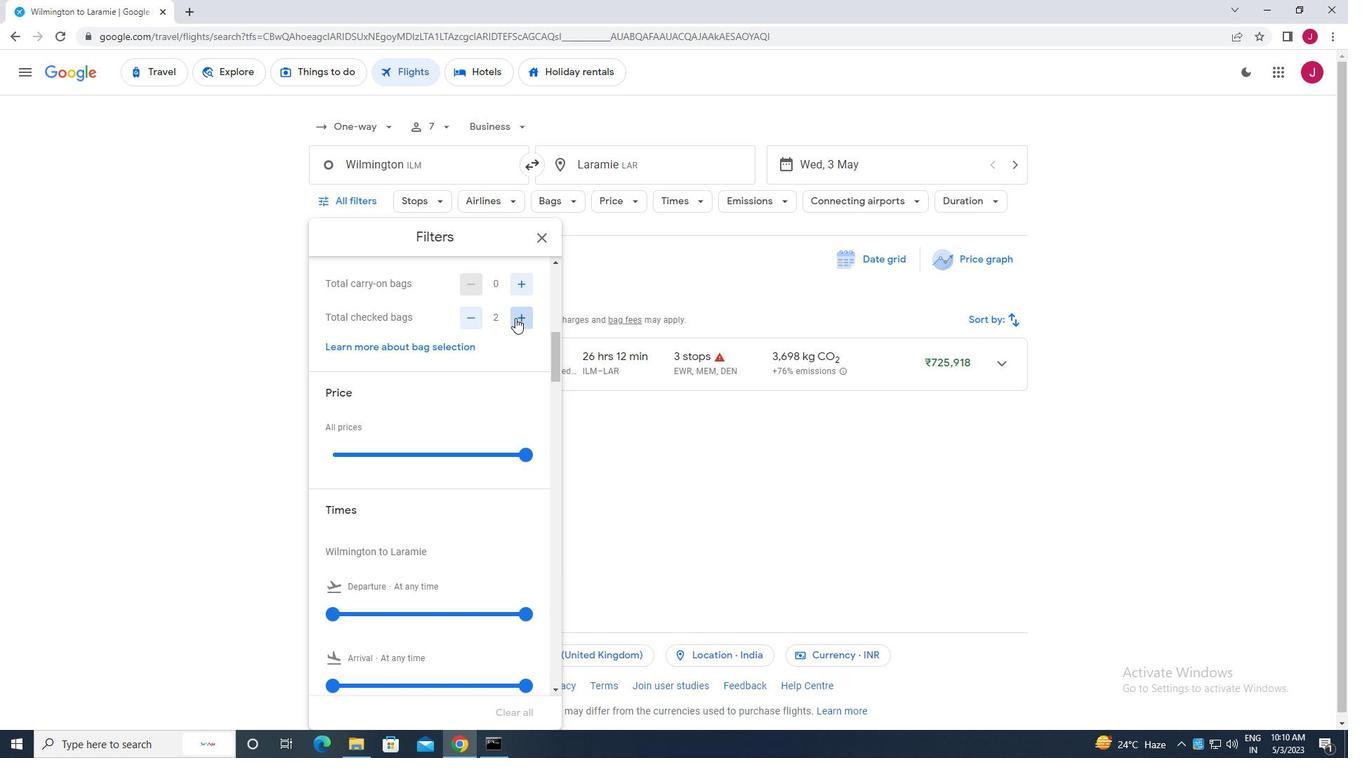 
Action: Mouse pressed left at (515, 318)
Screenshot: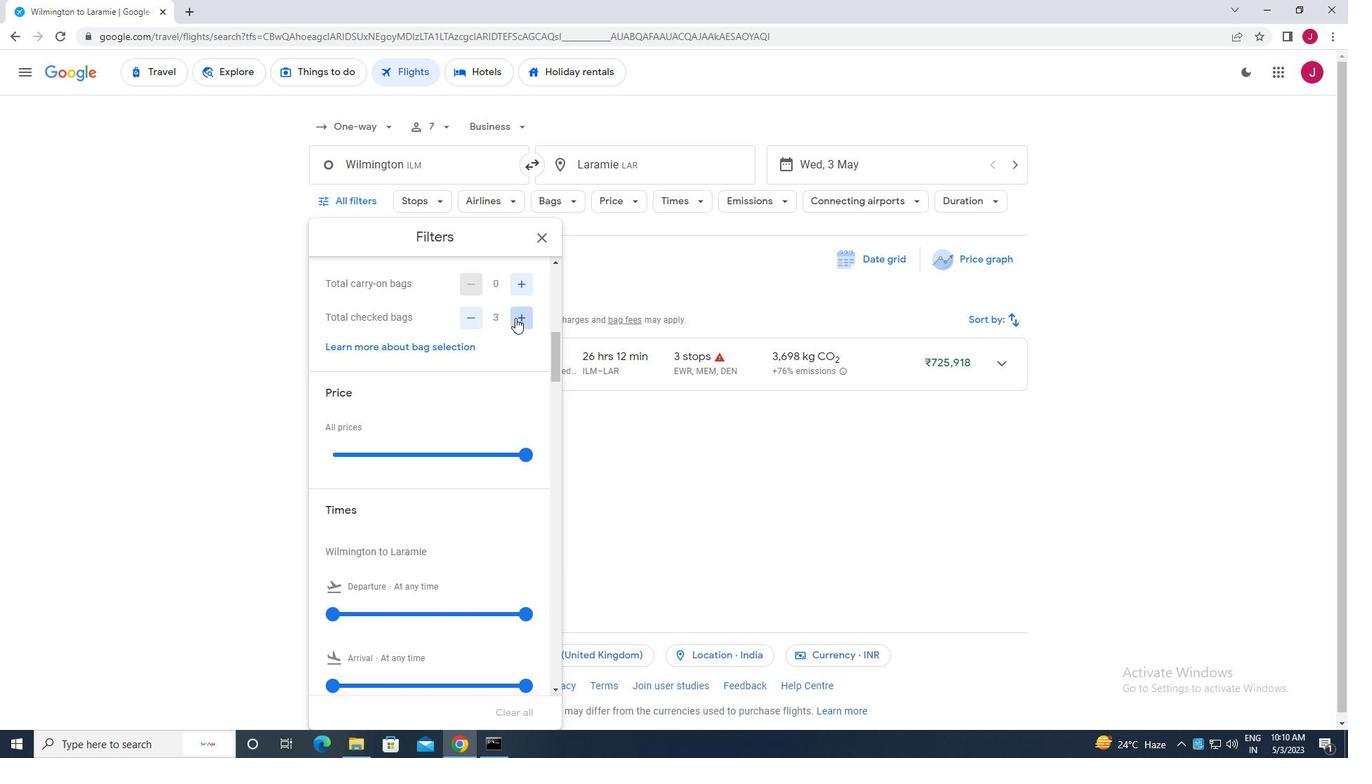 
Action: Mouse moved to (515, 319)
Screenshot: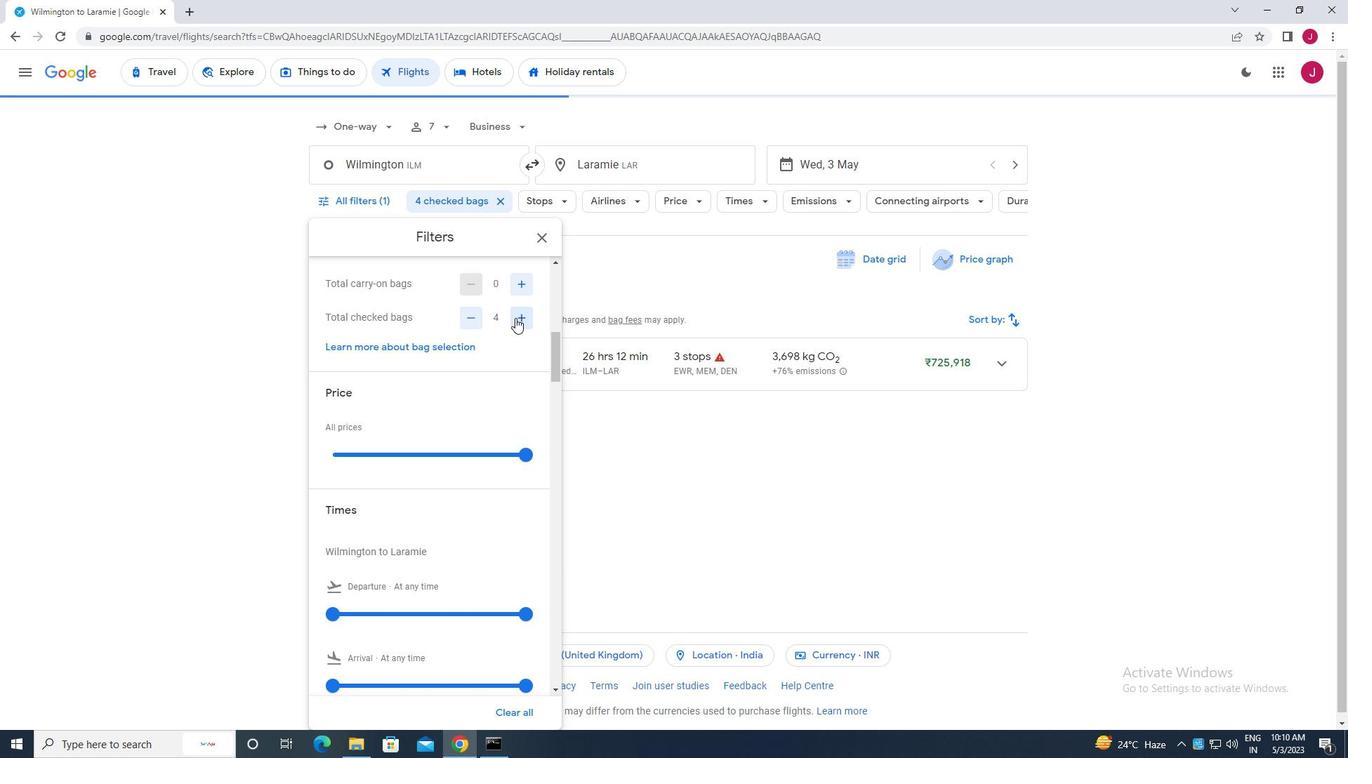 
Action: Mouse scrolled (515, 318) with delta (0, 0)
Screenshot: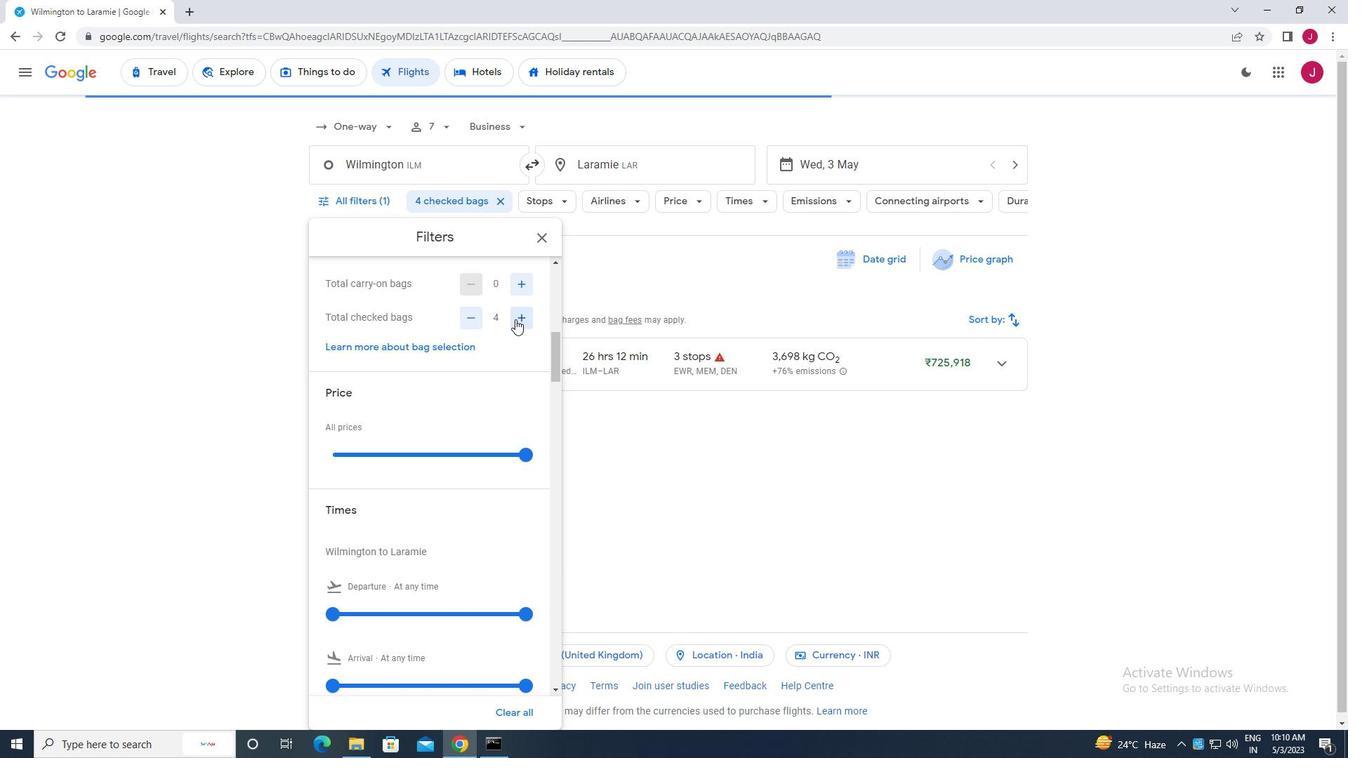 
Action: Mouse moved to (526, 382)
Screenshot: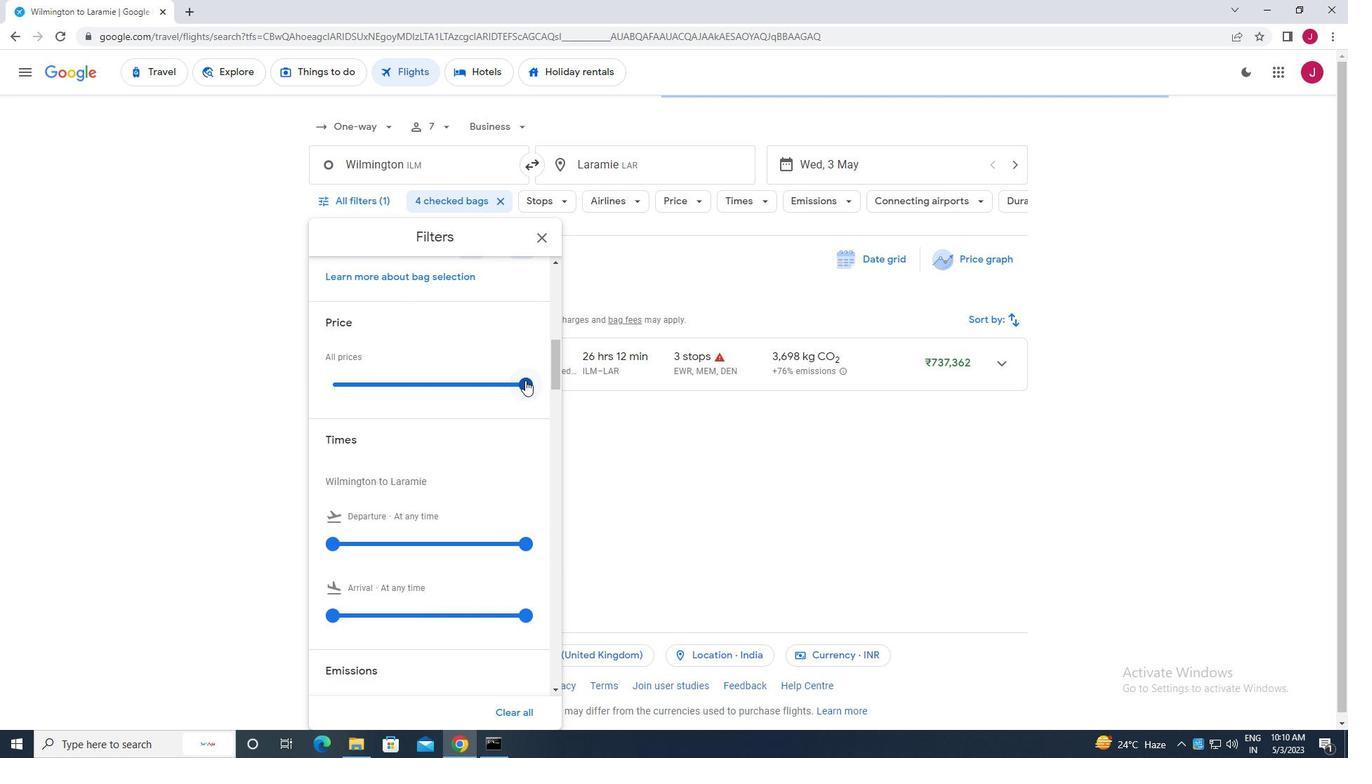 
Action: Mouse pressed left at (526, 382)
Screenshot: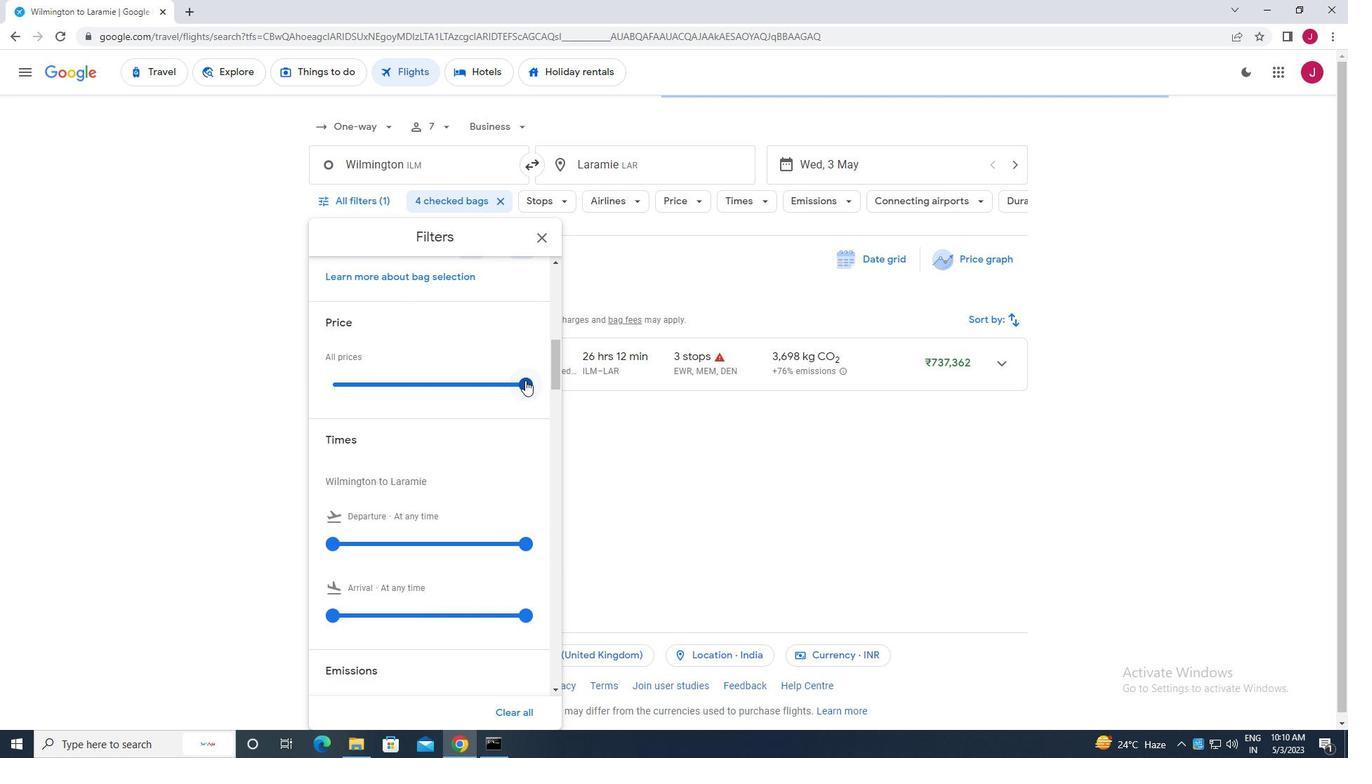 
Action: Mouse moved to (478, 326)
Screenshot: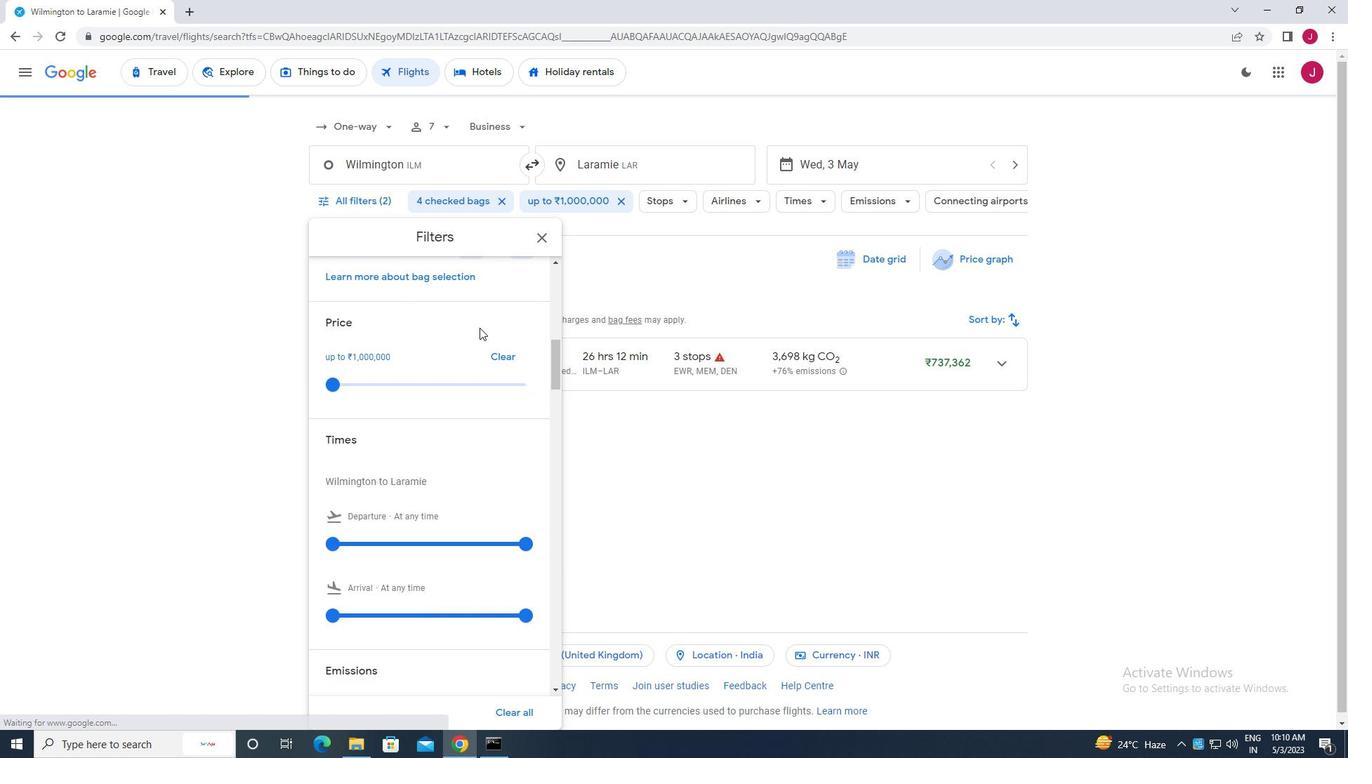 
Action: Mouse scrolled (478, 325) with delta (0, 0)
Screenshot: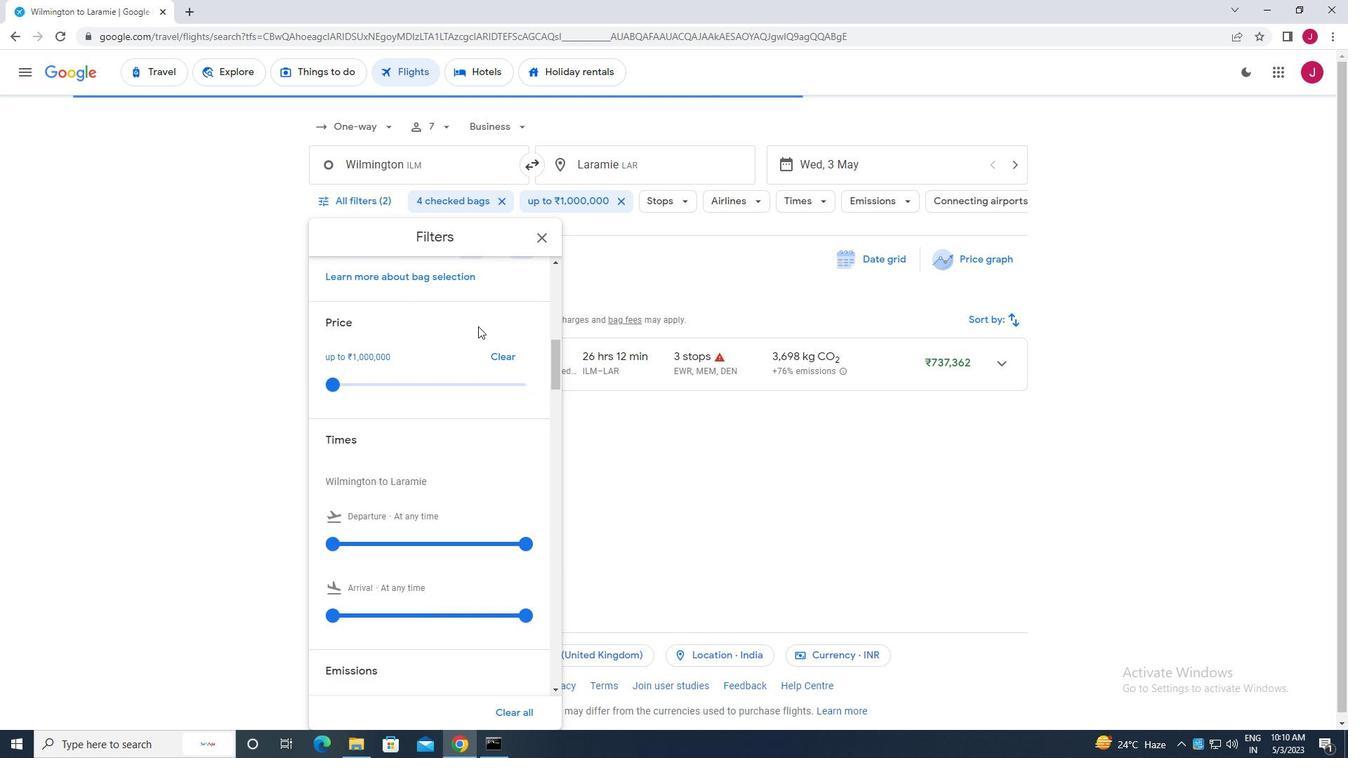 
Action: Mouse moved to (478, 326)
Screenshot: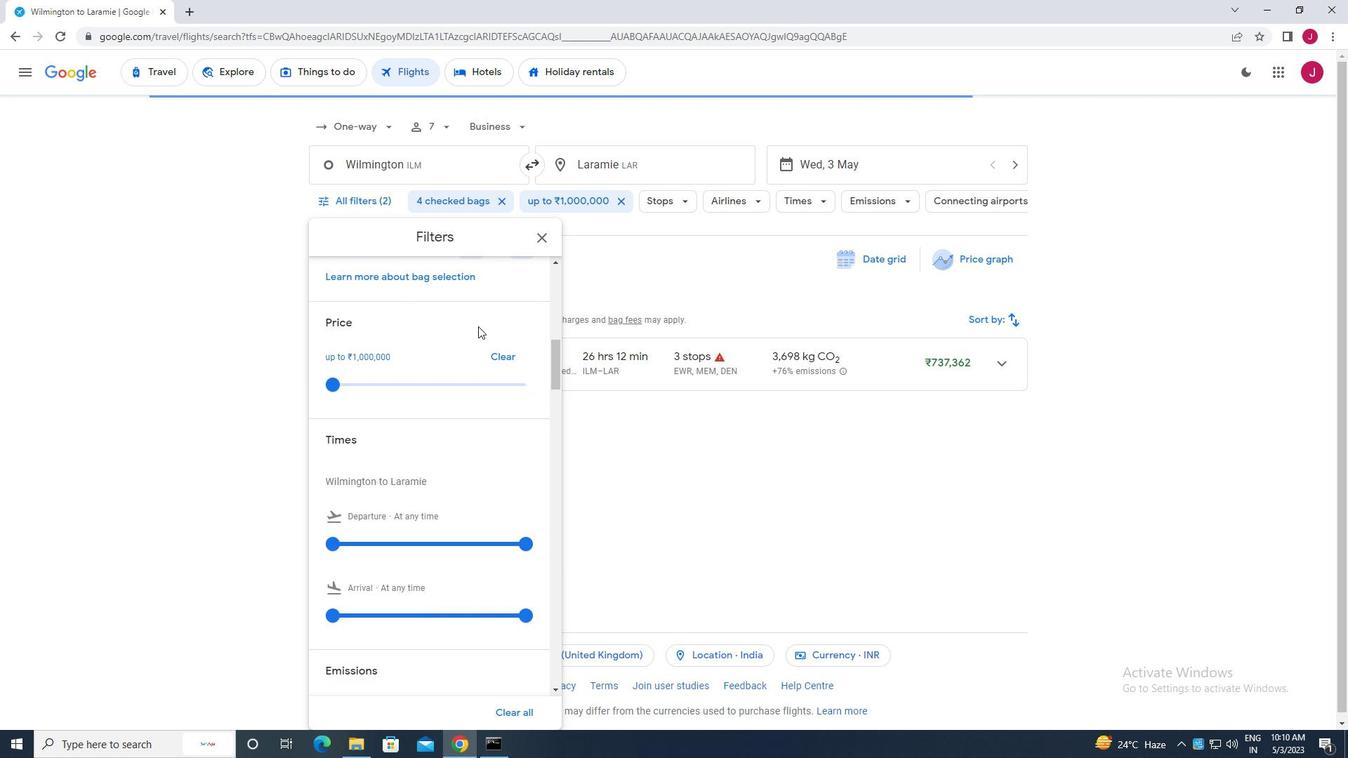 
Action: Mouse scrolled (478, 325) with delta (0, 0)
Screenshot: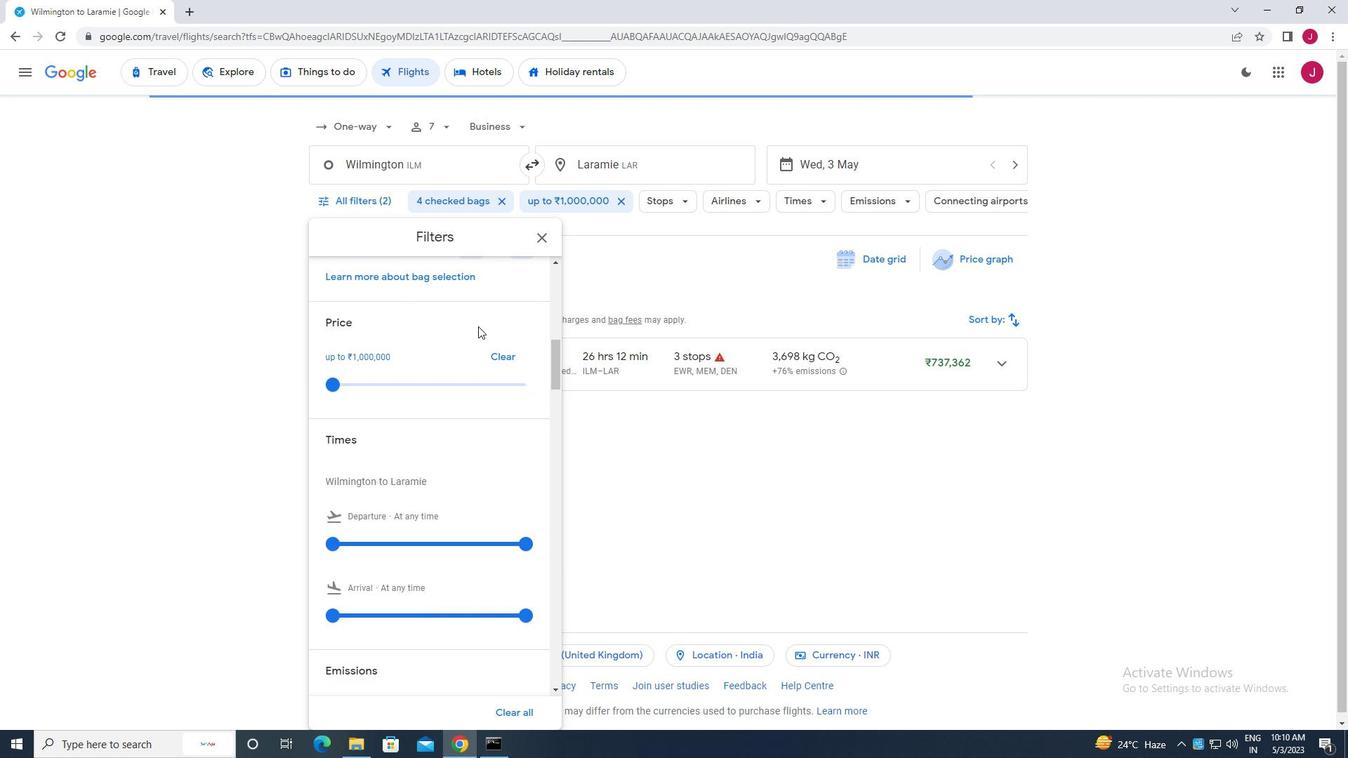 
Action: Mouse moved to (335, 399)
Screenshot: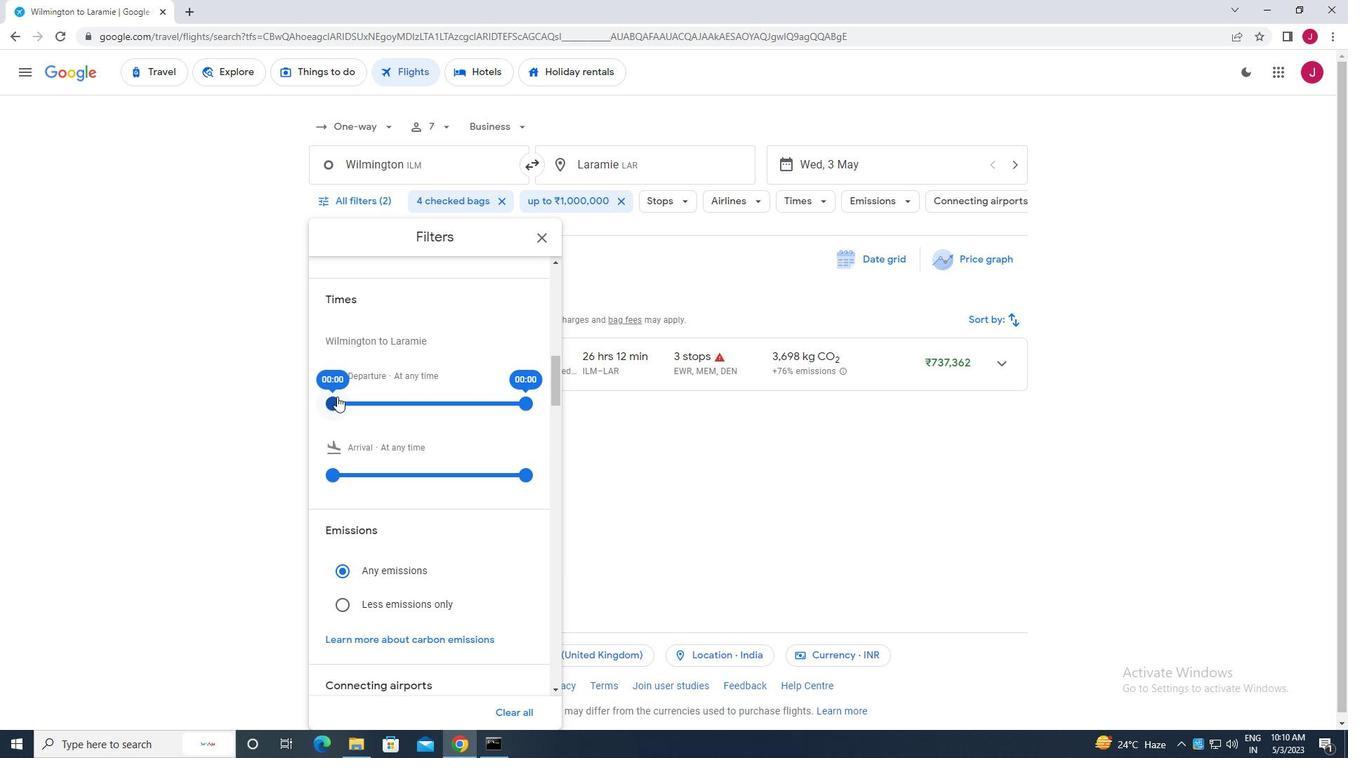 
Action: Mouse pressed left at (335, 399)
Screenshot: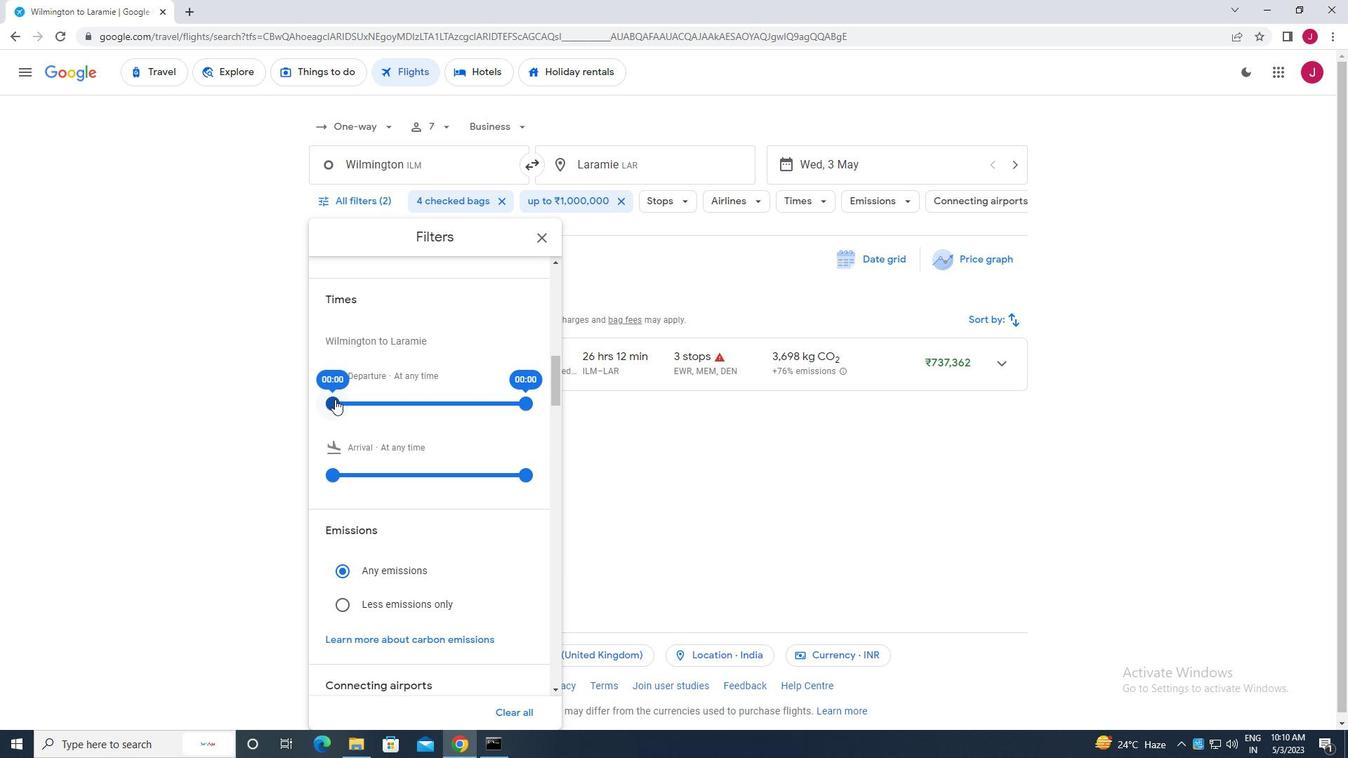 
Action: Mouse moved to (526, 401)
Screenshot: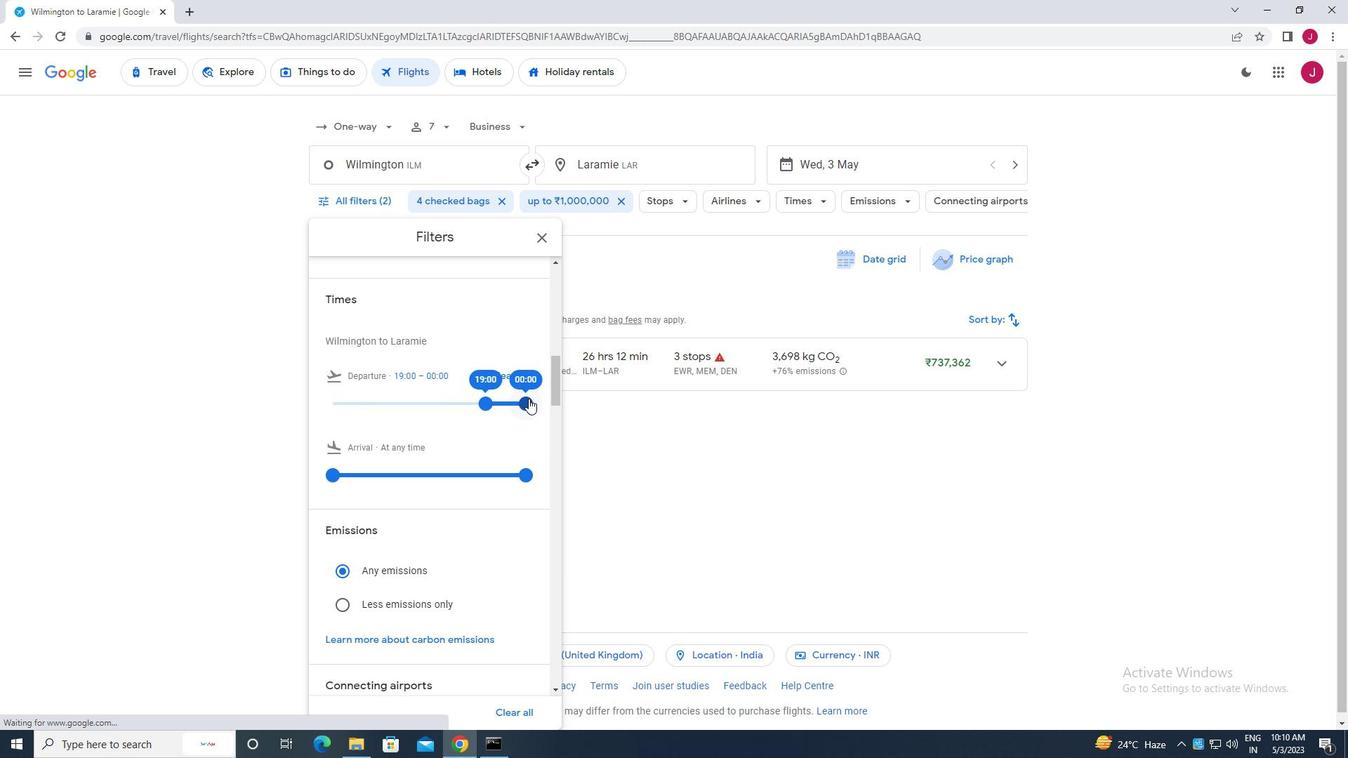 
Action: Mouse pressed left at (526, 401)
Screenshot: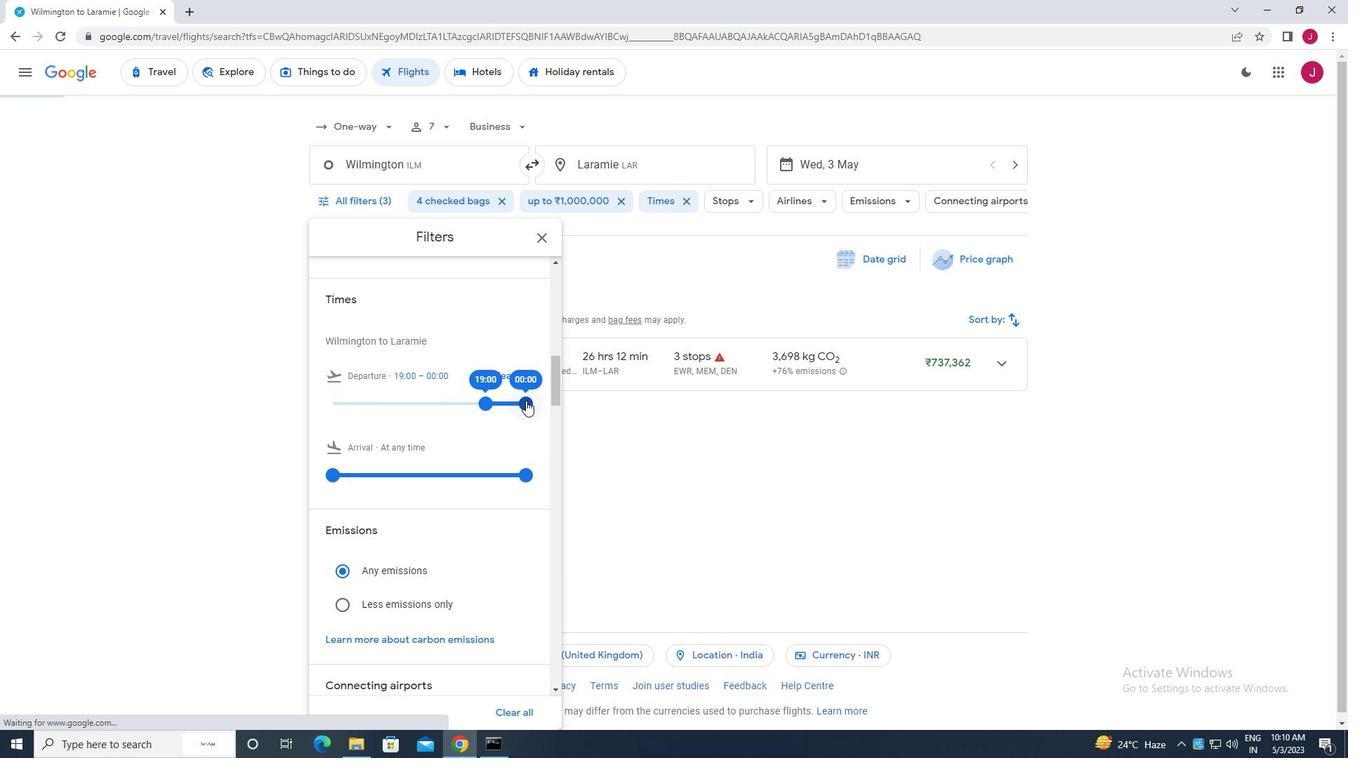 
Action: Mouse moved to (535, 241)
Screenshot: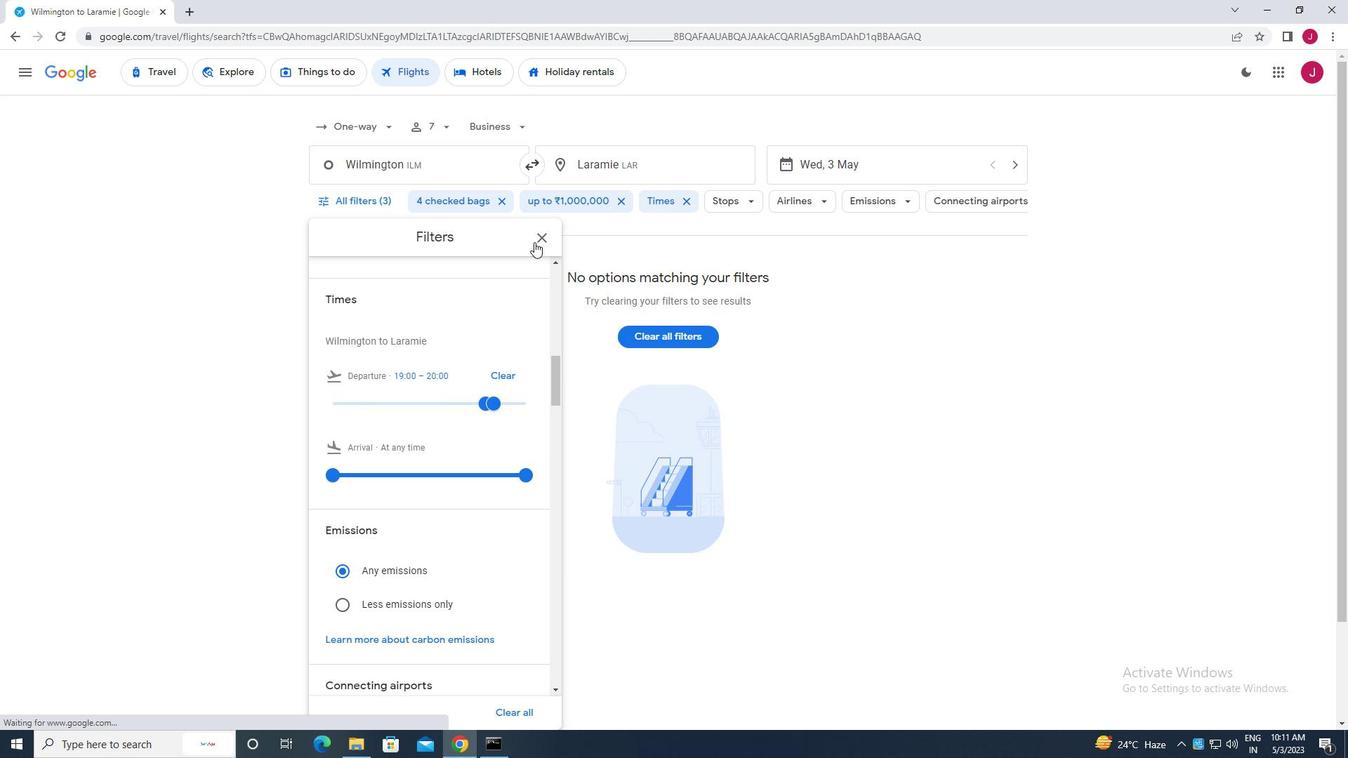 
Action: Mouse pressed left at (535, 241)
Screenshot: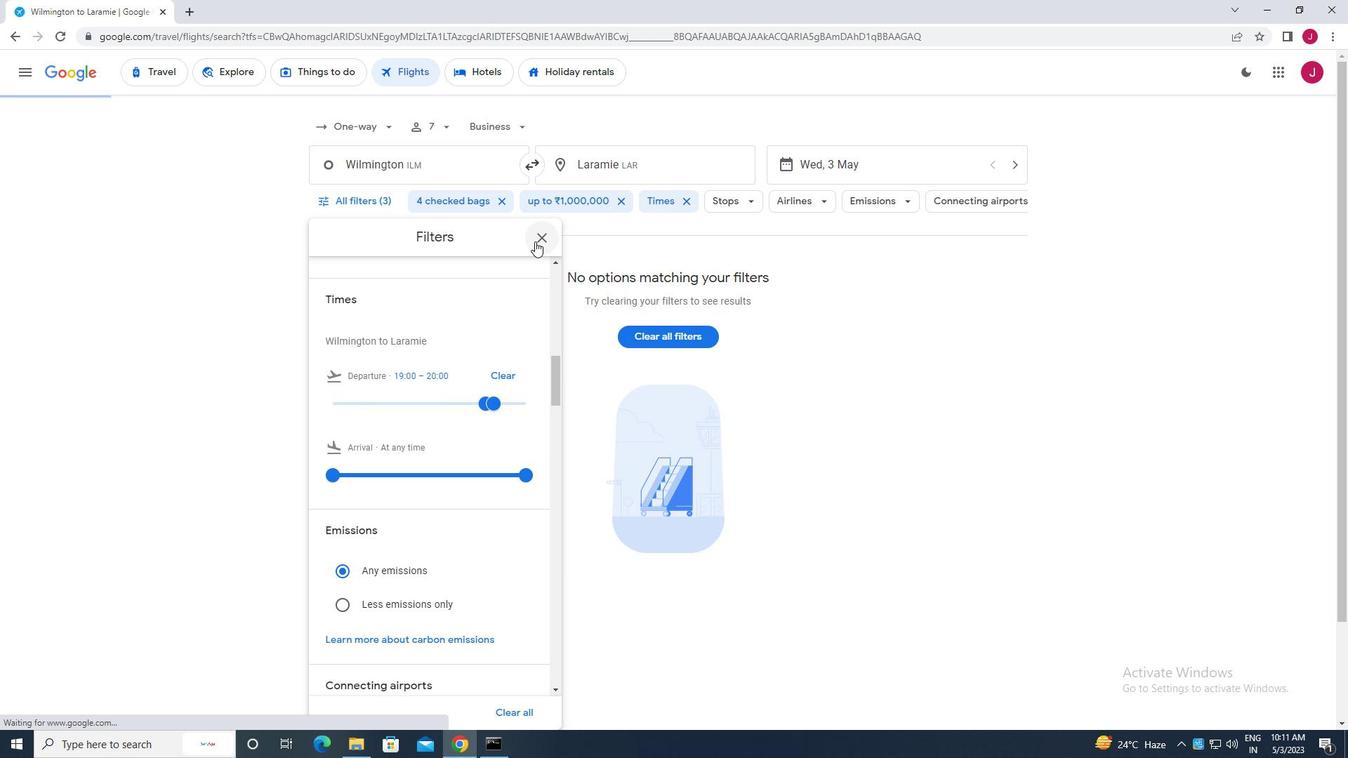 
Action: Mouse moved to (530, 244)
Screenshot: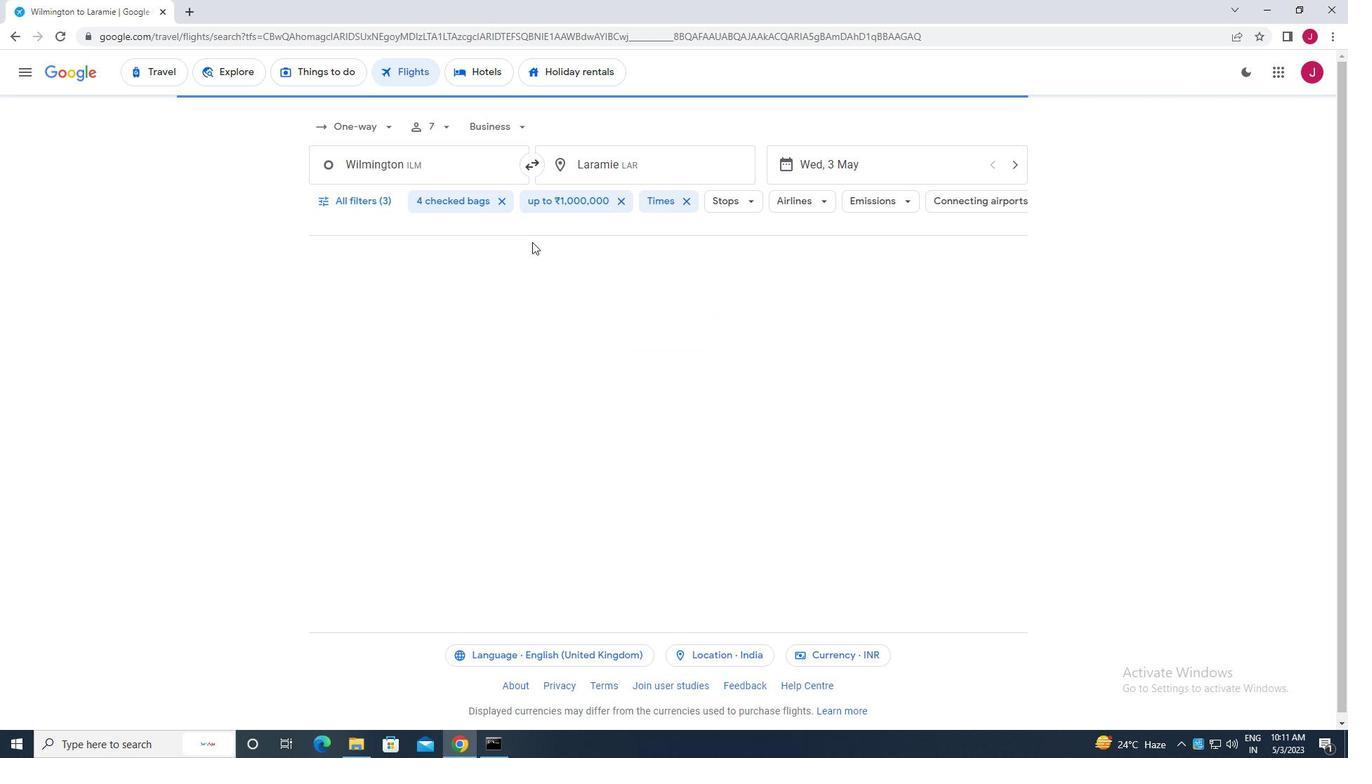 
